 Task: Find connections with filter location Zestap'oni with filter topic #newyearwith filter profile language English with filter current company Partners Group with filter school All India Management Association (AIMA) with filter industry Philanthropic Fundraising Services with filter service category Marketing with filter keywords title Mason
Action: Mouse moved to (192, 281)
Screenshot: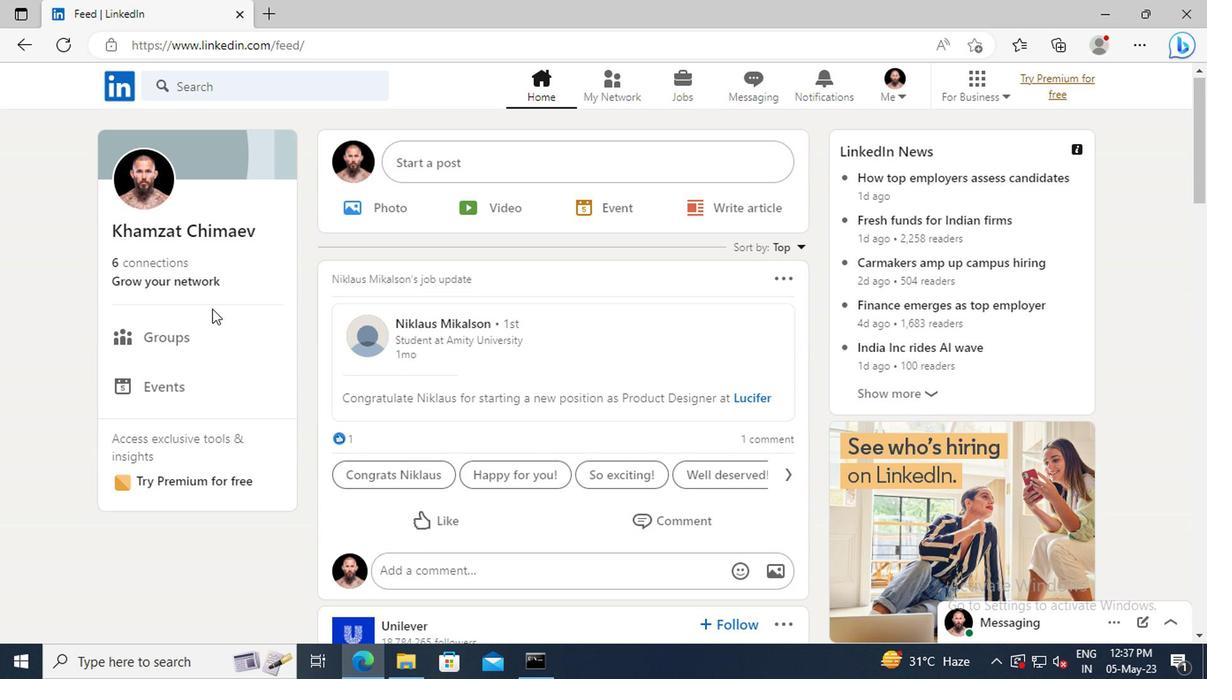 
Action: Mouse pressed left at (192, 281)
Screenshot: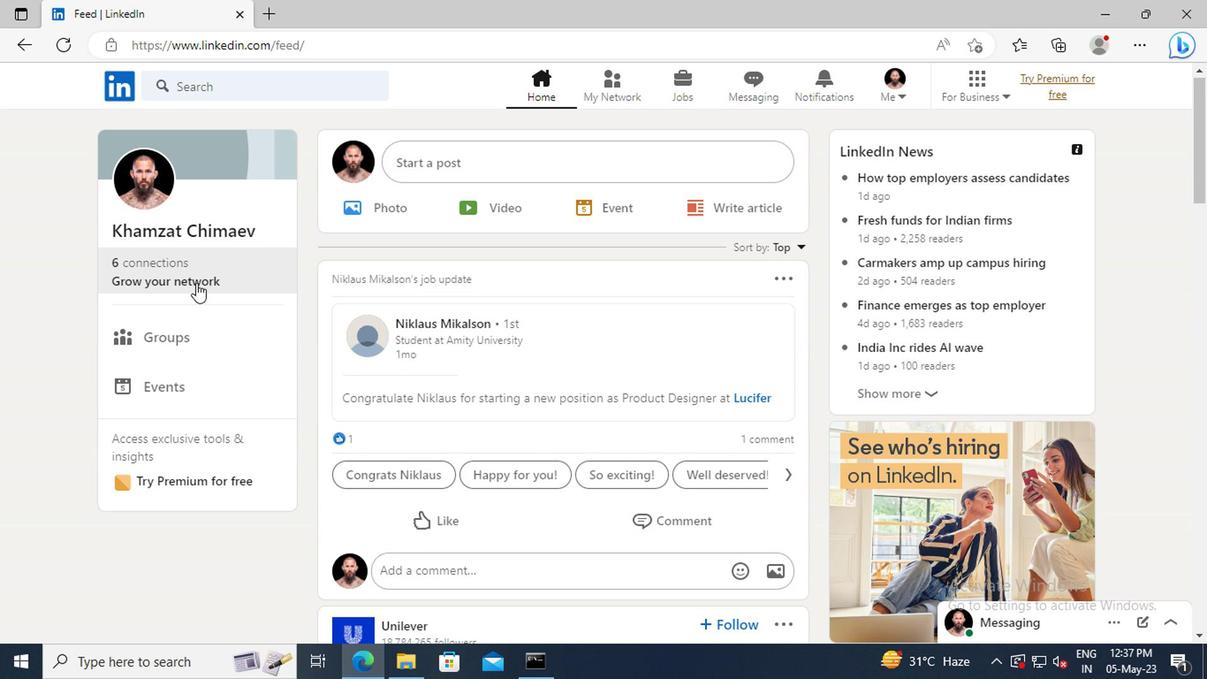 
Action: Mouse moved to (193, 188)
Screenshot: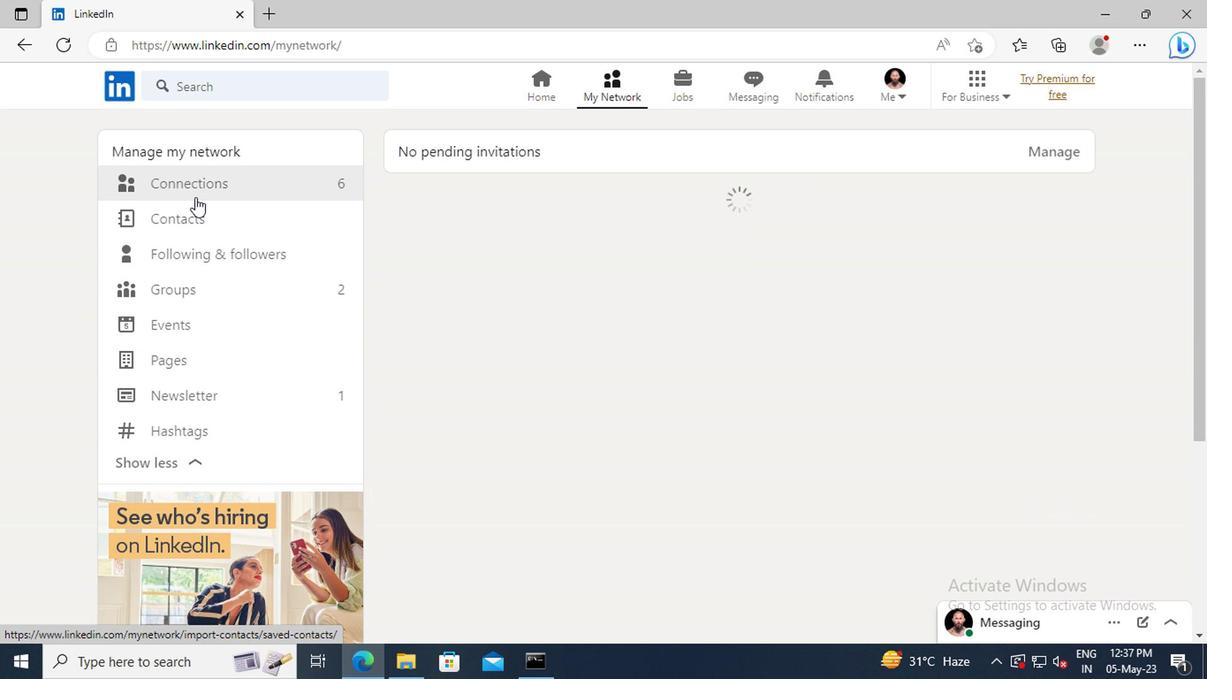 
Action: Mouse pressed left at (193, 188)
Screenshot: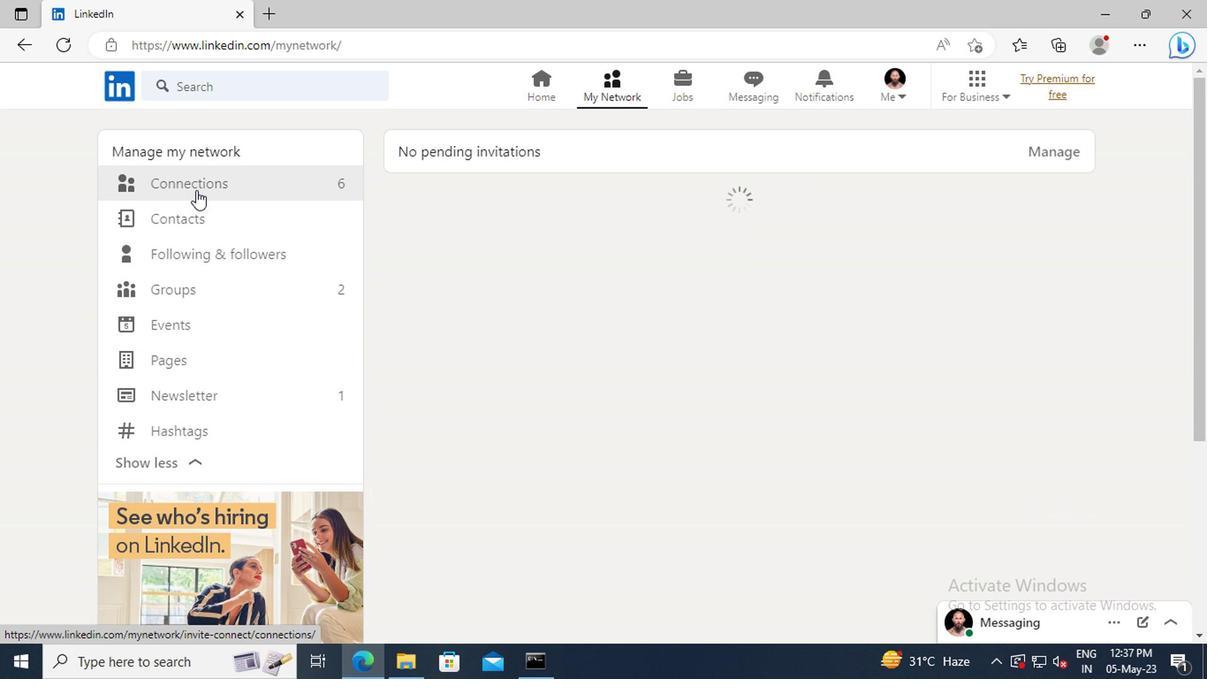 
Action: Mouse moved to (717, 188)
Screenshot: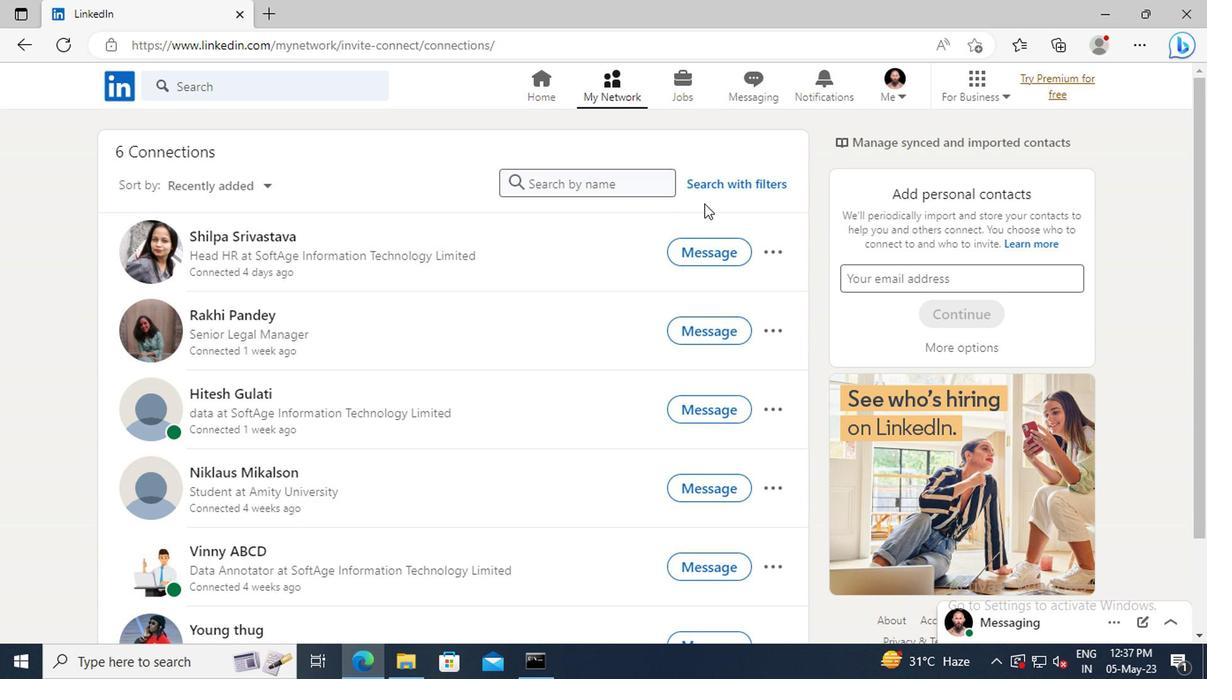 
Action: Mouse pressed left at (717, 188)
Screenshot: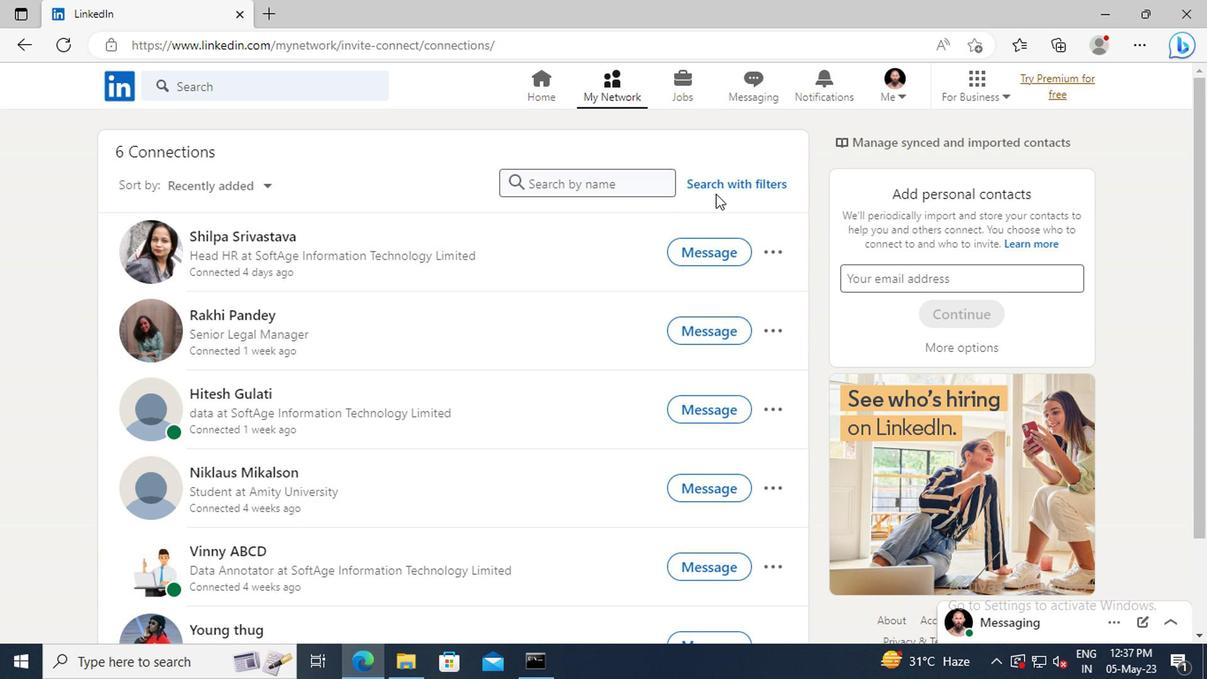 
Action: Mouse moved to (667, 138)
Screenshot: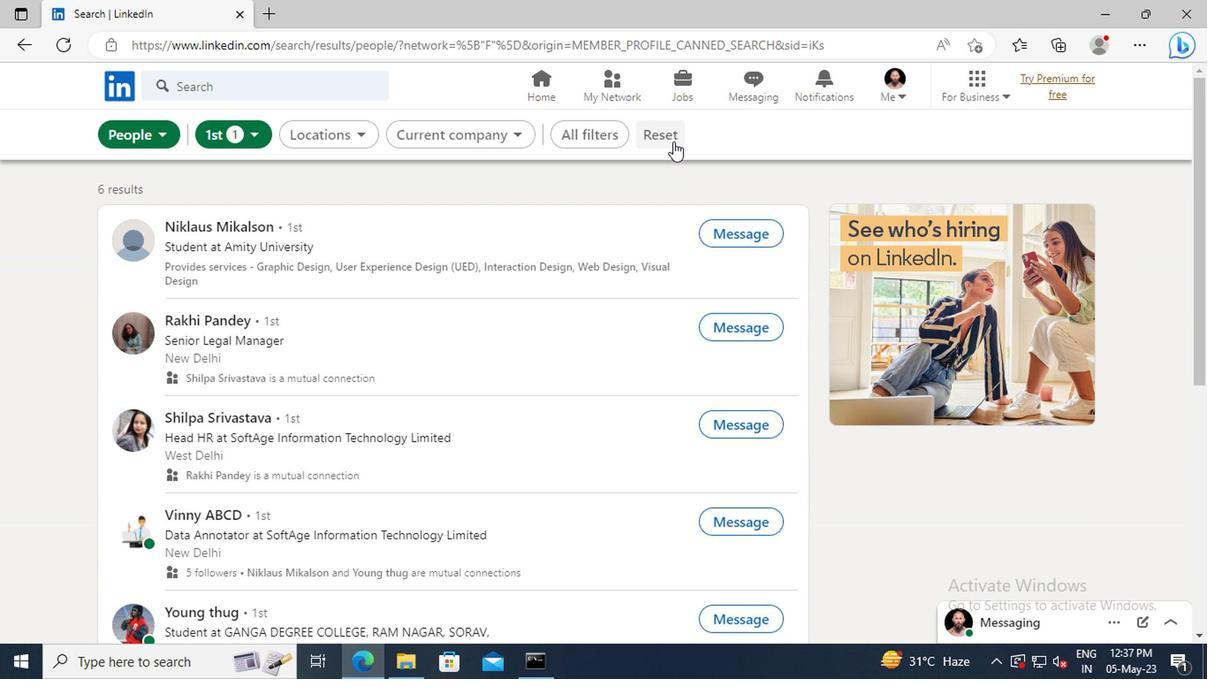 
Action: Mouse pressed left at (667, 138)
Screenshot: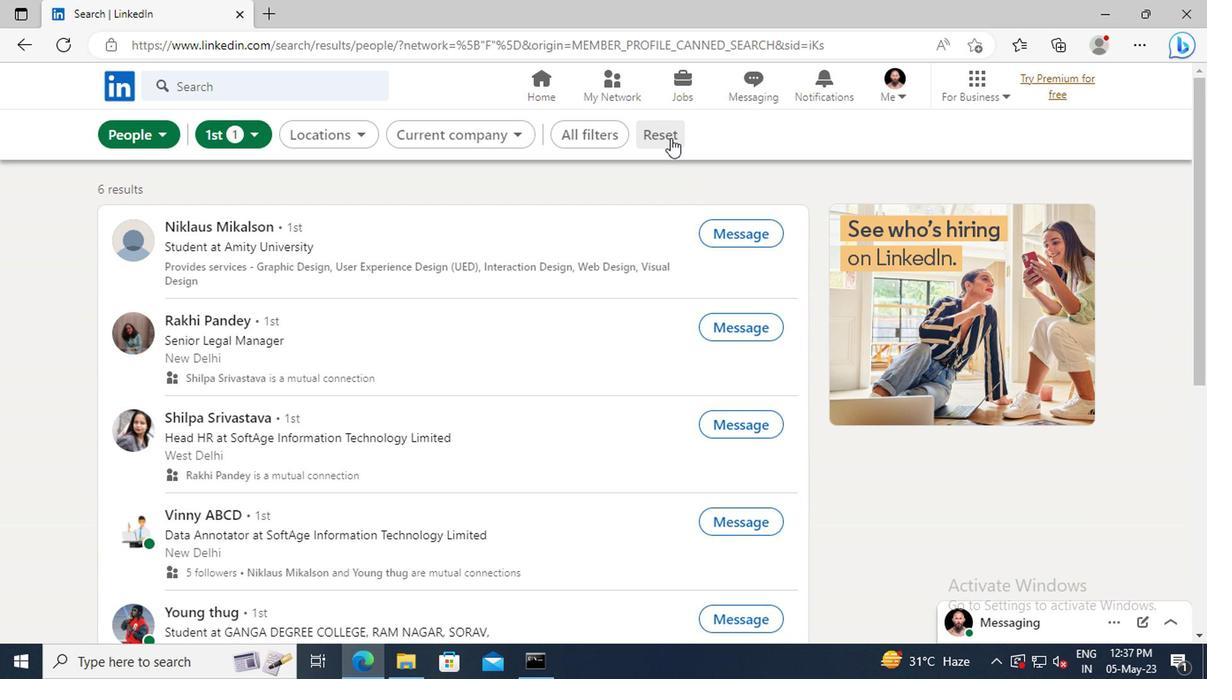
Action: Mouse moved to (642, 138)
Screenshot: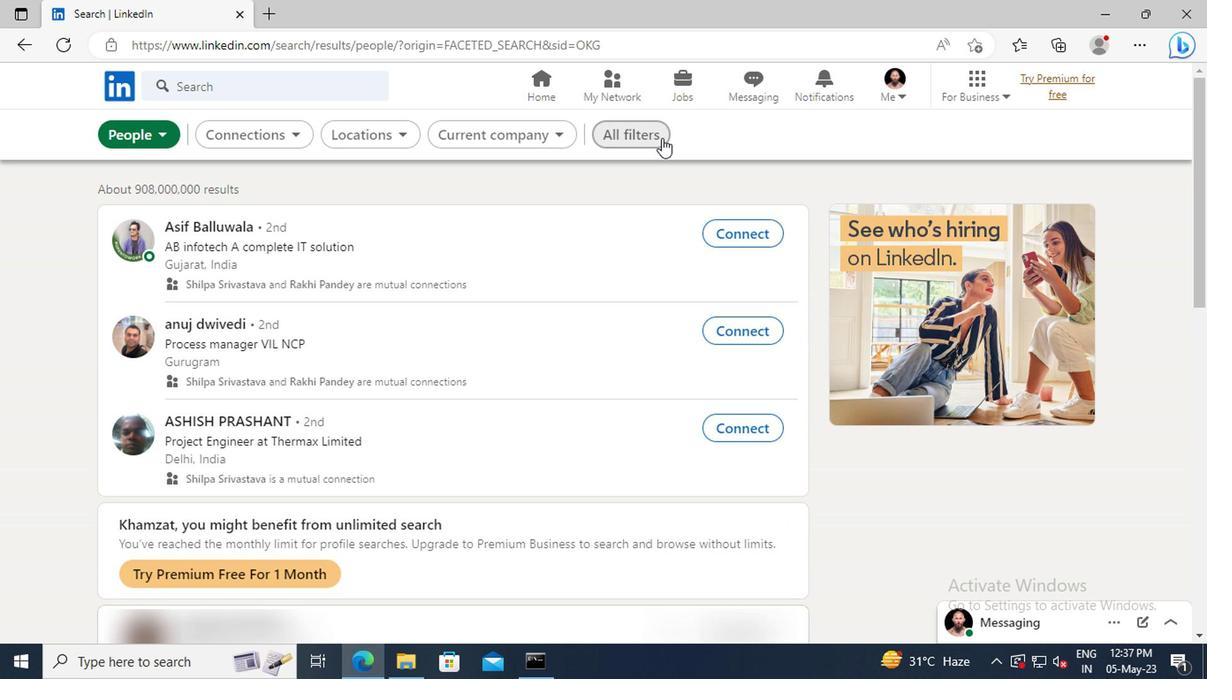 
Action: Mouse pressed left at (642, 138)
Screenshot: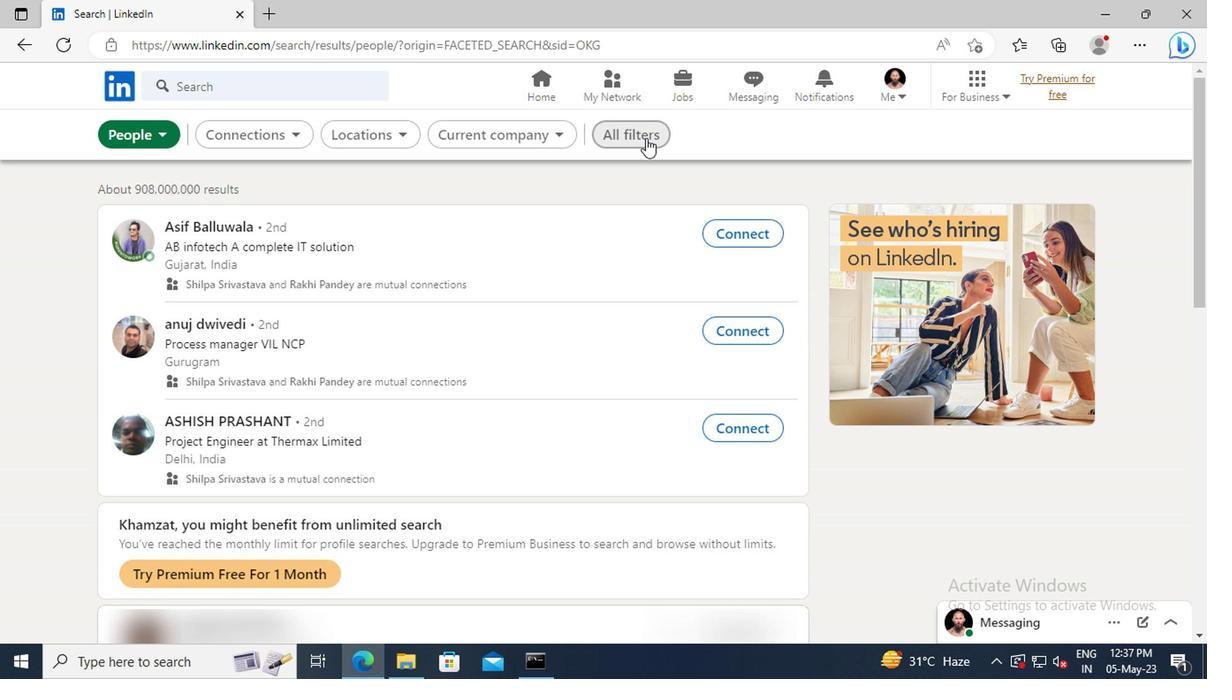 
Action: Mouse moved to (1001, 335)
Screenshot: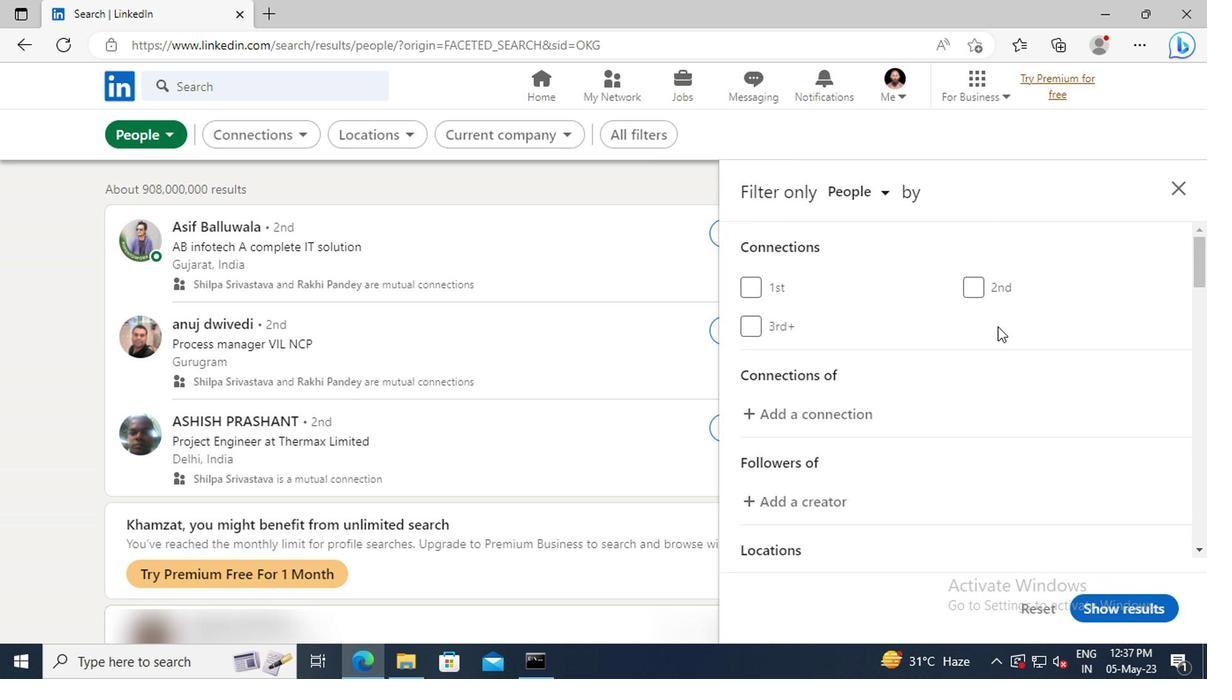 
Action: Mouse scrolled (1001, 334) with delta (0, 0)
Screenshot: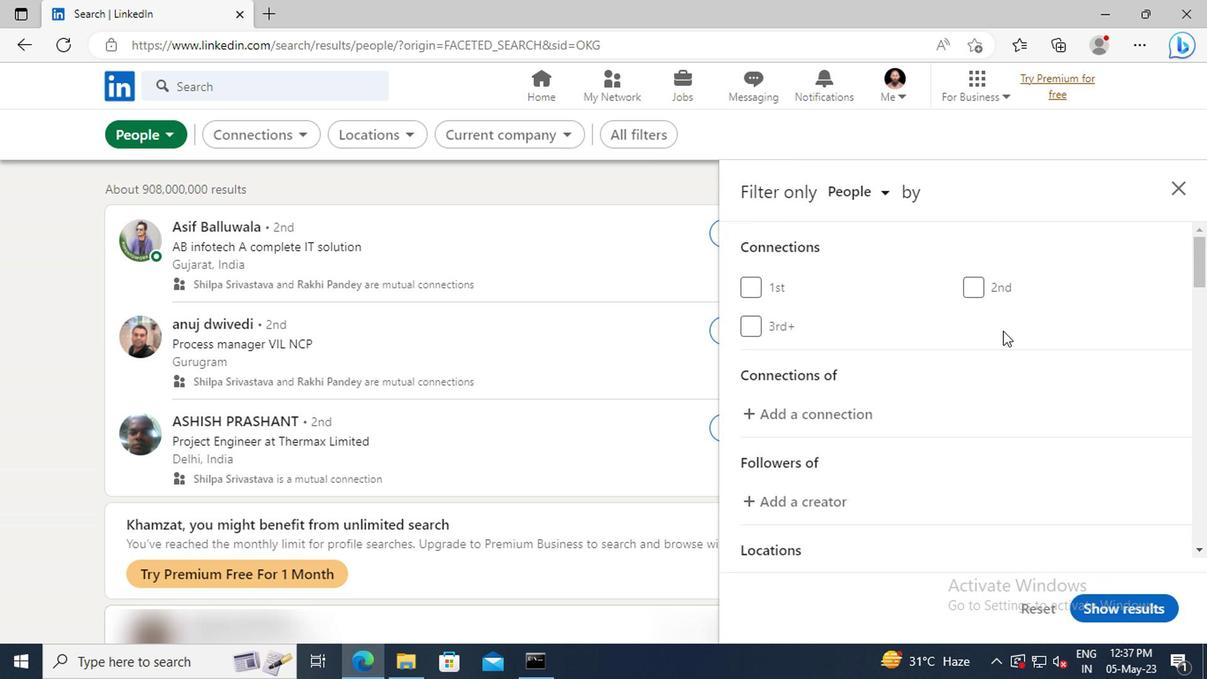 
Action: Mouse scrolled (1001, 334) with delta (0, 0)
Screenshot: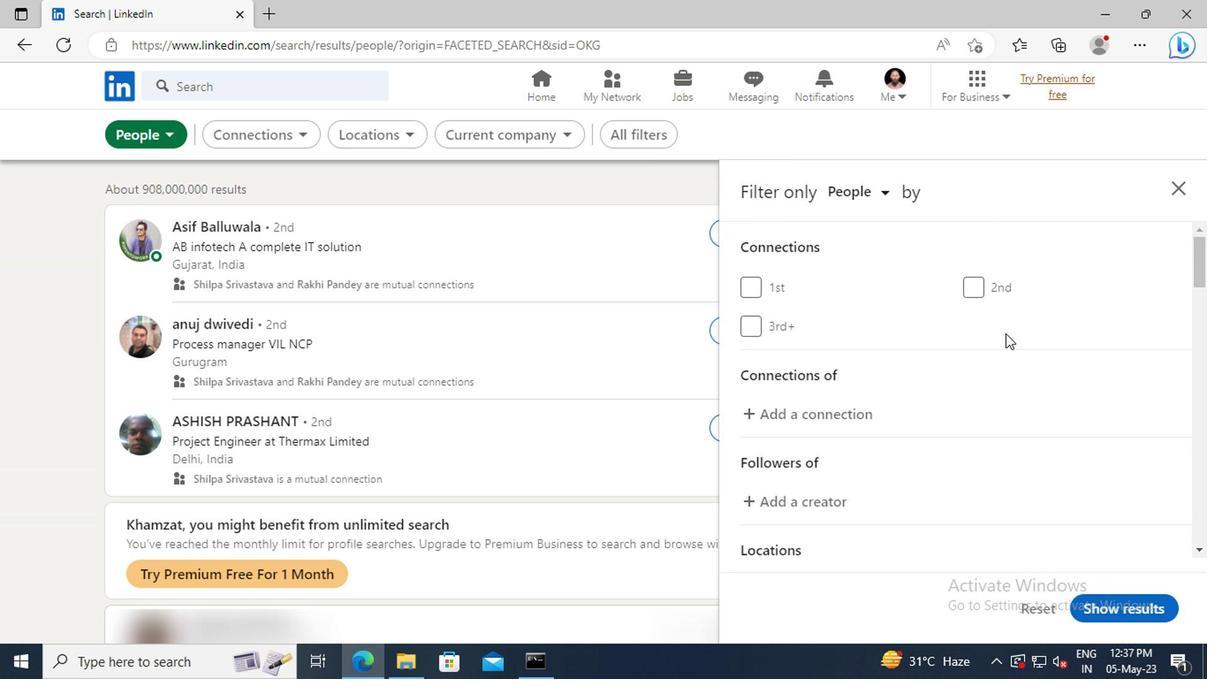 
Action: Mouse scrolled (1001, 334) with delta (0, 0)
Screenshot: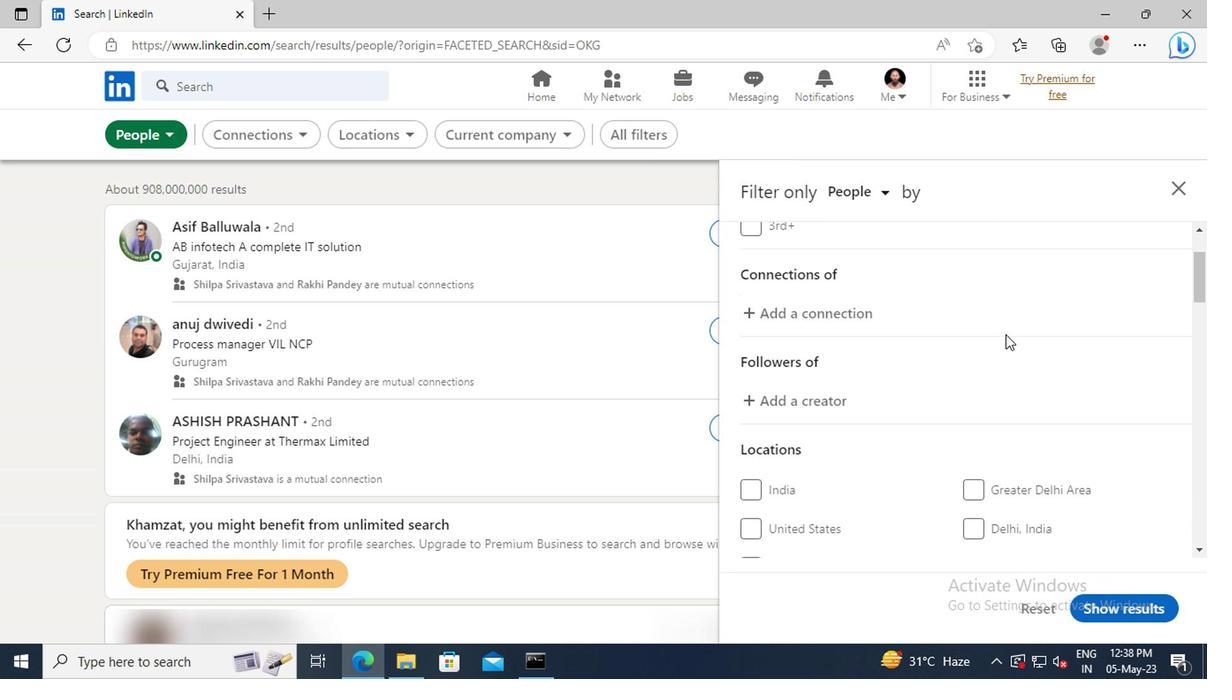 
Action: Mouse scrolled (1001, 334) with delta (0, 0)
Screenshot: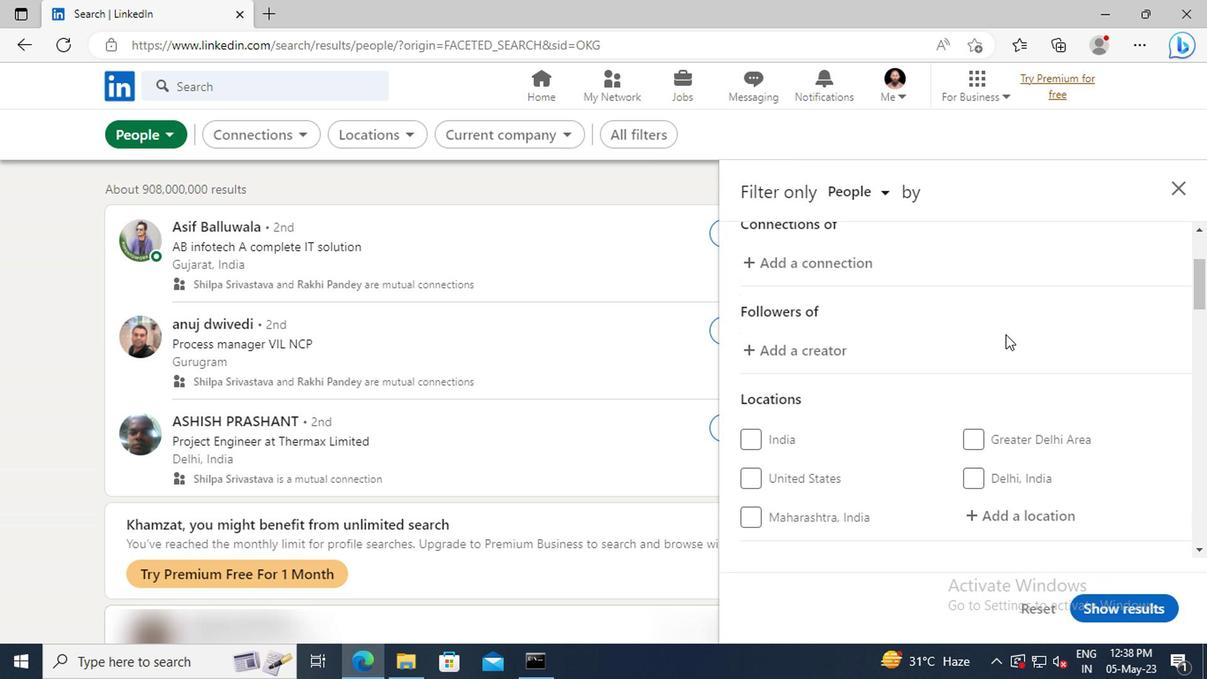 
Action: Mouse scrolled (1001, 334) with delta (0, 0)
Screenshot: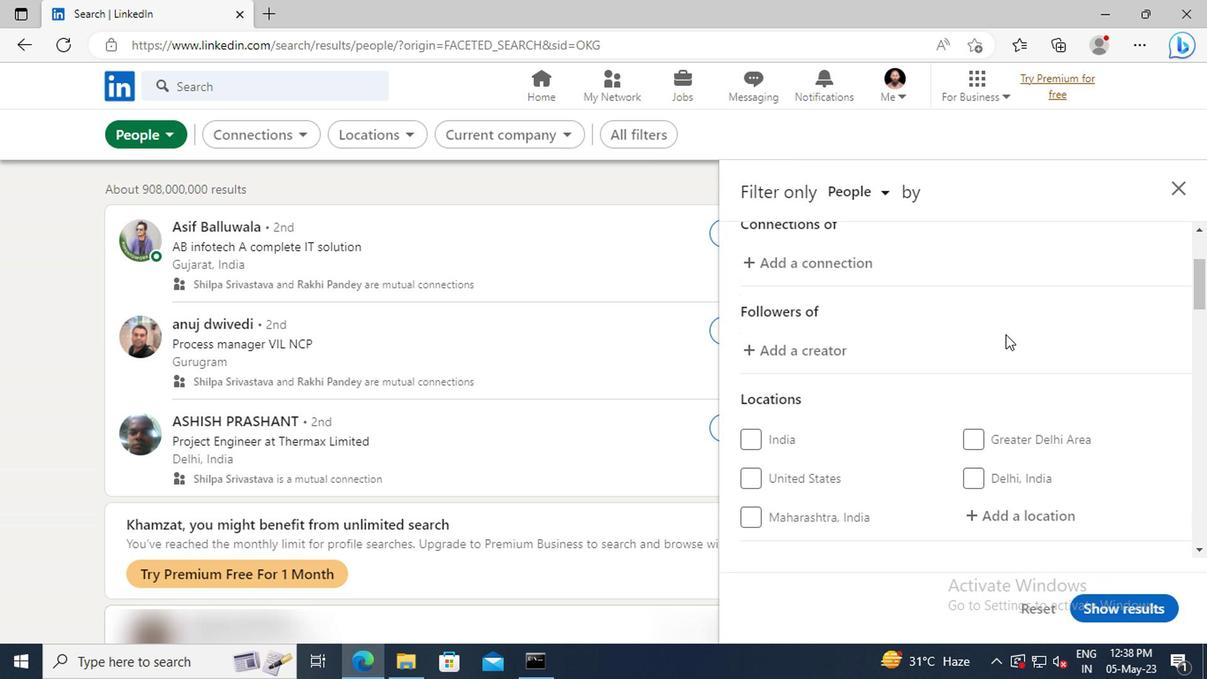 
Action: Mouse moved to (1001, 413)
Screenshot: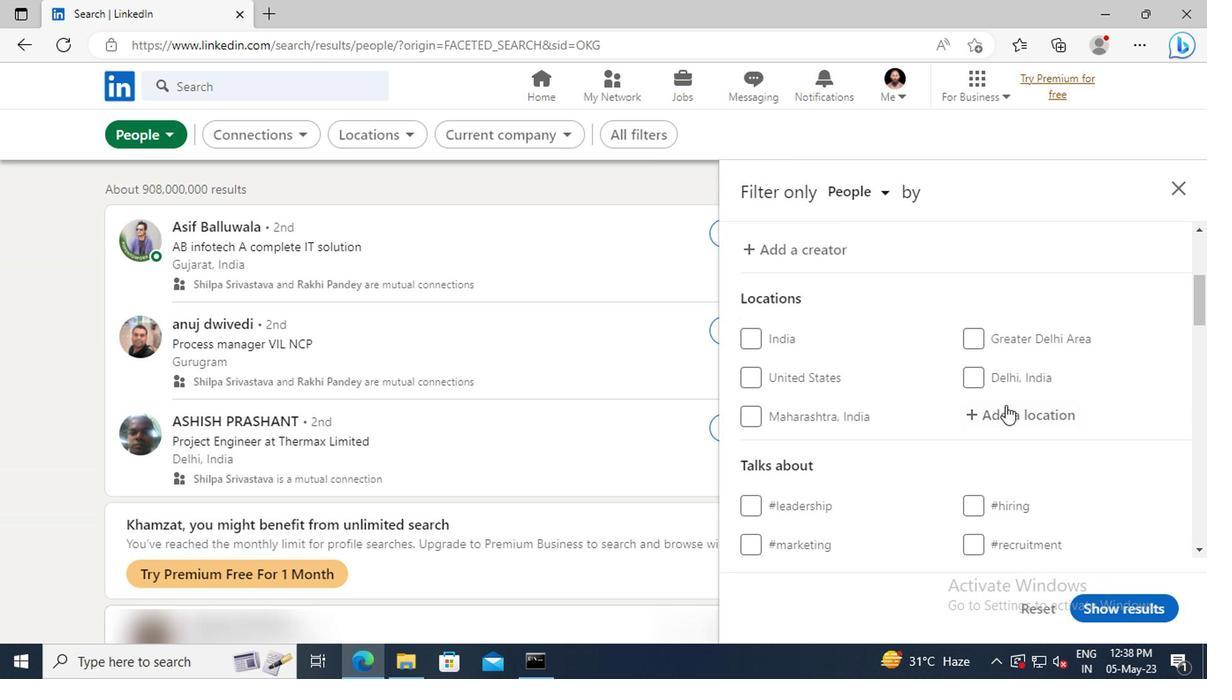 
Action: Mouse pressed left at (1001, 413)
Screenshot: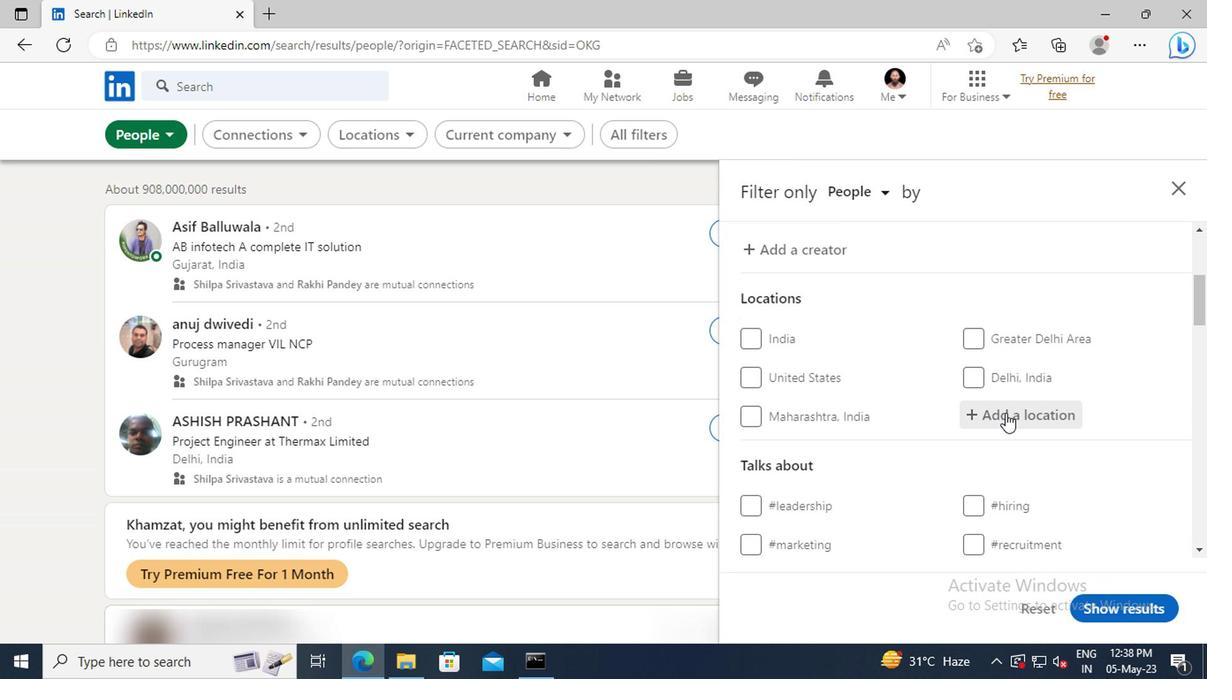 
Action: Key pressed <Key.shift>ZESTAP'ONI<Key.enter>
Screenshot: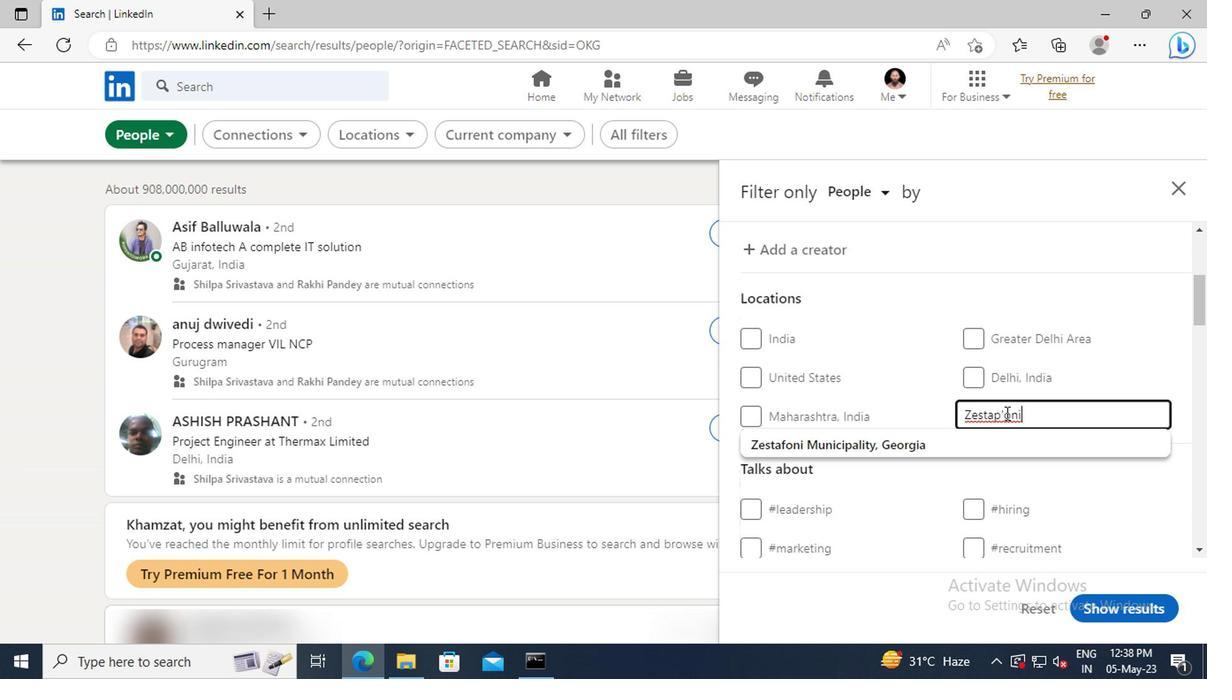 
Action: Mouse scrolled (1001, 413) with delta (0, 0)
Screenshot: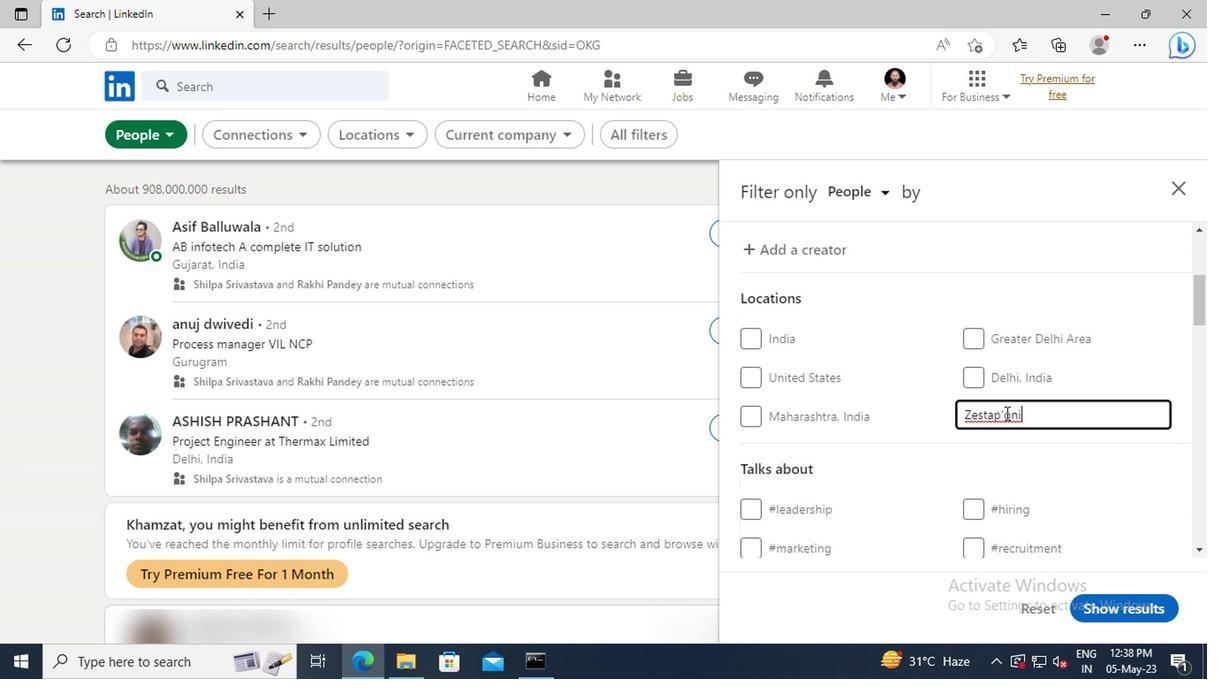 
Action: Mouse scrolled (1001, 413) with delta (0, 0)
Screenshot: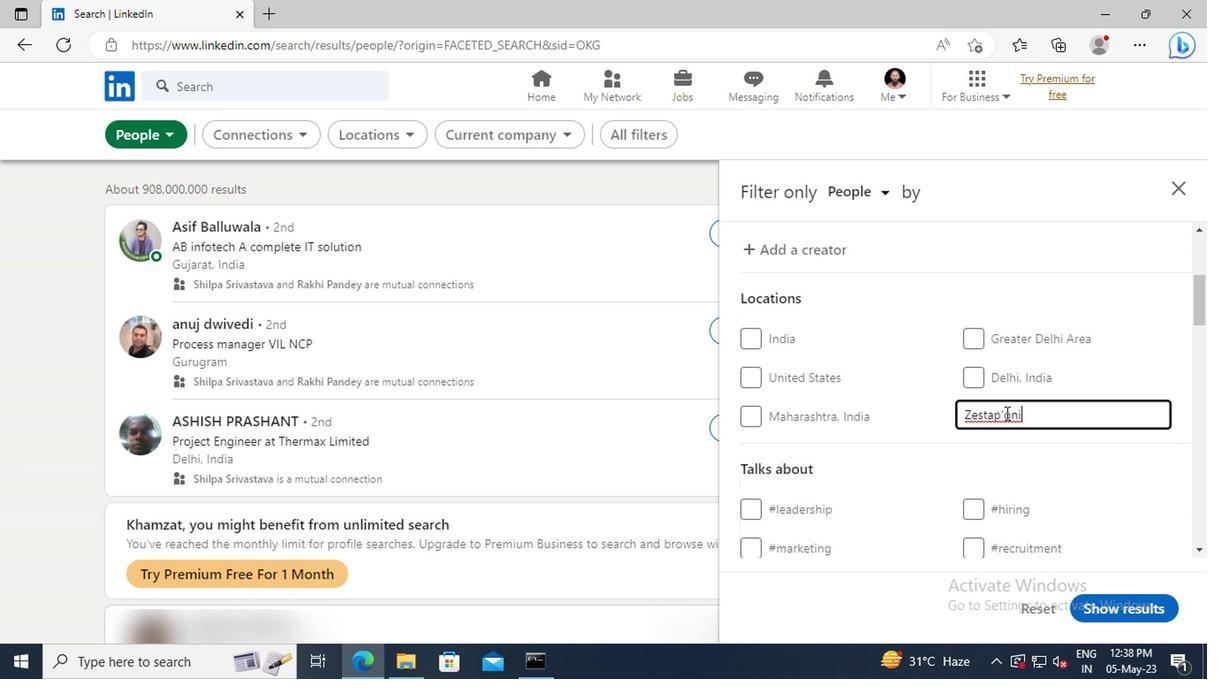 
Action: Mouse scrolled (1001, 413) with delta (0, 0)
Screenshot: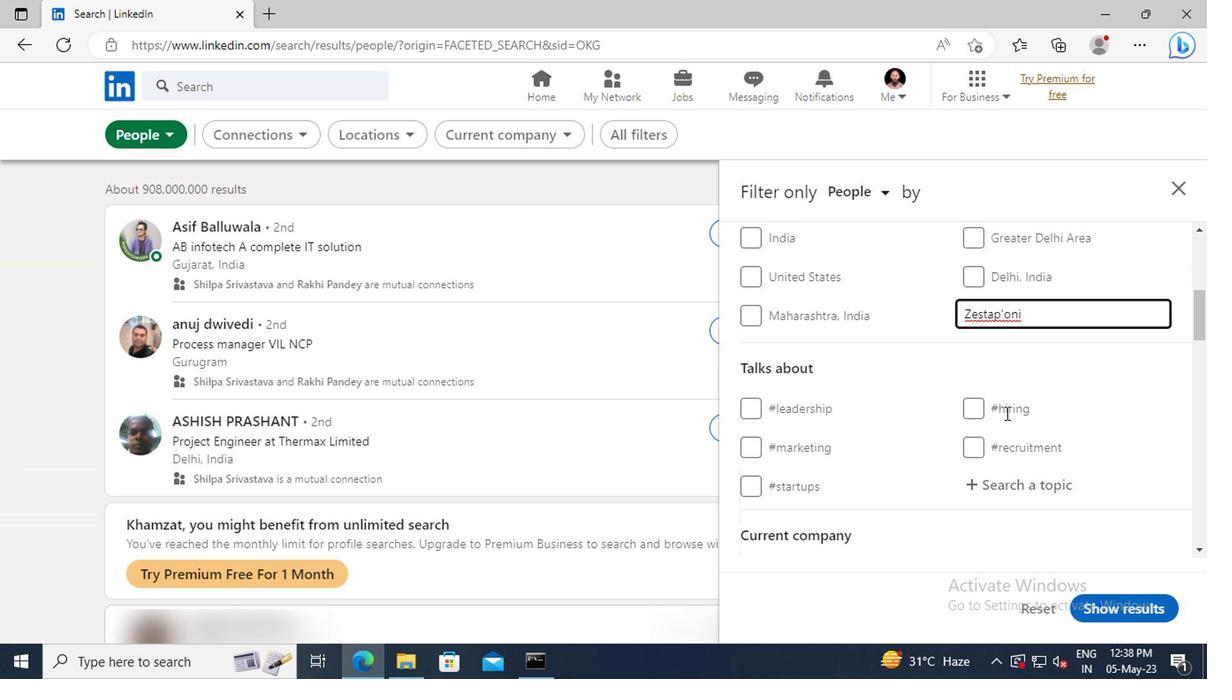 
Action: Mouse moved to (1009, 432)
Screenshot: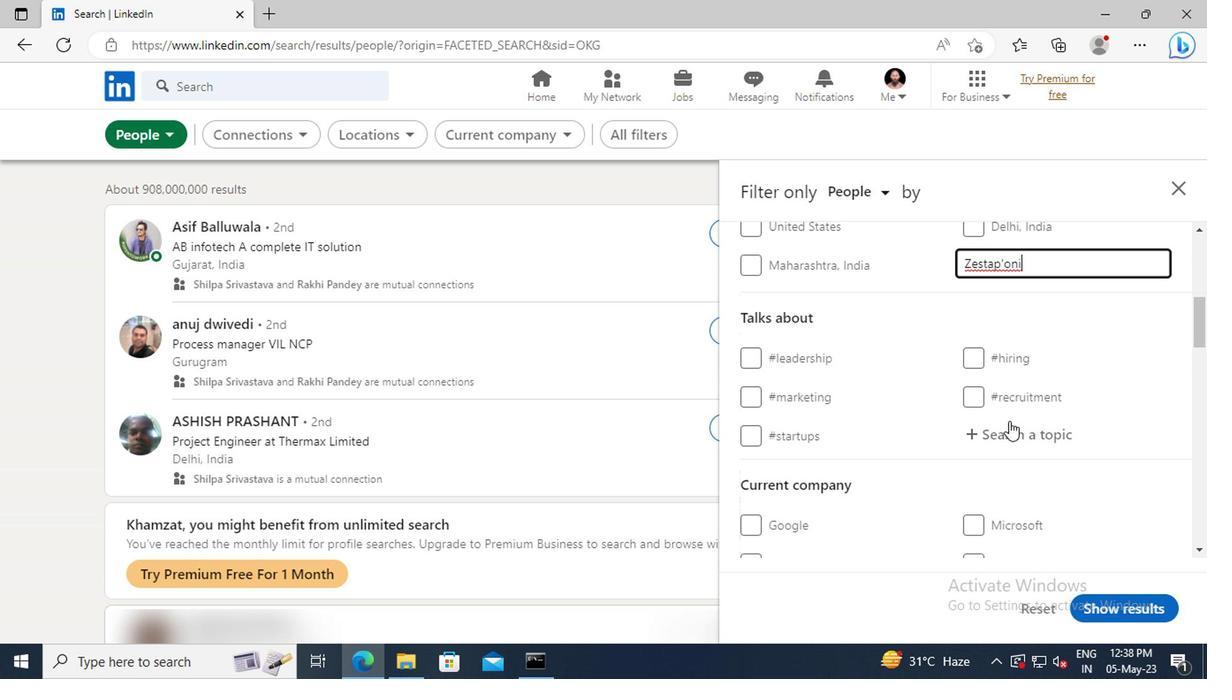 
Action: Mouse pressed left at (1009, 432)
Screenshot: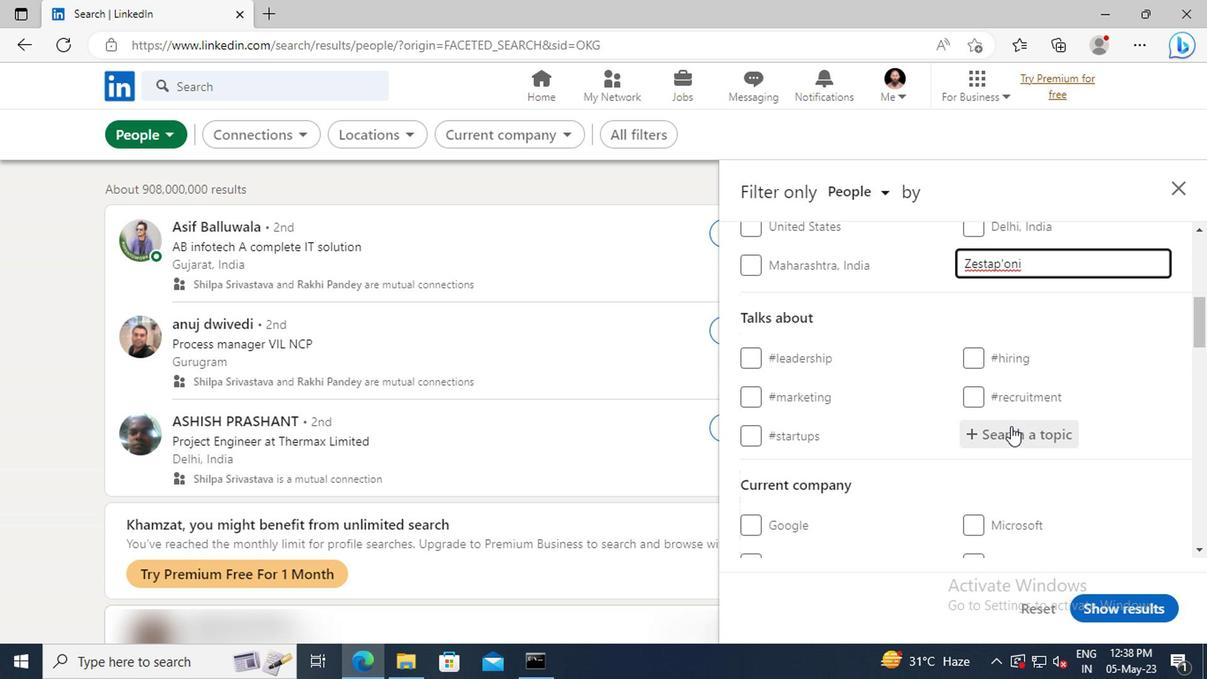 
Action: Key pressed NEWYE
Screenshot: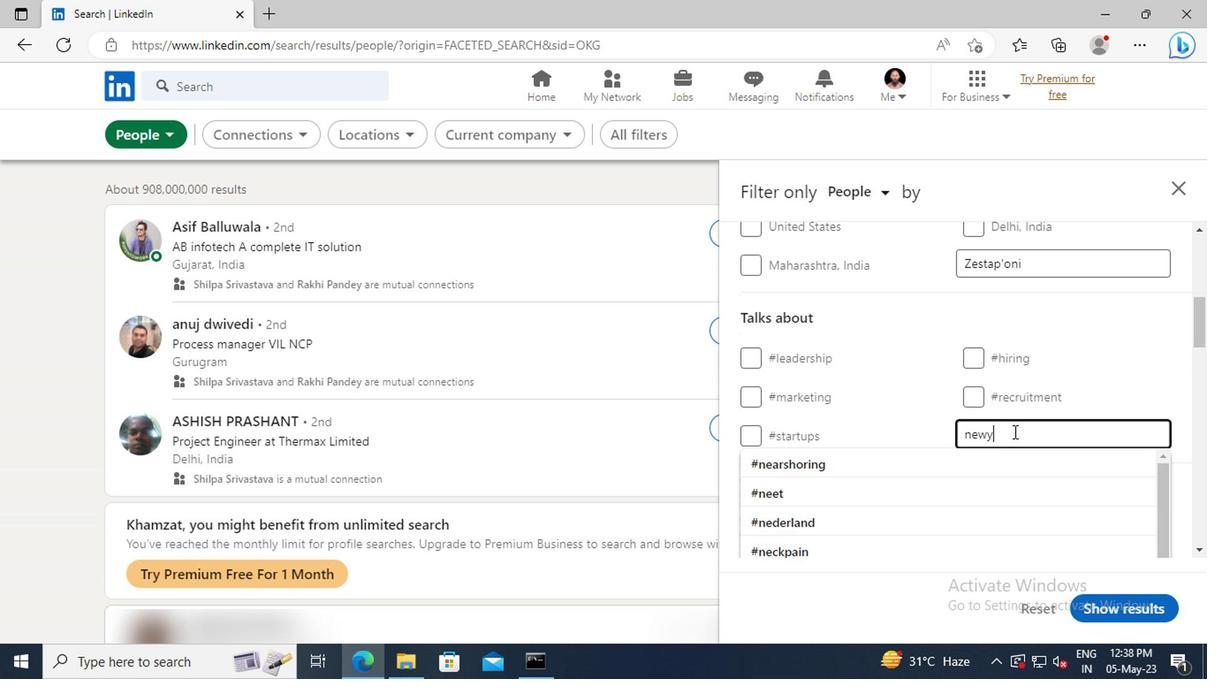 
Action: Mouse moved to (1010, 456)
Screenshot: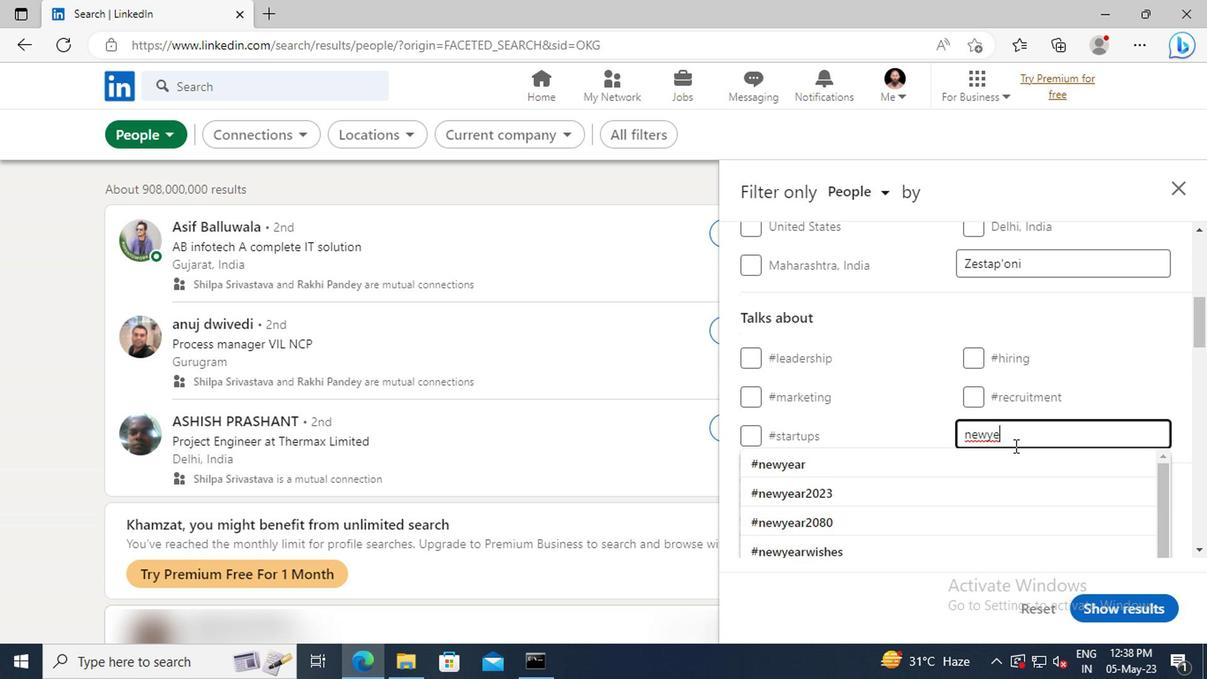 
Action: Mouse pressed left at (1010, 456)
Screenshot: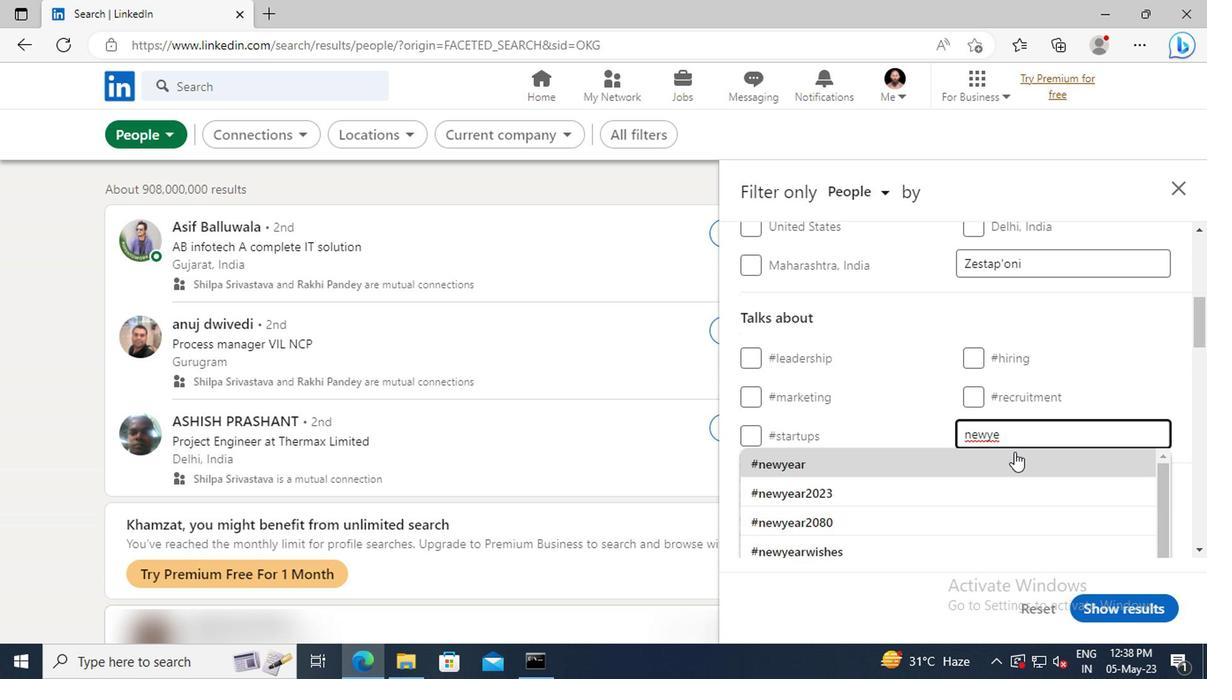 
Action: Mouse scrolled (1010, 455) with delta (0, 0)
Screenshot: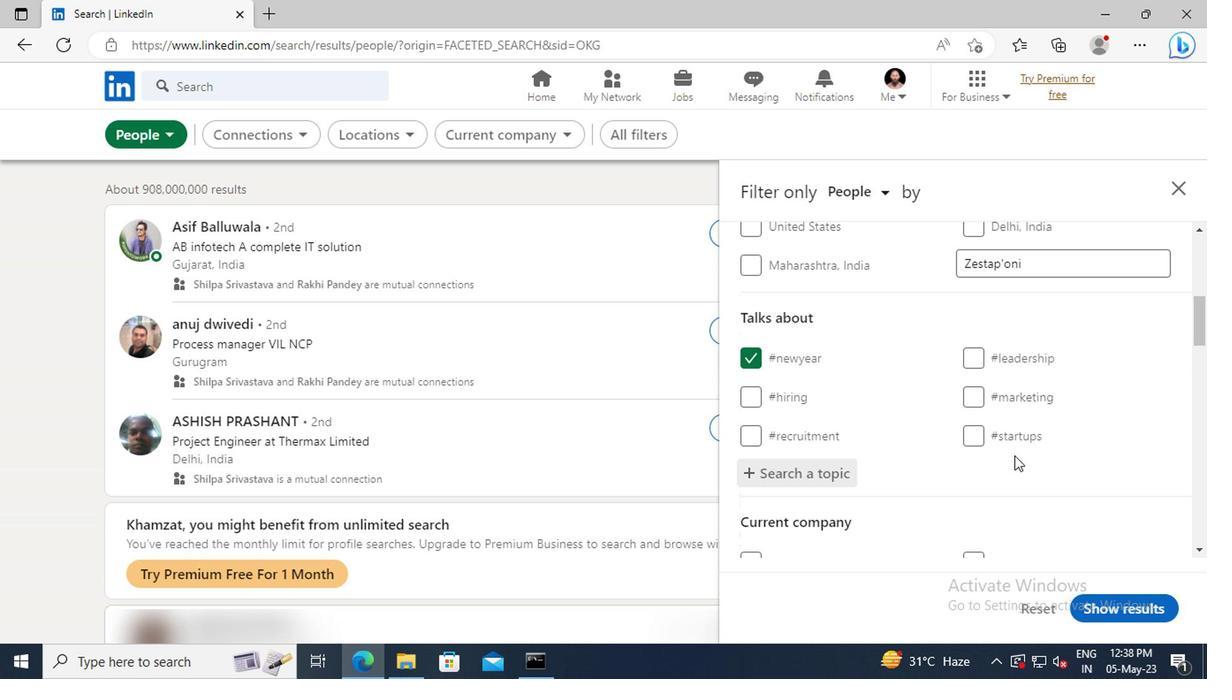 
Action: Mouse scrolled (1010, 455) with delta (0, 0)
Screenshot: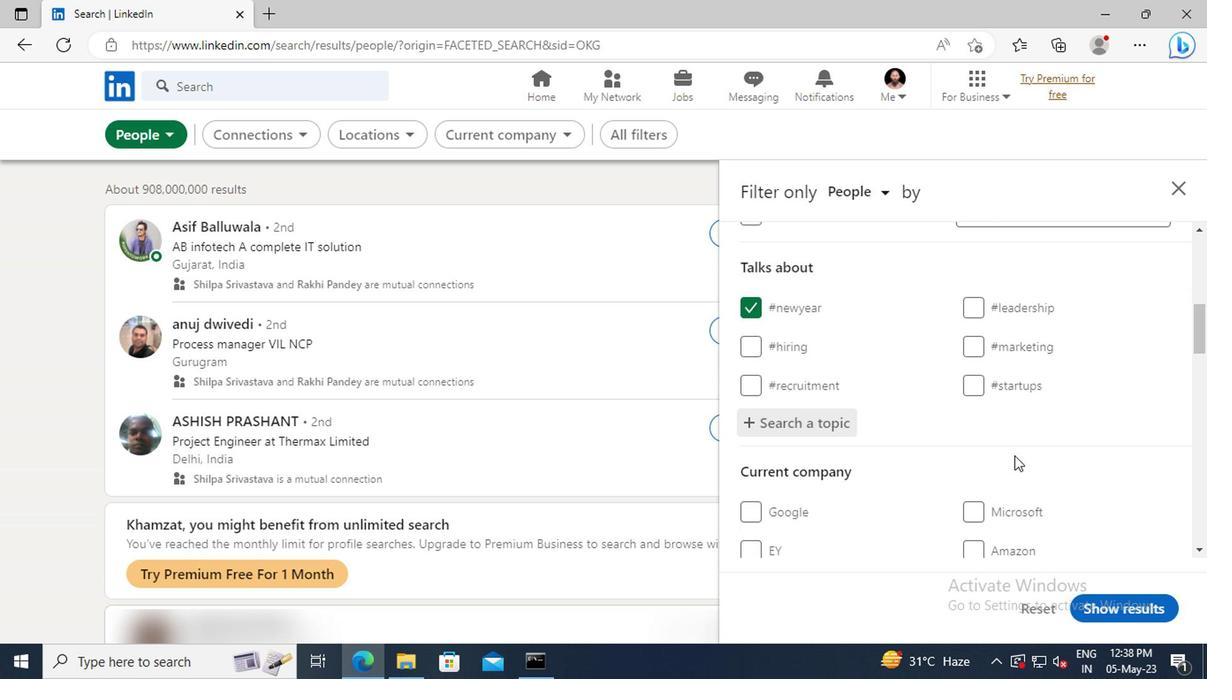 
Action: Mouse scrolled (1010, 455) with delta (0, 0)
Screenshot: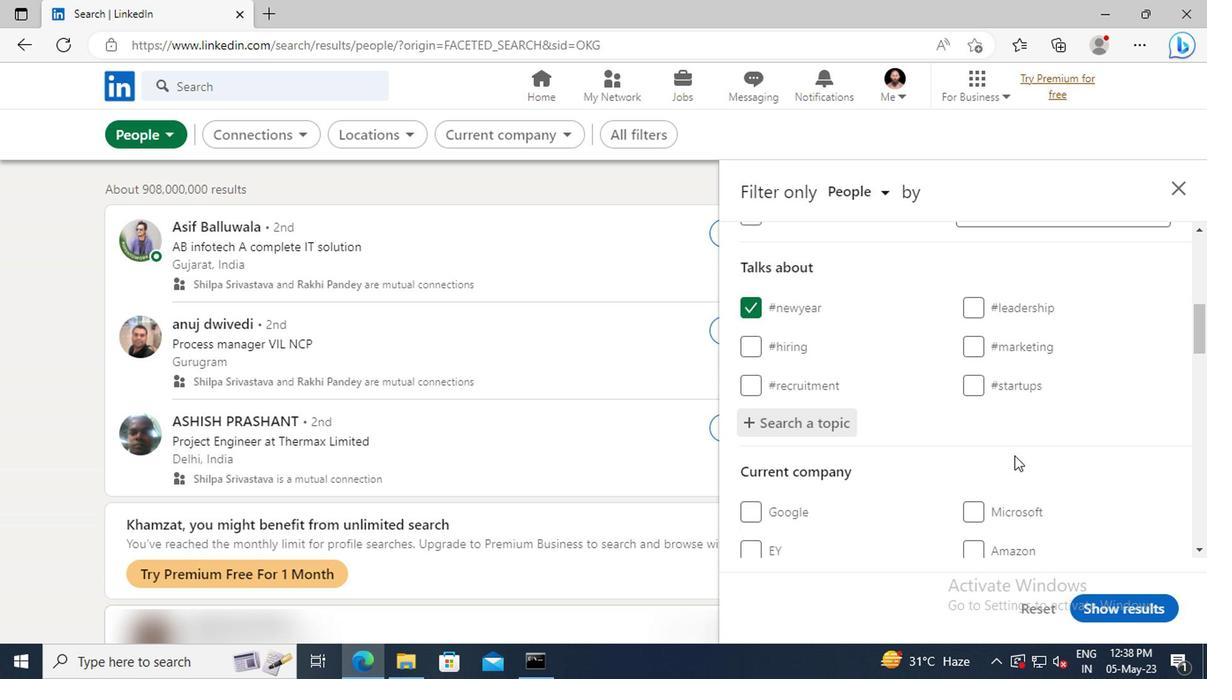 
Action: Mouse scrolled (1010, 455) with delta (0, 0)
Screenshot: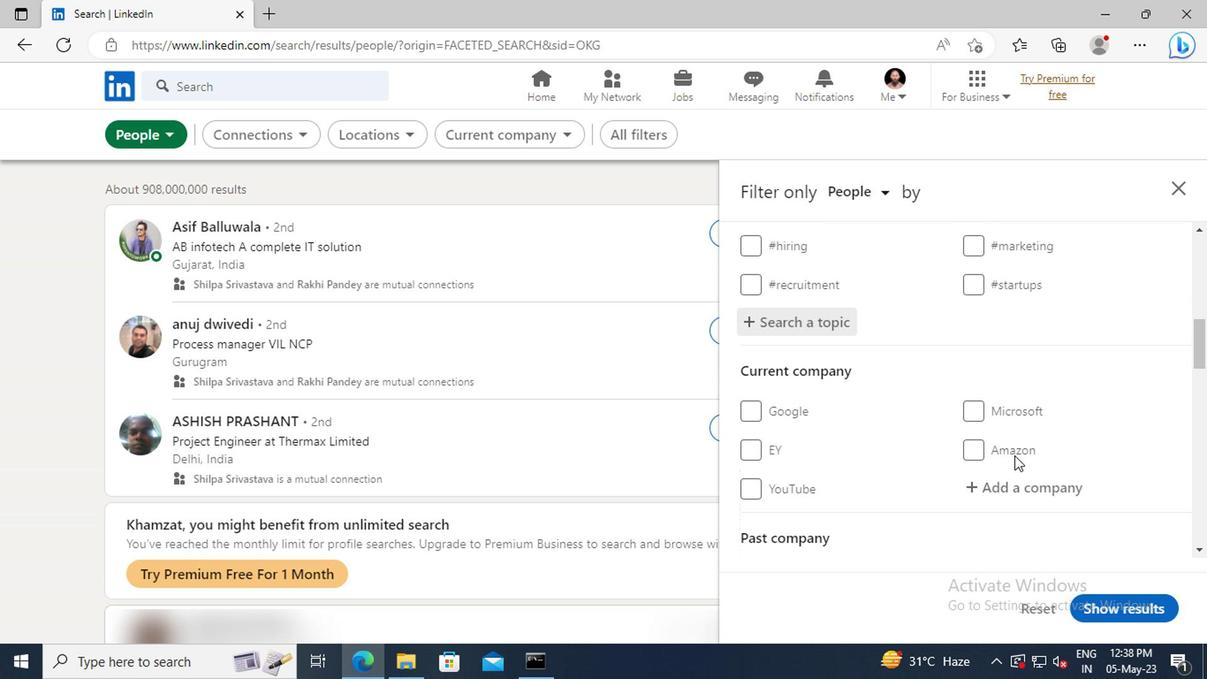 
Action: Mouse scrolled (1010, 455) with delta (0, 0)
Screenshot: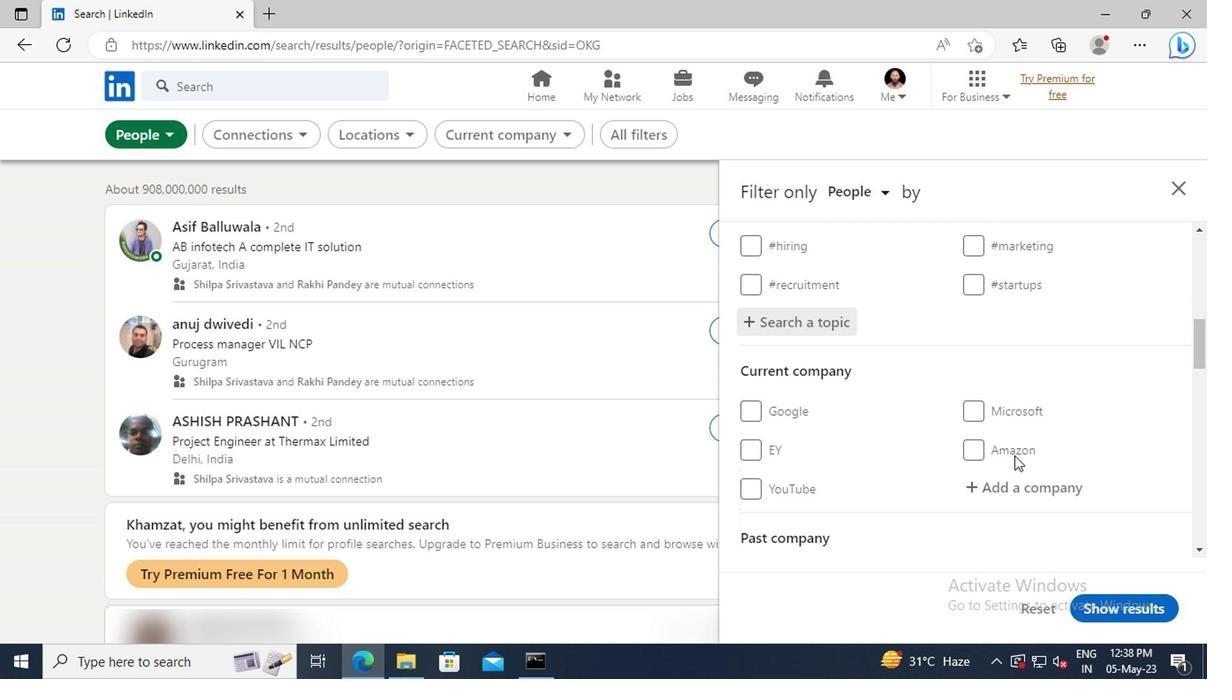 
Action: Mouse scrolled (1010, 455) with delta (0, 0)
Screenshot: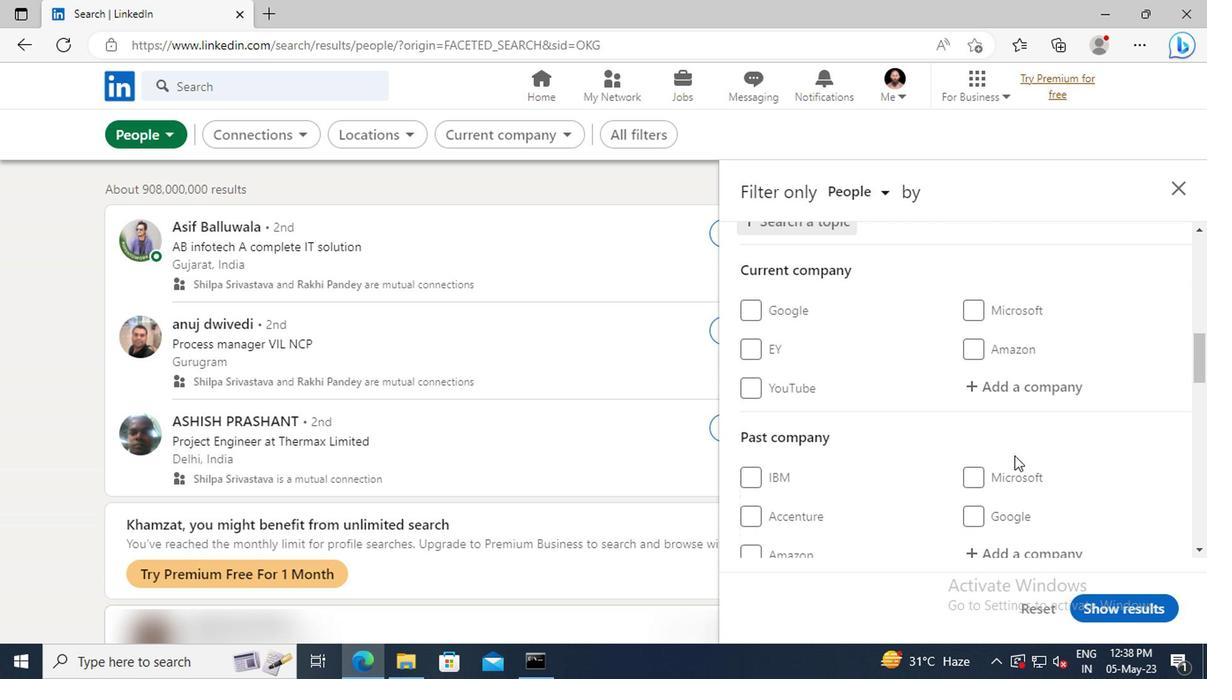 
Action: Mouse scrolled (1010, 455) with delta (0, 0)
Screenshot: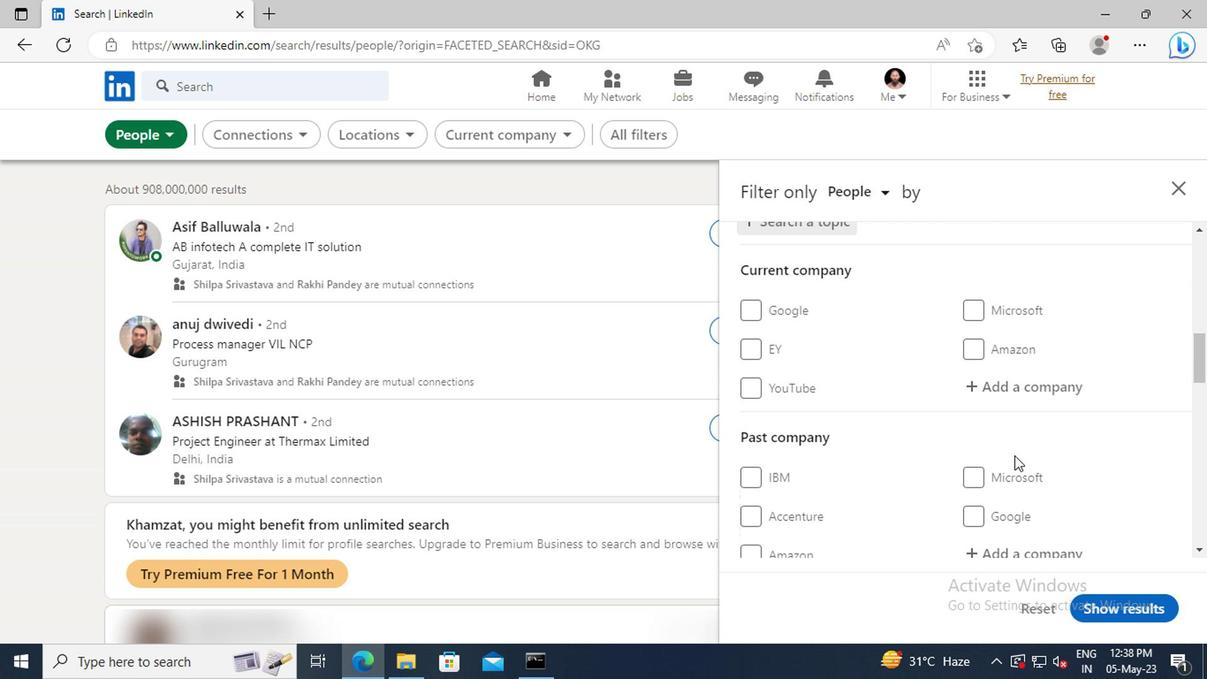 
Action: Mouse scrolled (1010, 455) with delta (0, 0)
Screenshot: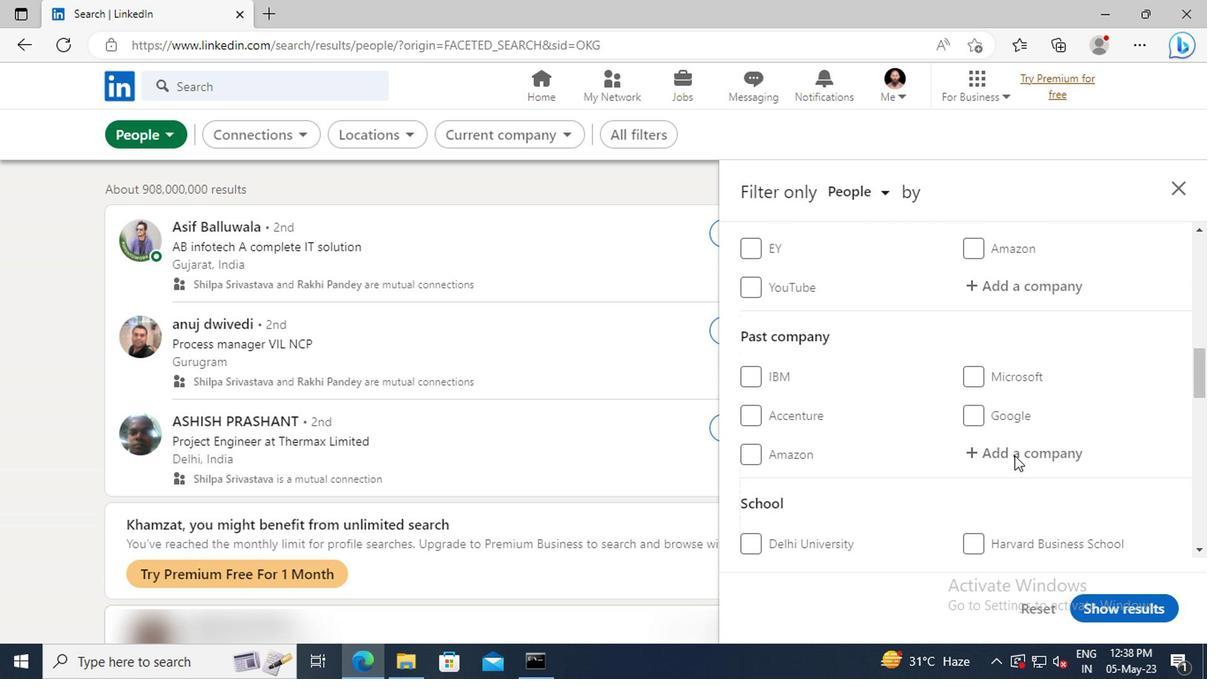 
Action: Mouse scrolled (1010, 455) with delta (0, 0)
Screenshot: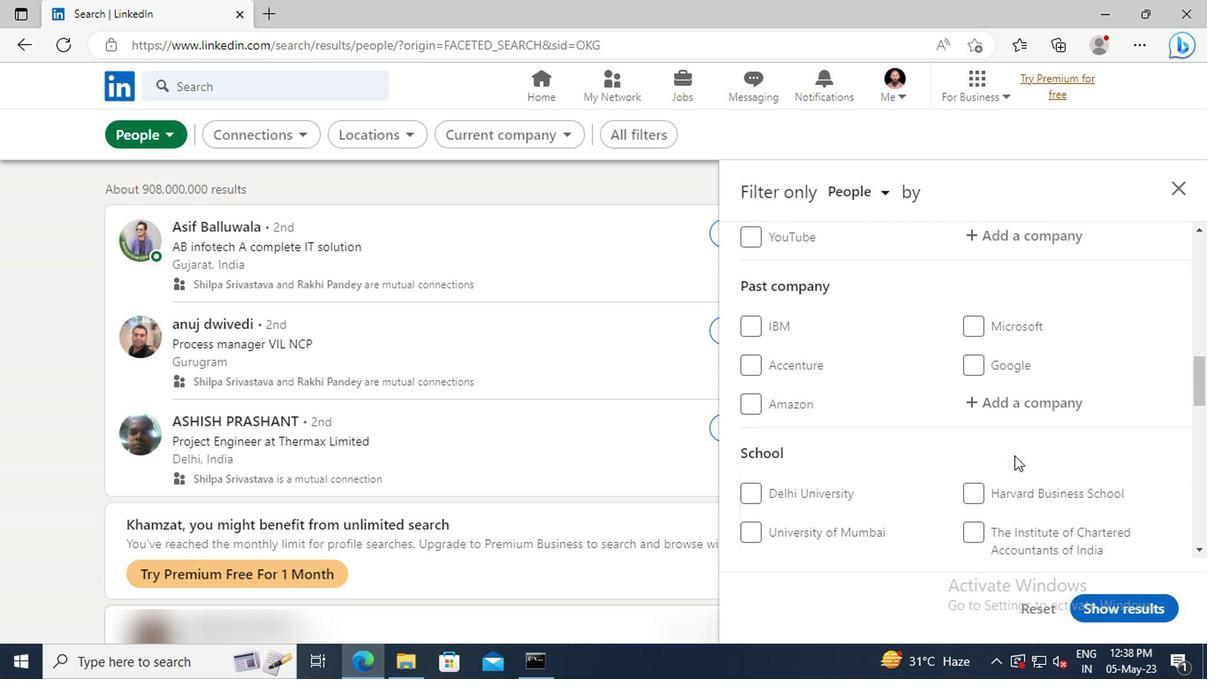 
Action: Mouse scrolled (1010, 455) with delta (0, 0)
Screenshot: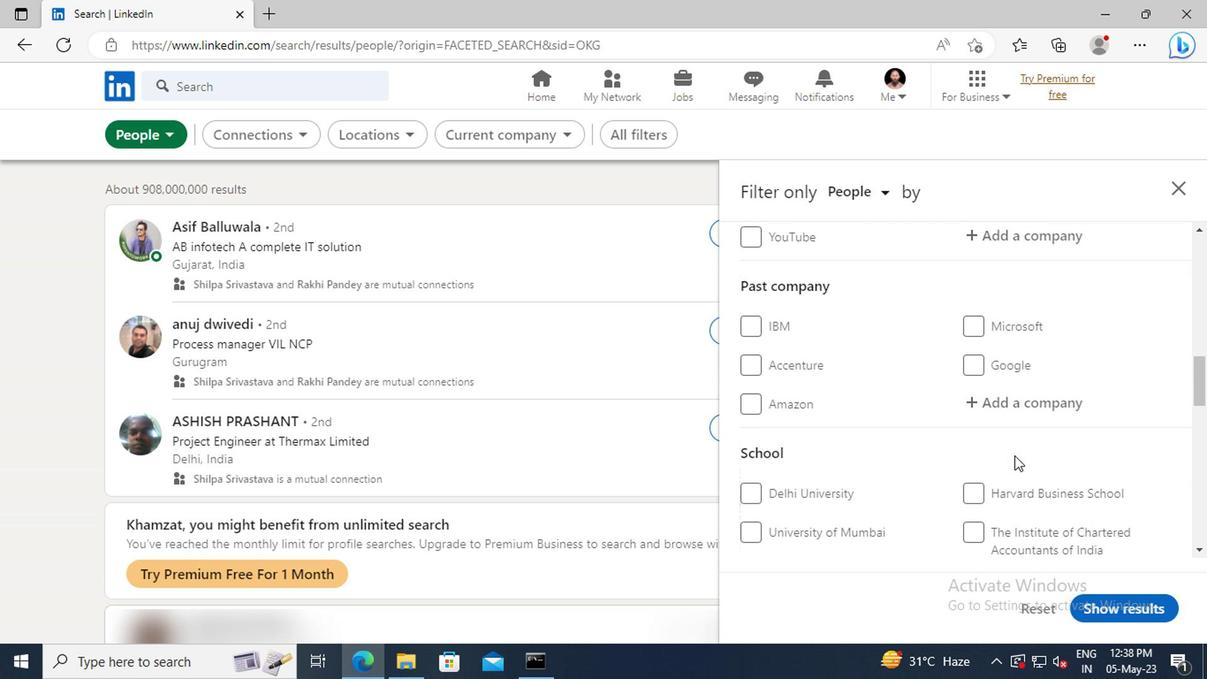 
Action: Mouse scrolled (1010, 455) with delta (0, 0)
Screenshot: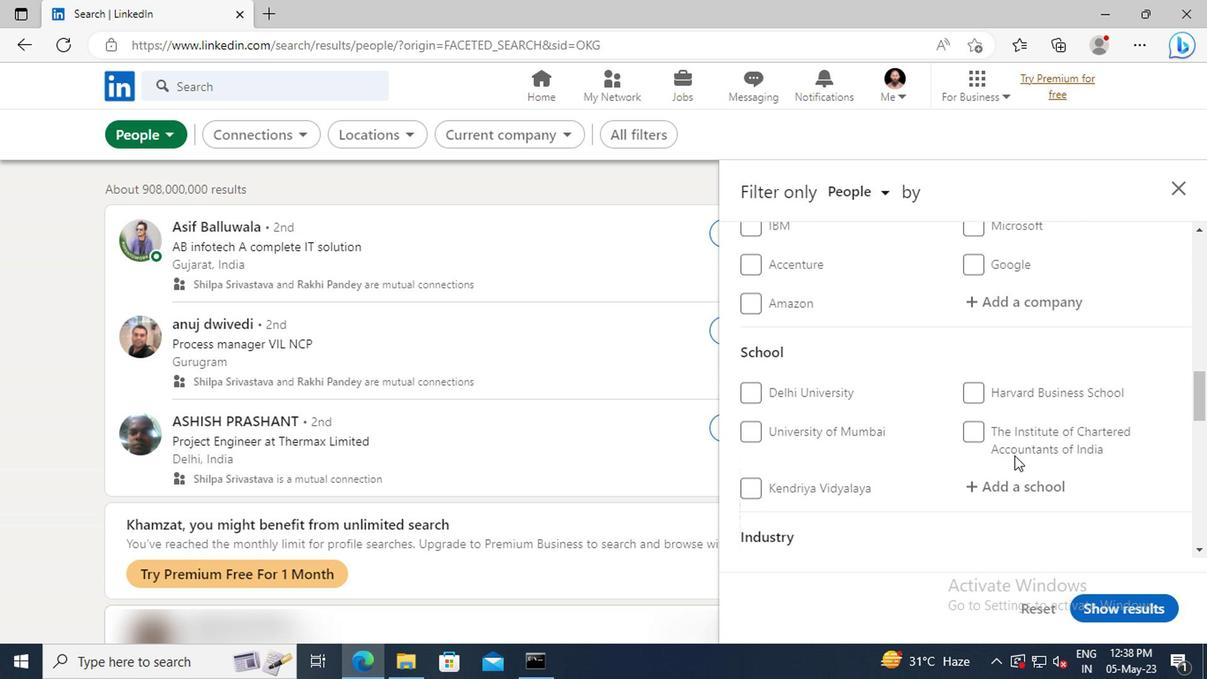 
Action: Mouse scrolled (1010, 455) with delta (0, 0)
Screenshot: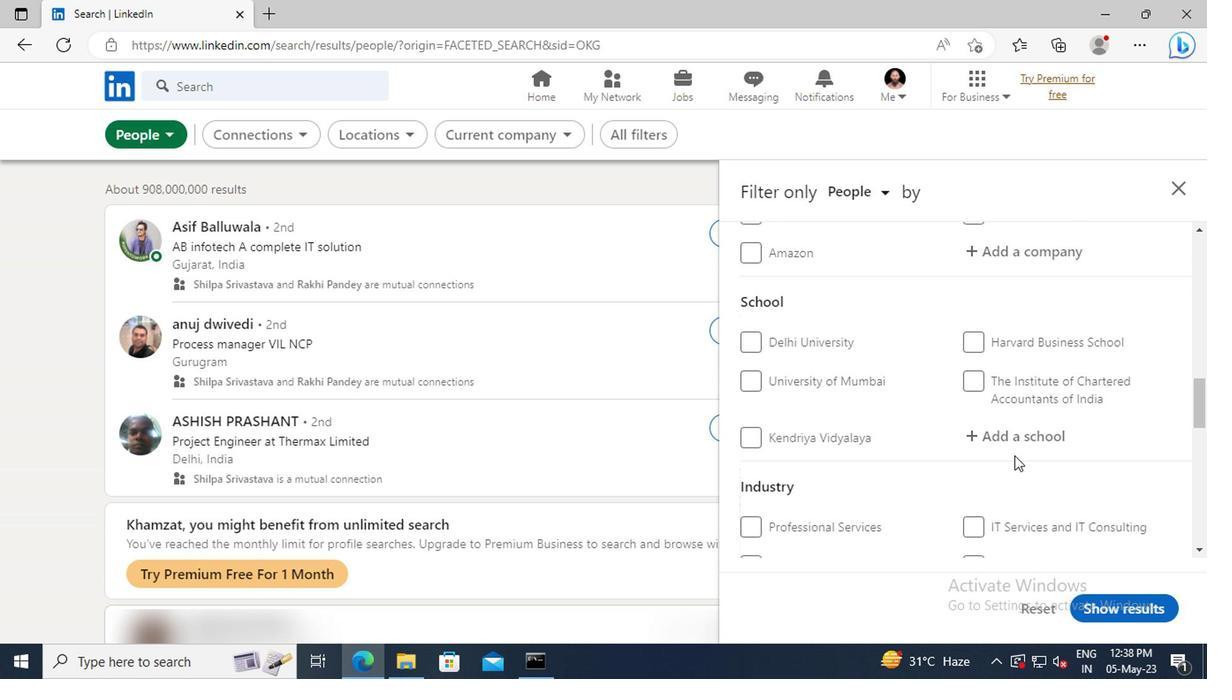 
Action: Mouse scrolled (1010, 455) with delta (0, 0)
Screenshot: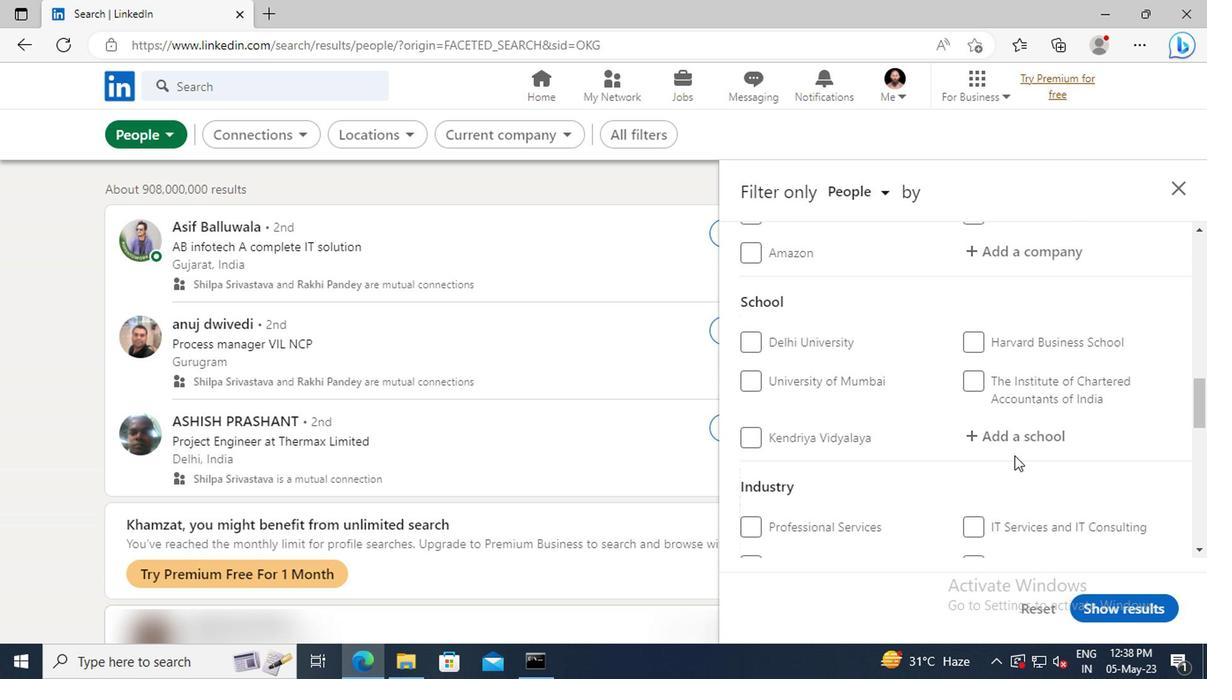 
Action: Mouse scrolled (1010, 455) with delta (0, 0)
Screenshot: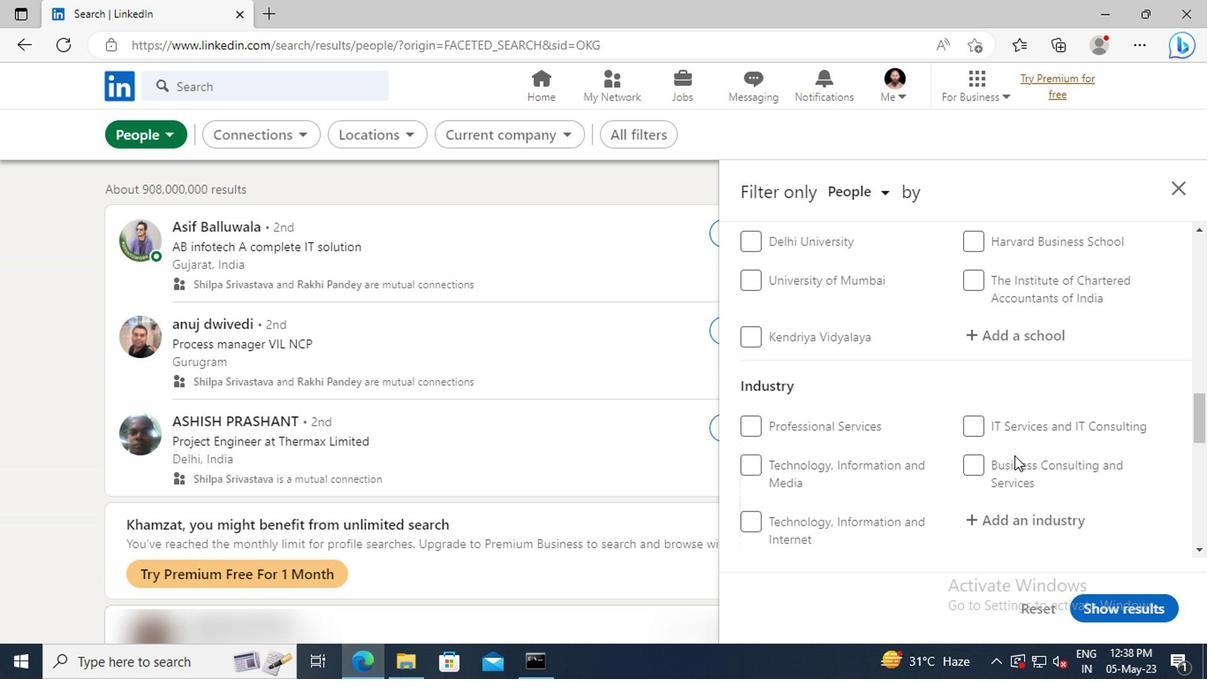 
Action: Mouse scrolled (1010, 455) with delta (0, 0)
Screenshot: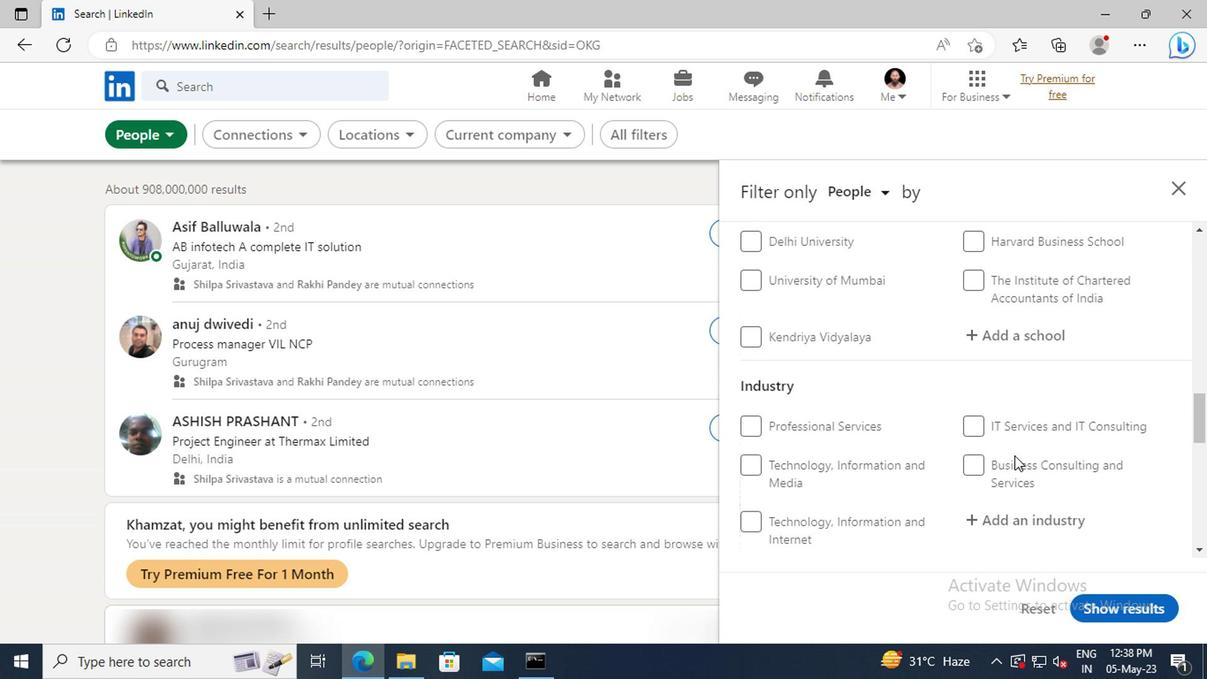 
Action: Mouse scrolled (1010, 455) with delta (0, 0)
Screenshot: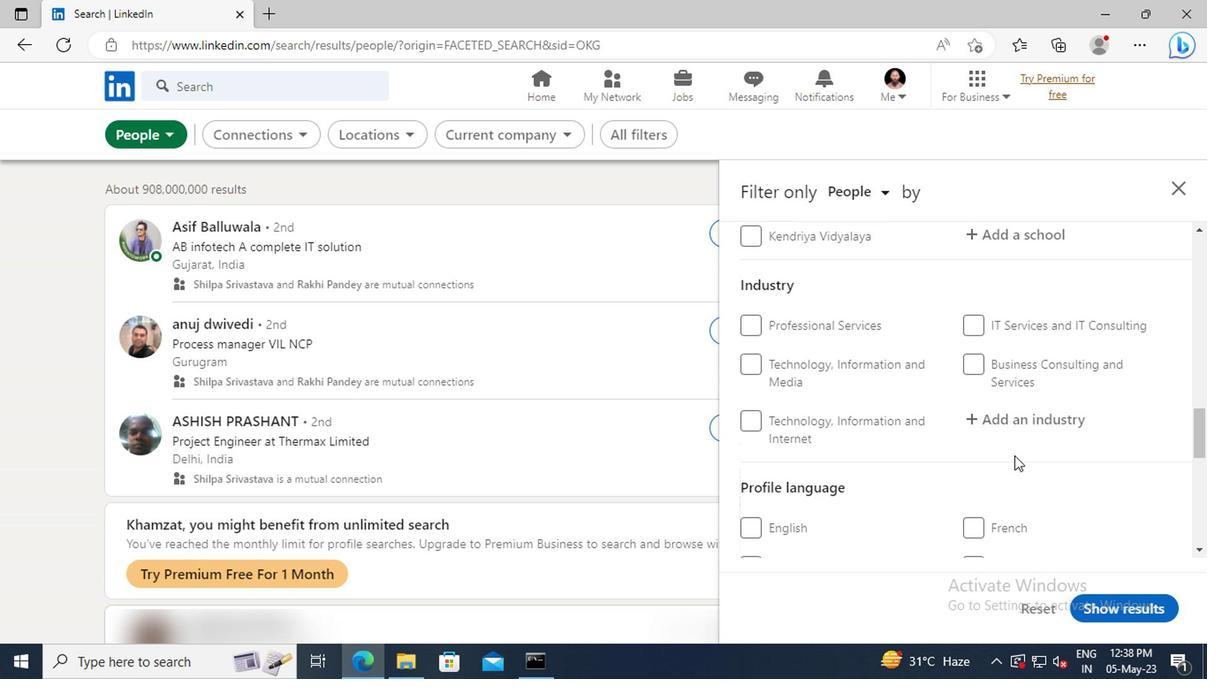 
Action: Mouse moved to (750, 482)
Screenshot: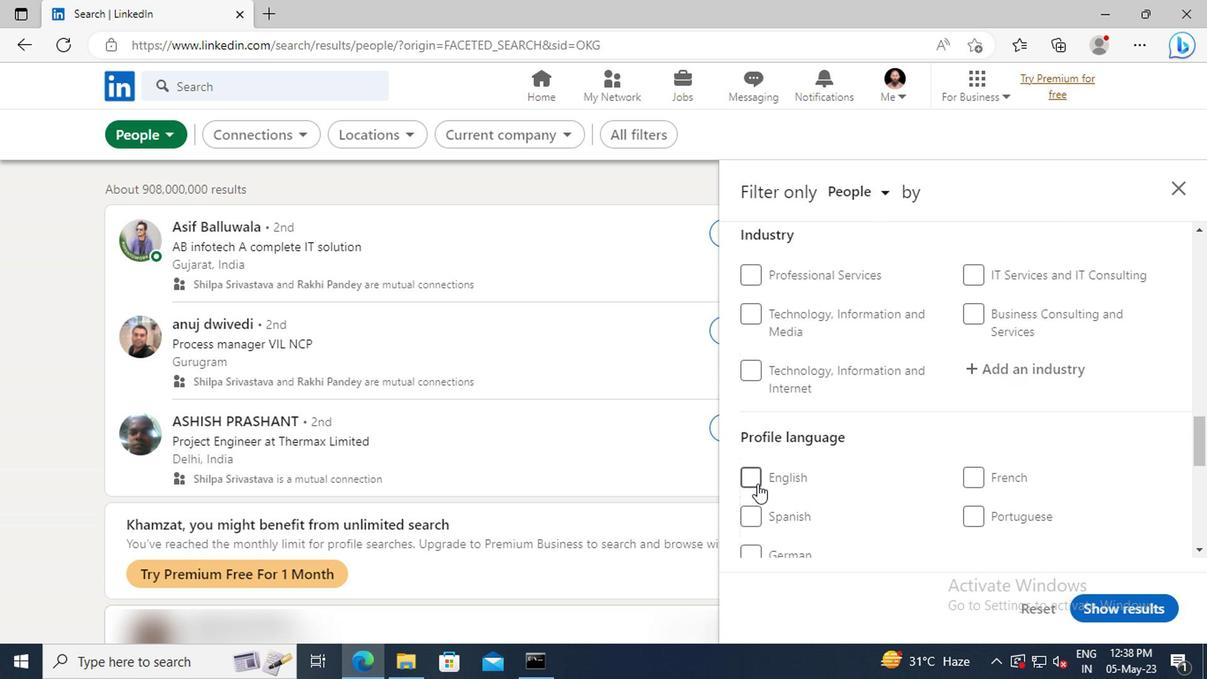 
Action: Mouse pressed left at (750, 482)
Screenshot: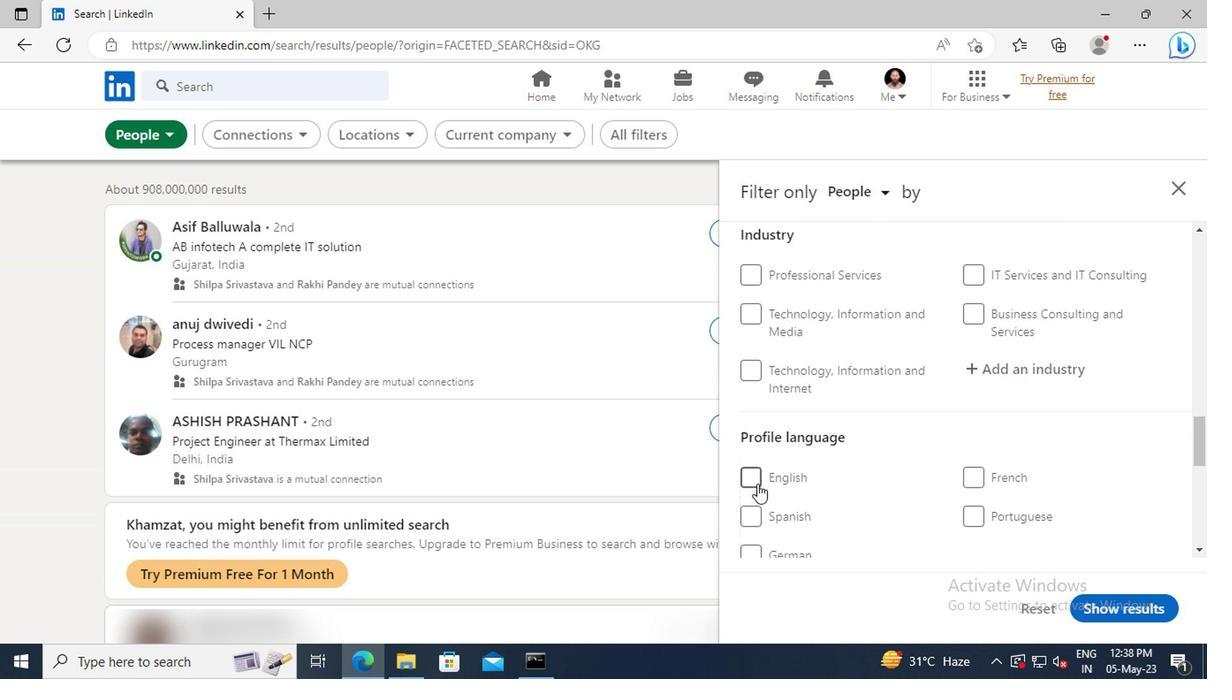 
Action: Mouse moved to (965, 449)
Screenshot: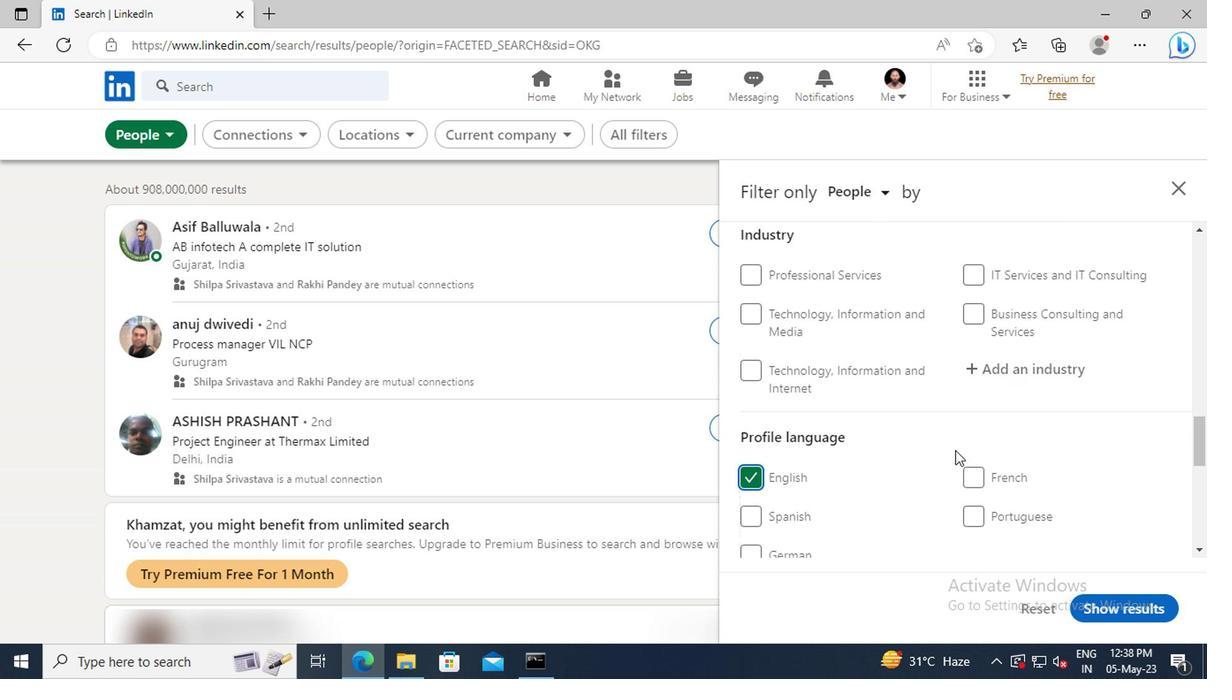 
Action: Mouse scrolled (965, 450) with delta (0, 0)
Screenshot: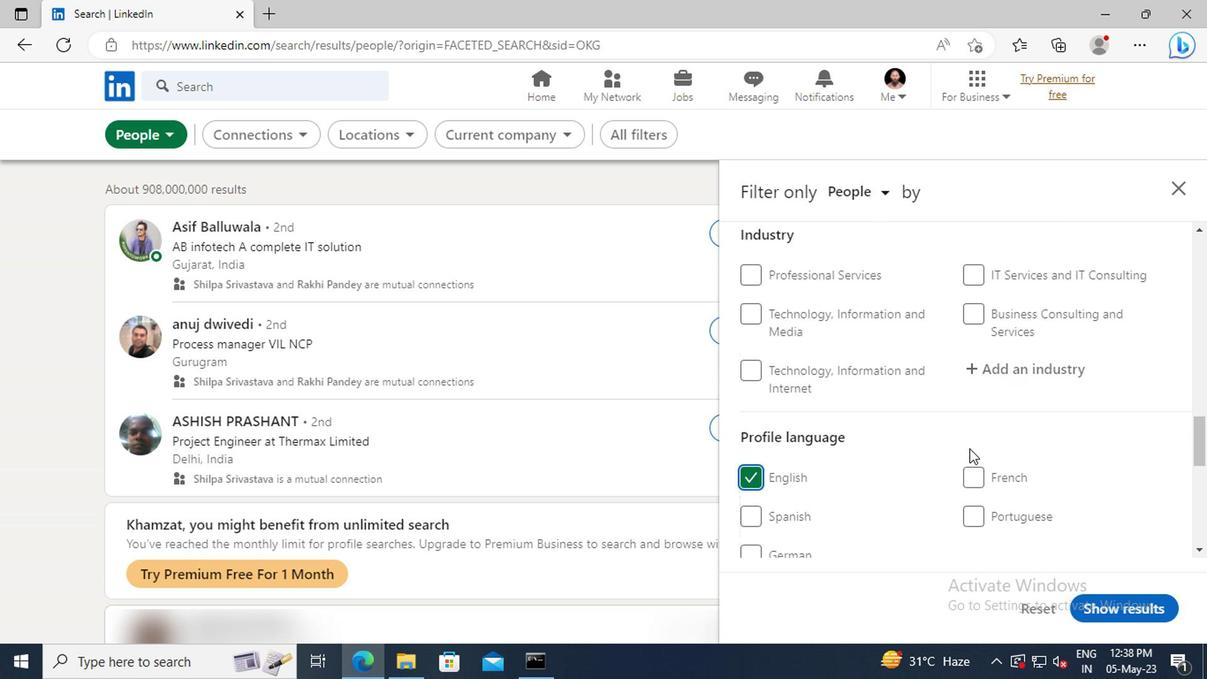 
Action: Mouse scrolled (965, 450) with delta (0, 0)
Screenshot: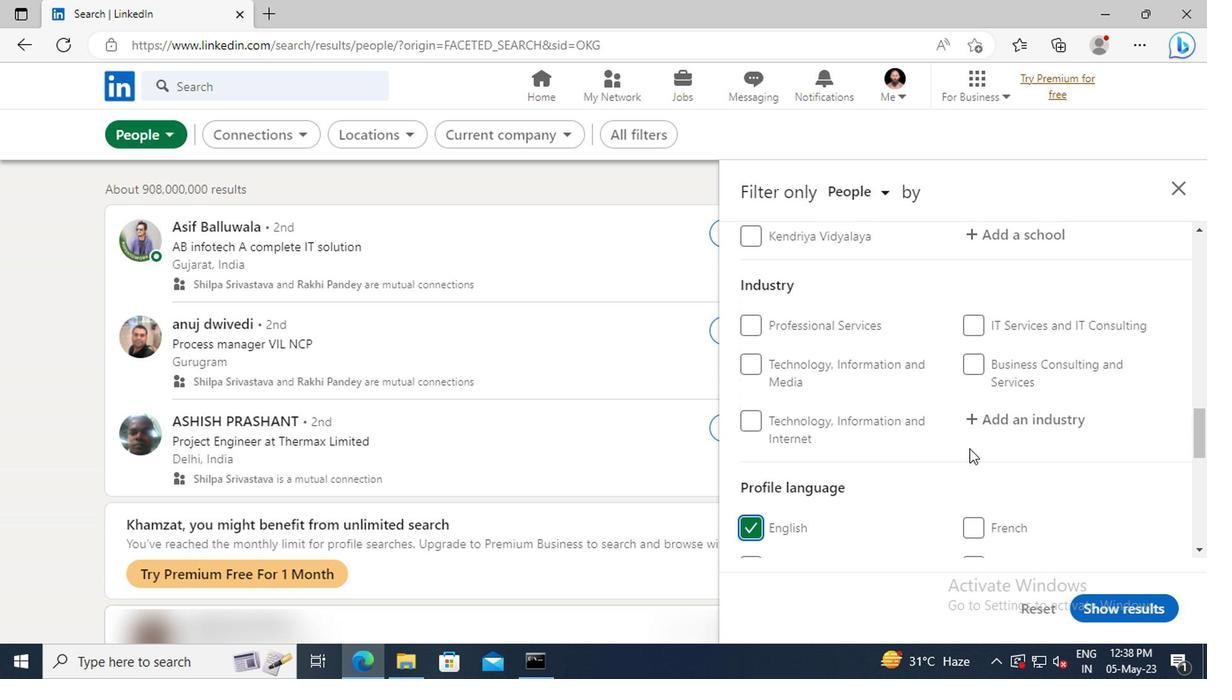 
Action: Mouse scrolled (965, 450) with delta (0, 0)
Screenshot: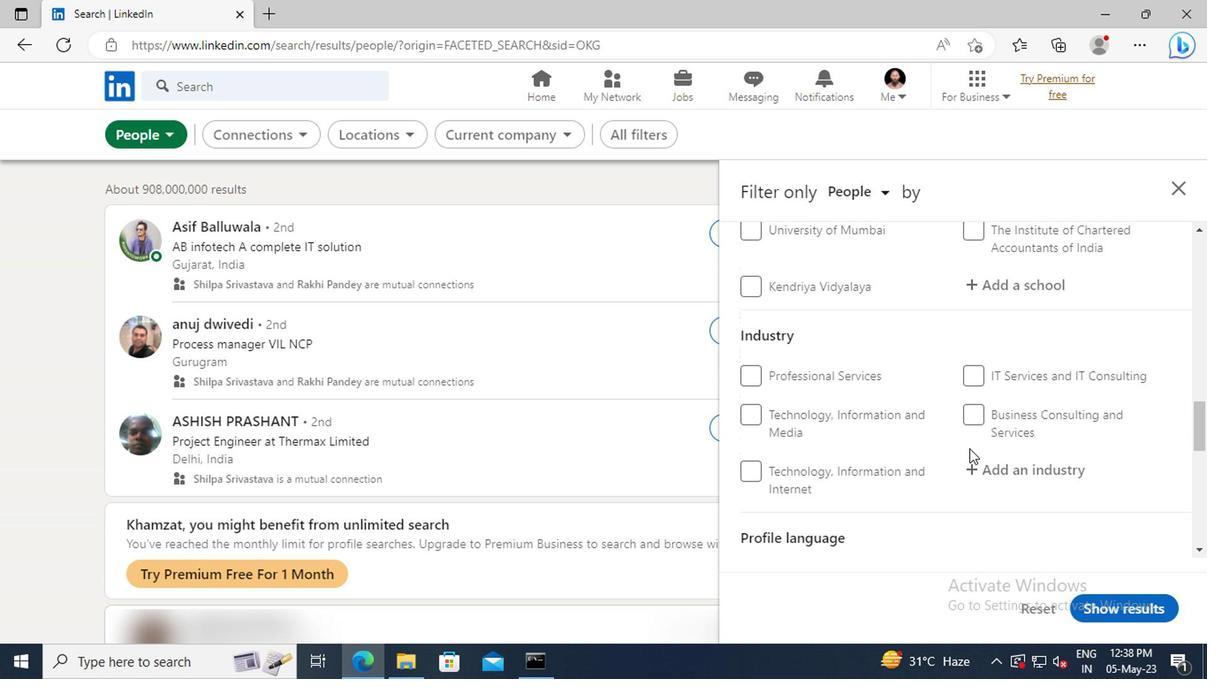 
Action: Mouse scrolled (965, 450) with delta (0, 0)
Screenshot: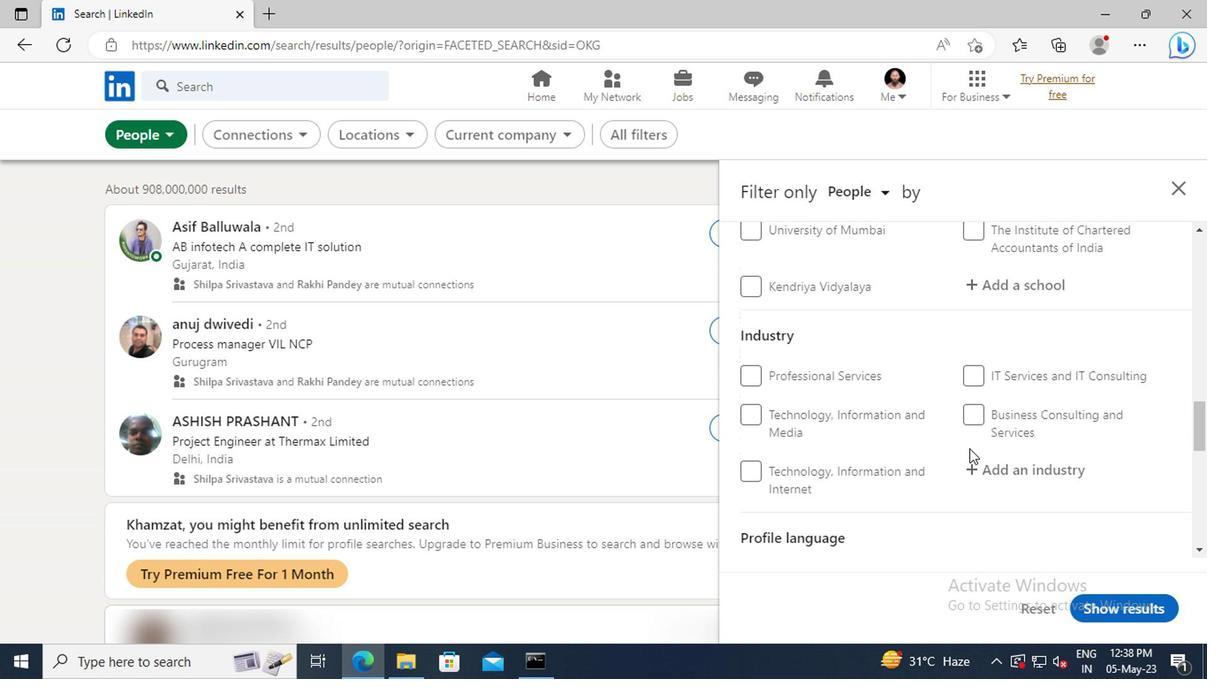 
Action: Mouse scrolled (965, 450) with delta (0, 0)
Screenshot: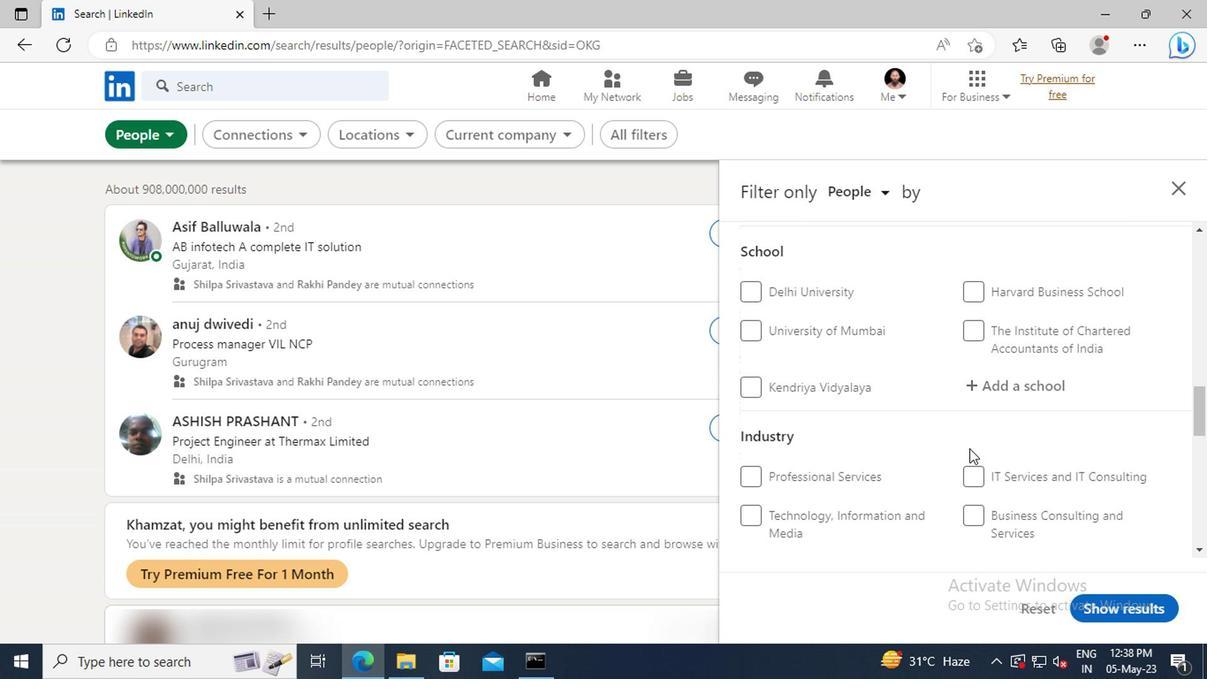 
Action: Mouse scrolled (965, 450) with delta (0, 0)
Screenshot: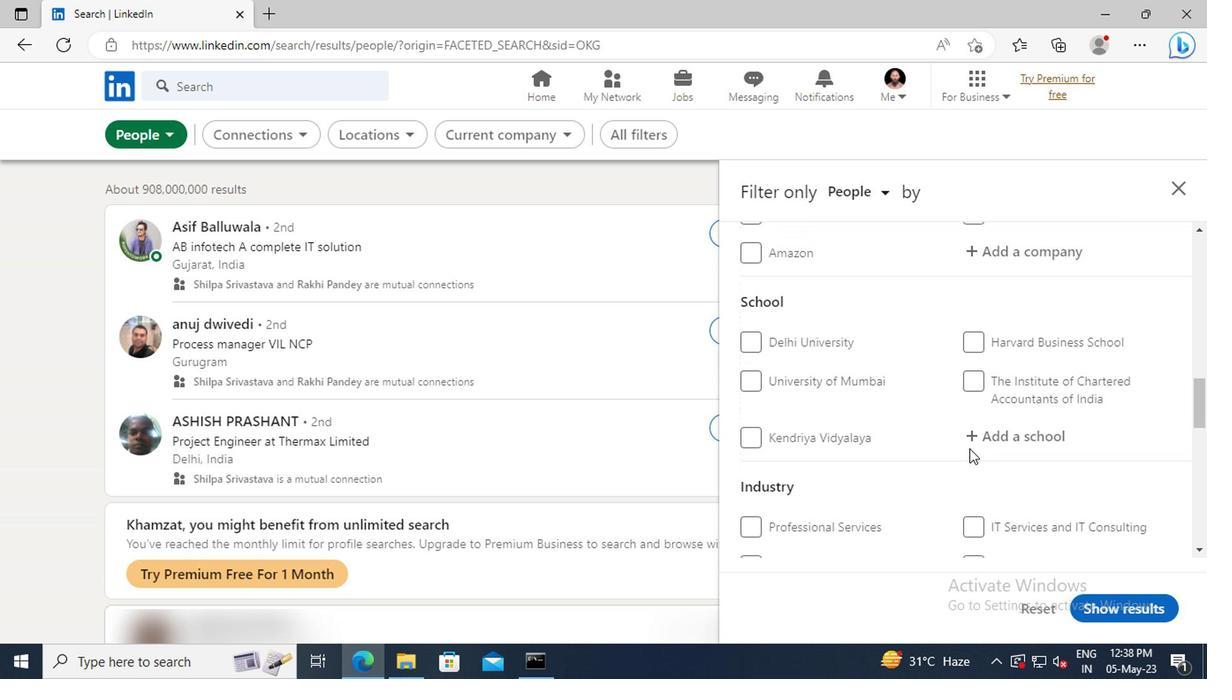 
Action: Mouse scrolled (965, 450) with delta (0, 0)
Screenshot: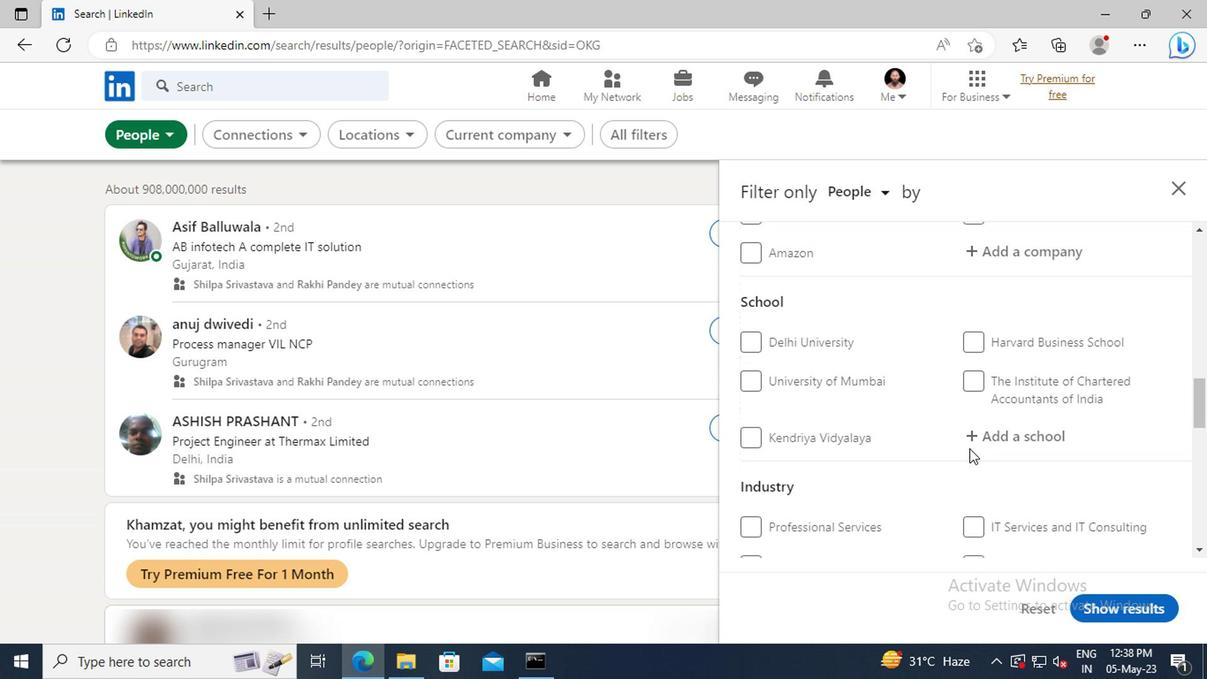 
Action: Mouse scrolled (965, 450) with delta (0, 0)
Screenshot: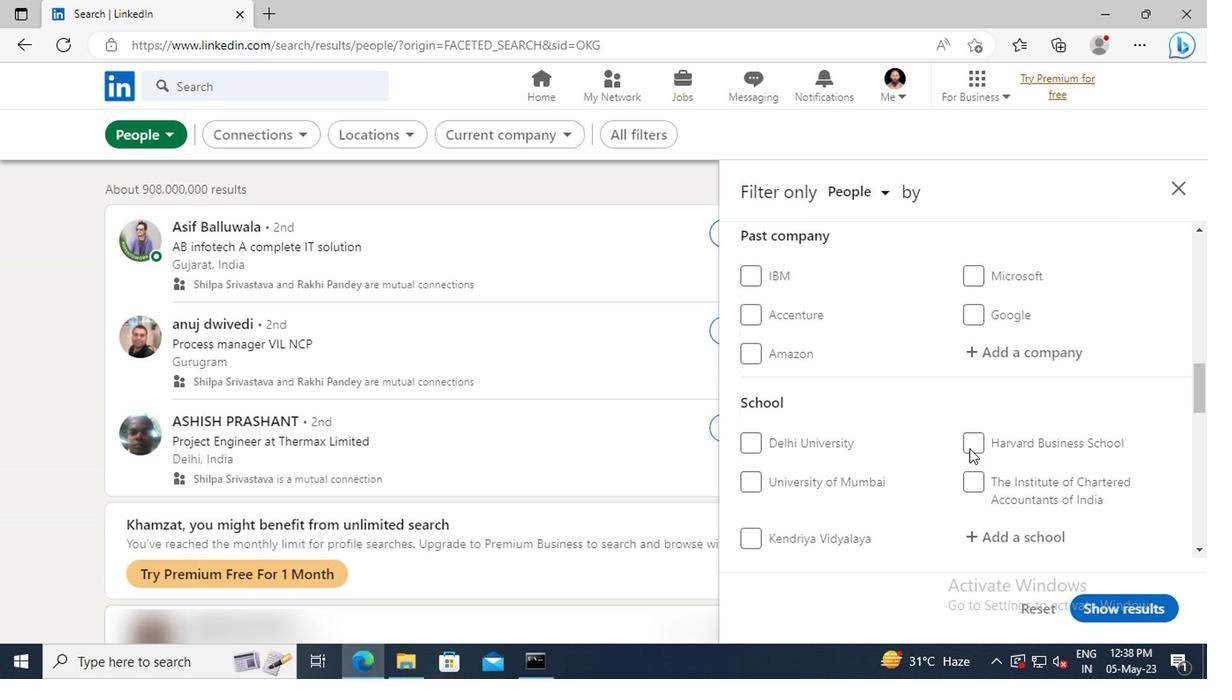 
Action: Mouse scrolled (965, 450) with delta (0, 0)
Screenshot: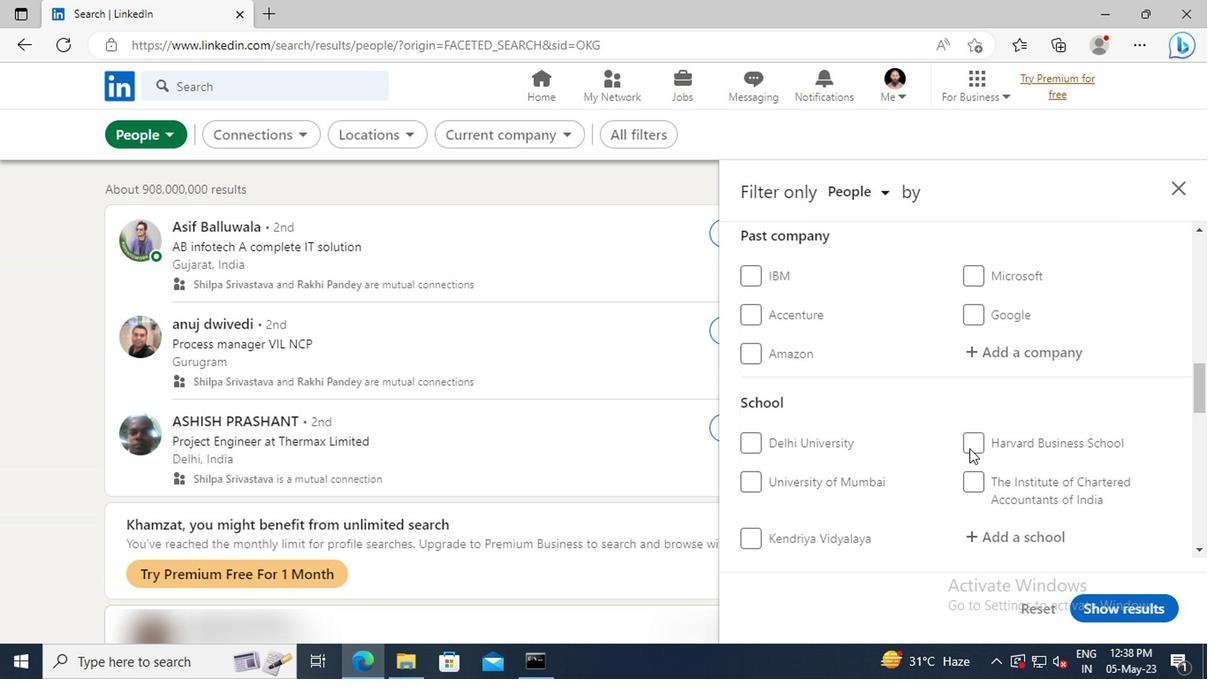
Action: Mouse scrolled (965, 450) with delta (0, 0)
Screenshot: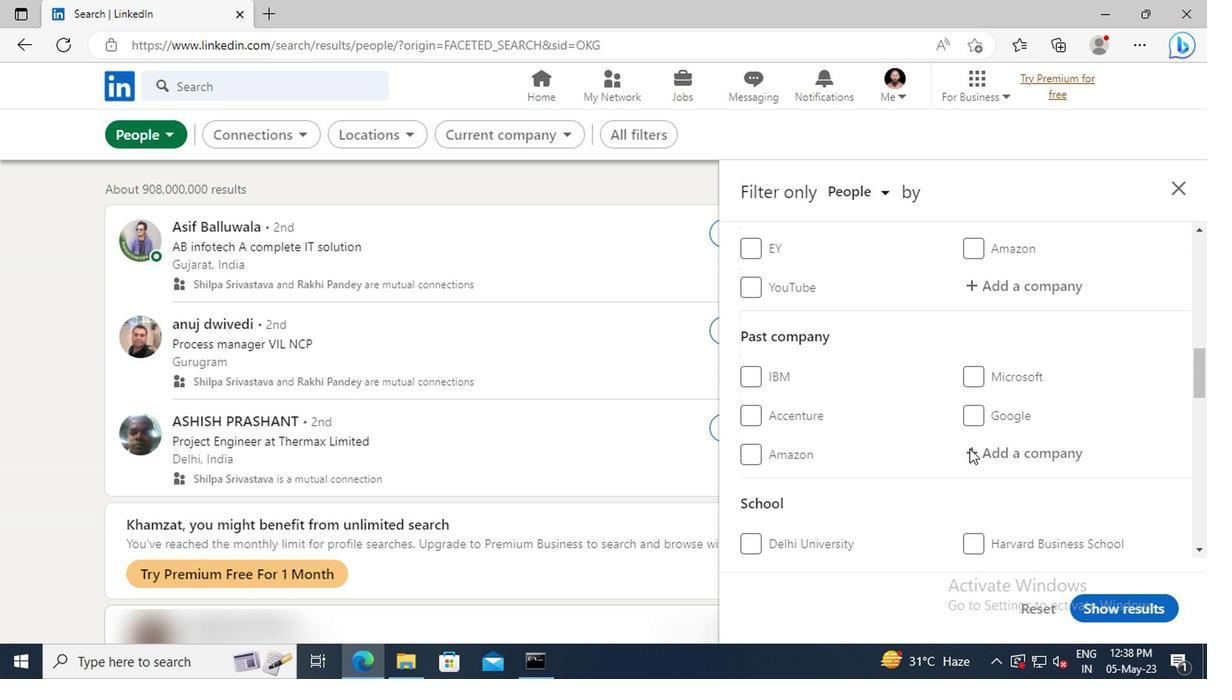 
Action: Mouse scrolled (965, 450) with delta (0, 0)
Screenshot: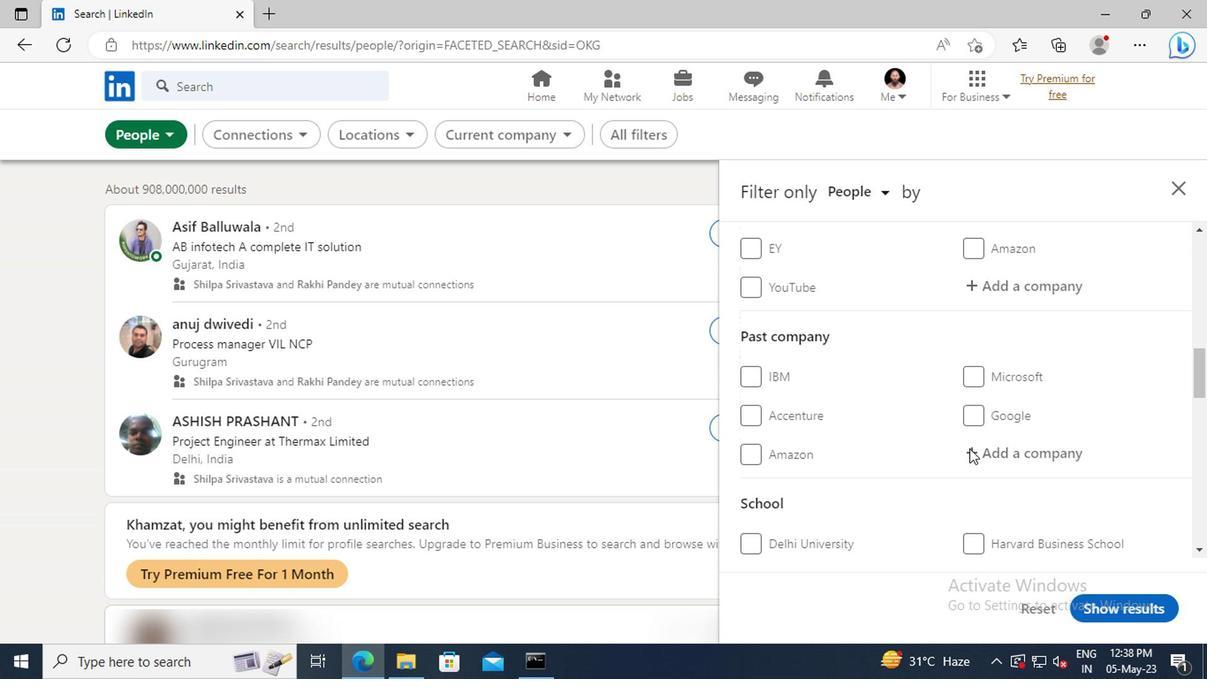 
Action: Mouse scrolled (965, 450) with delta (0, 0)
Screenshot: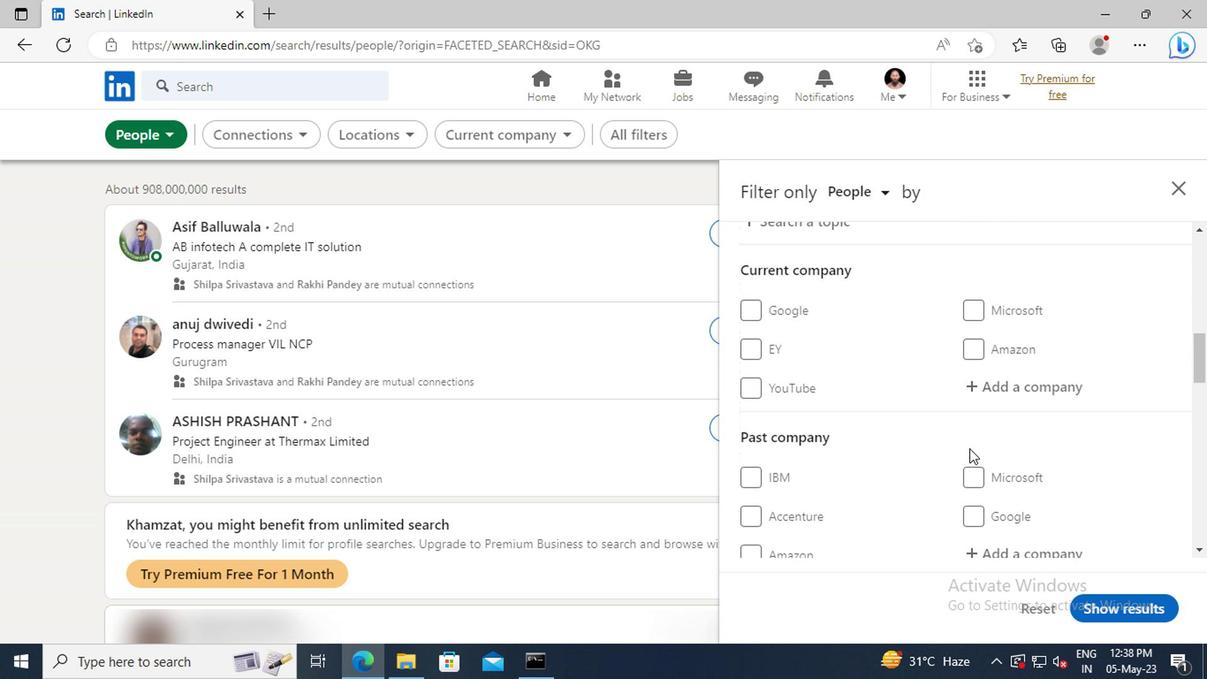 
Action: Mouse moved to (969, 441)
Screenshot: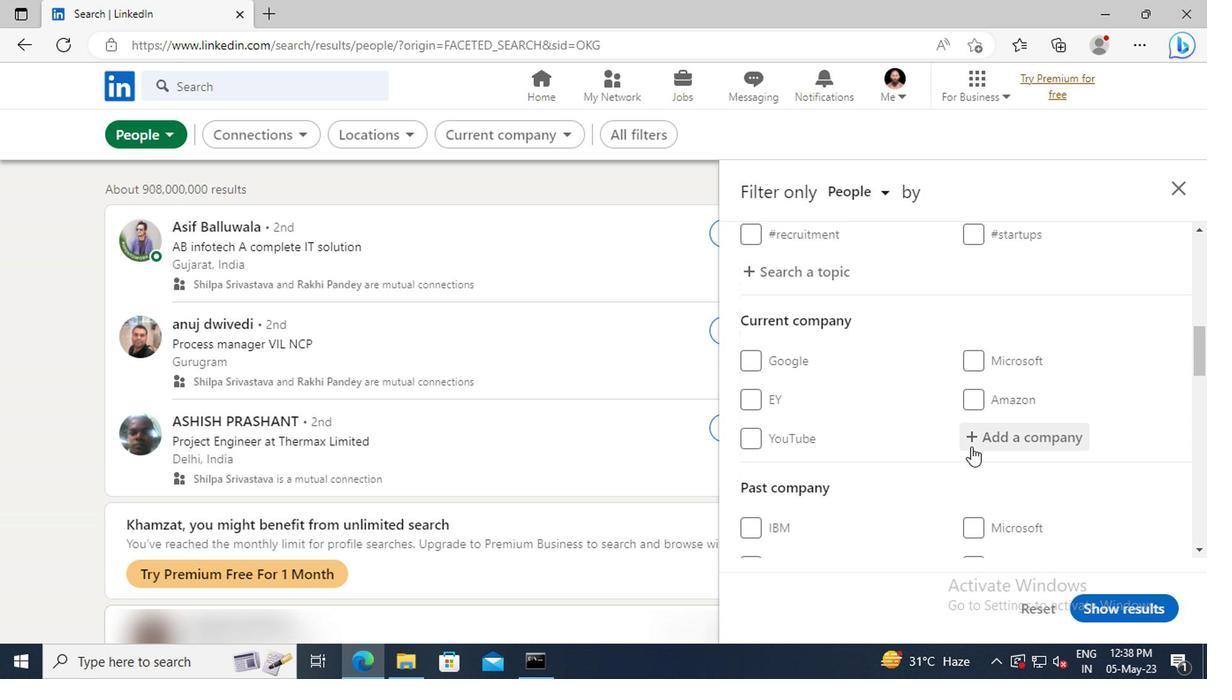 
Action: Mouse pressed left at (969, 441)
Screenshot: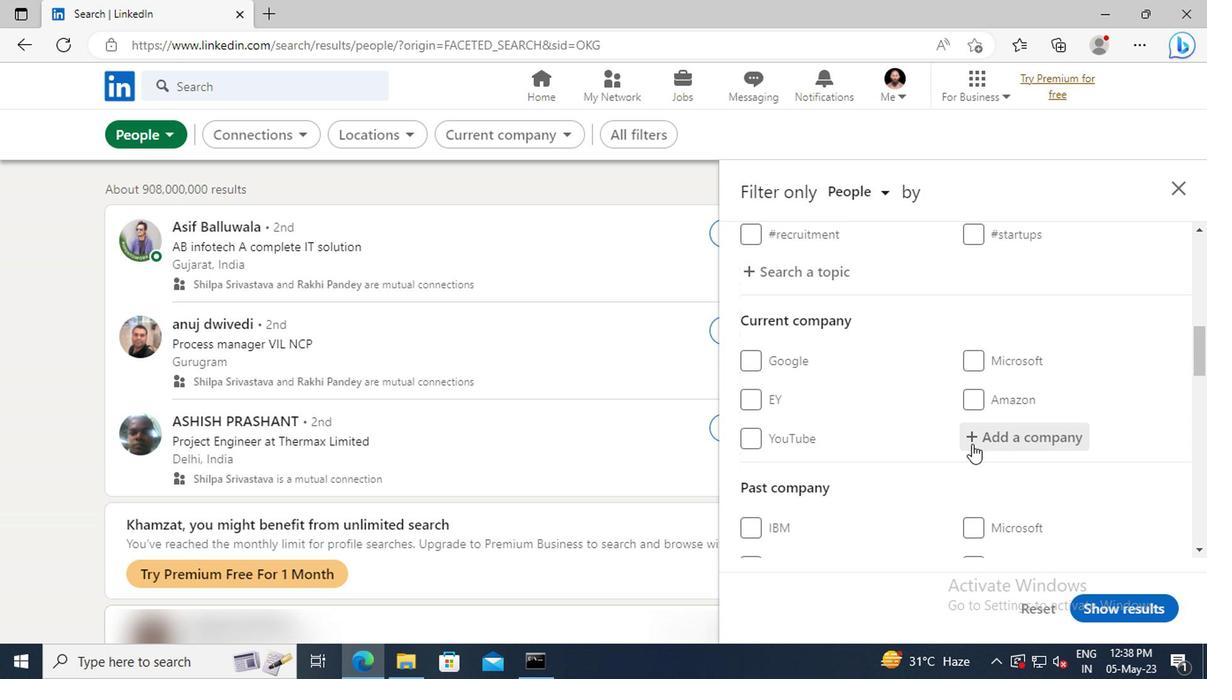 
Action: Mouse moved to (960, 443)
Screenshot: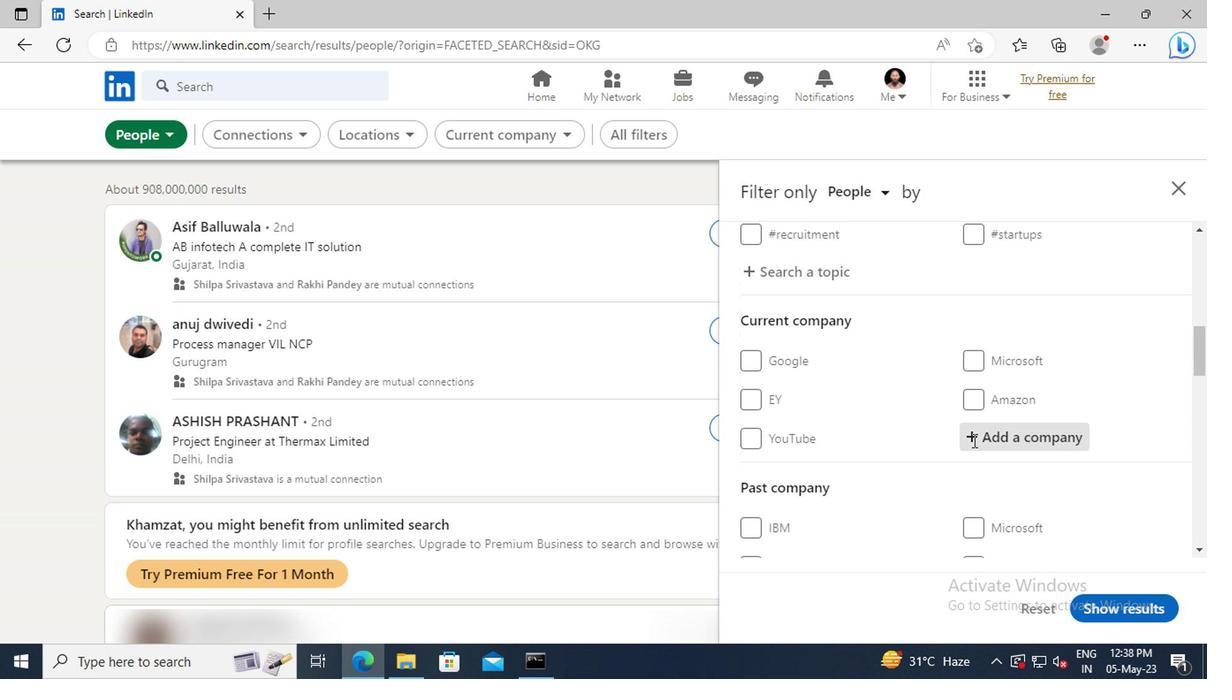 
Action: Key pressed <Key.shift>PARTNERS<Key.space><Key.shift>GR
Screenshot: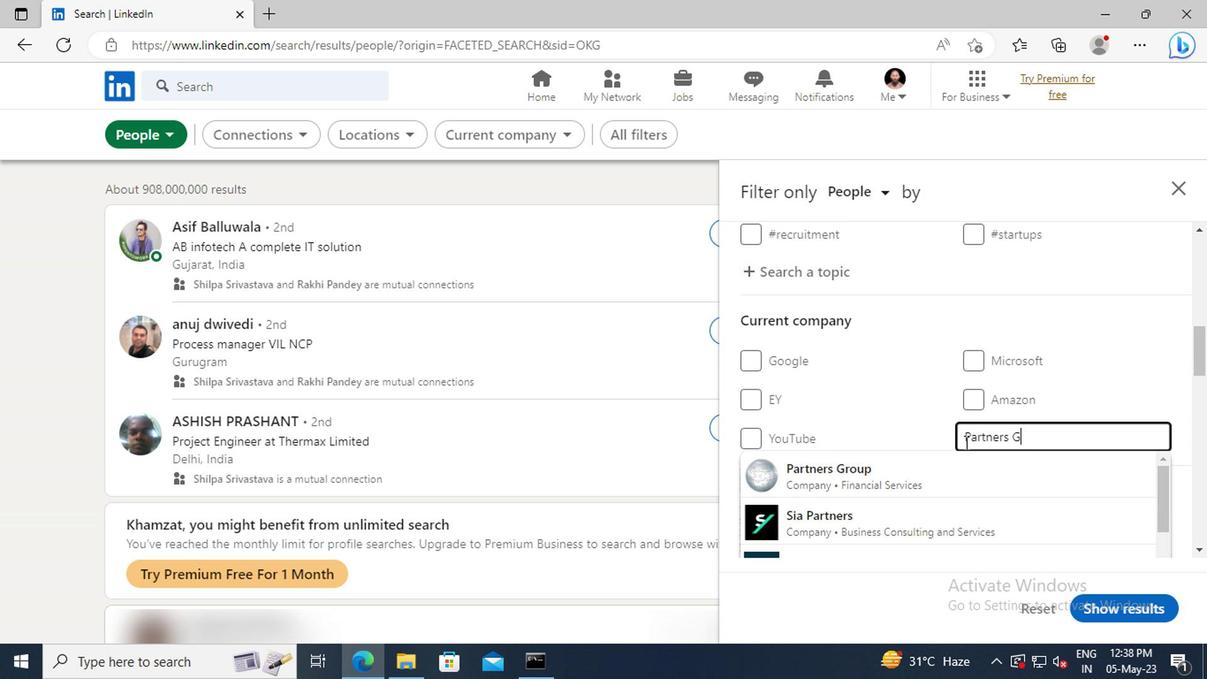 
Action: Mouse moved to (961, 471)
Screenshot: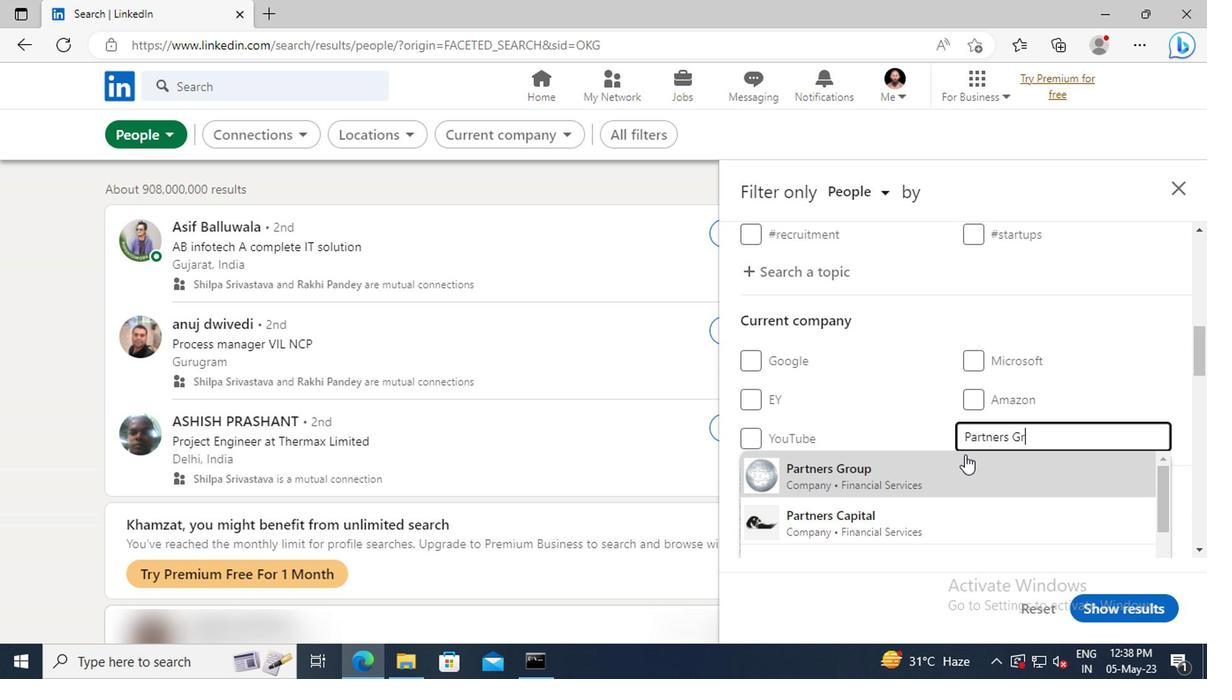 
Action: Mouse pressed left at (961, 471)
Screenshot: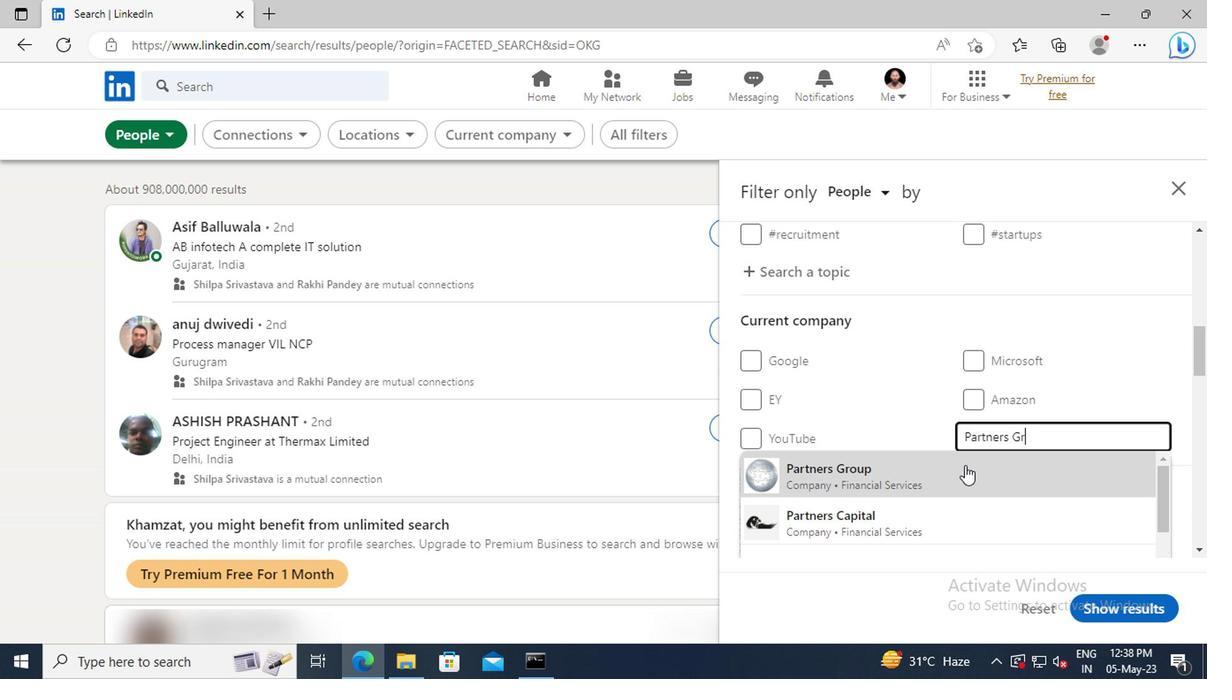 
Action: Mouse scrolled (961, 469) with delta (0, -1)
Screenshot: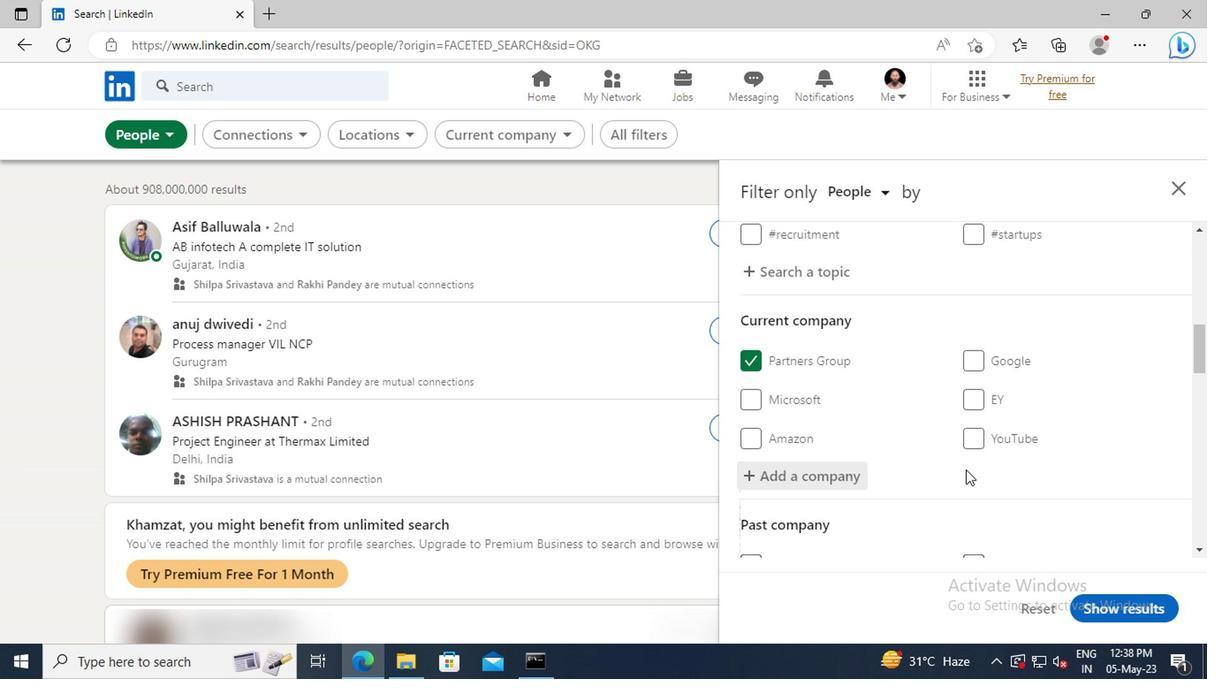 
Action: Mouse scrolled (961, 469) with delta (0, -1)
Screenshot: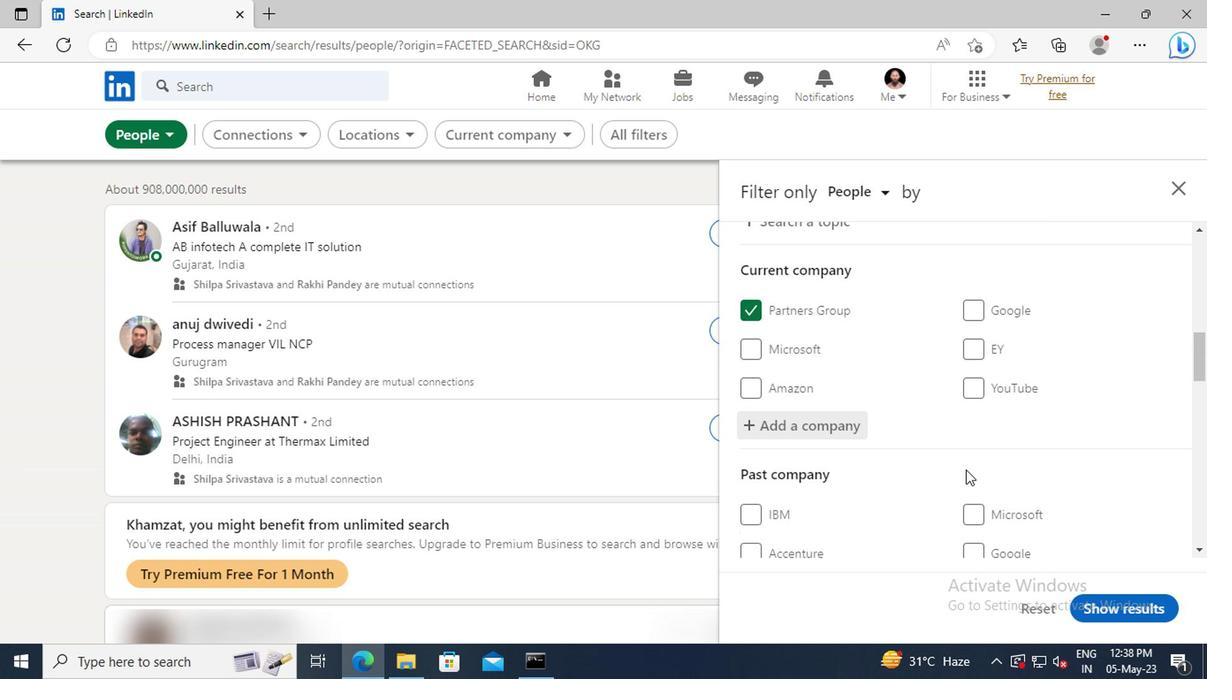 
Action: Mouse moved to (961, 469)
Screenshot: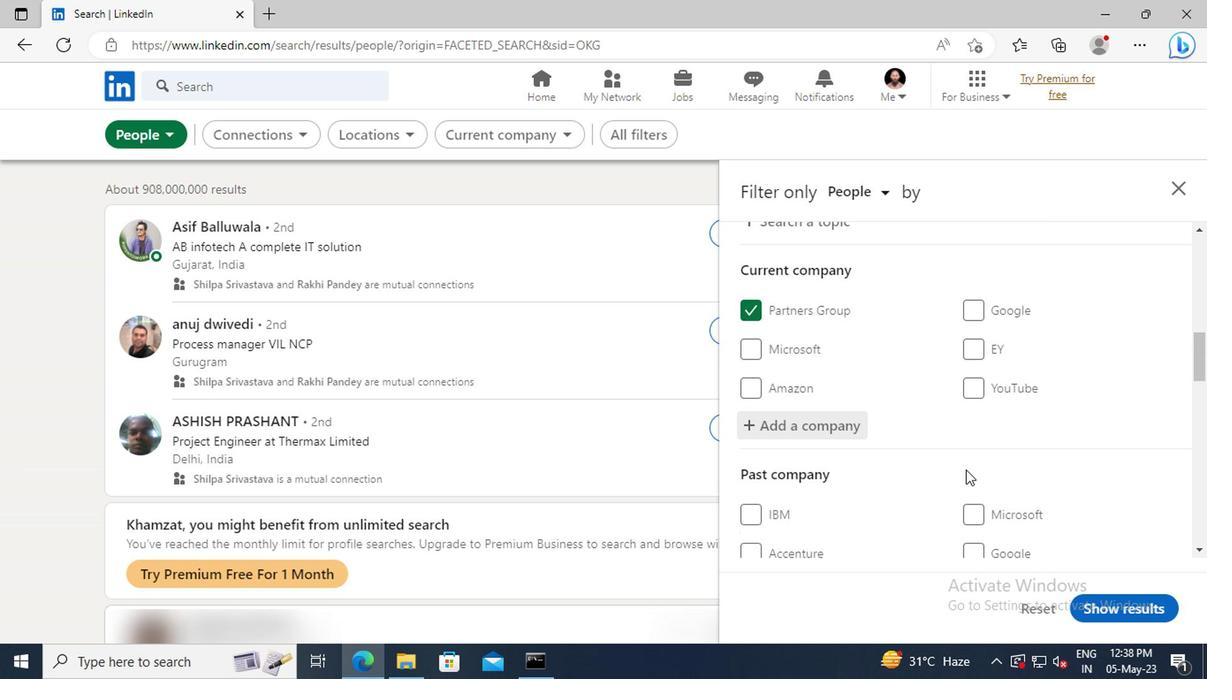 
Action: Mouse scrolled (961, 467) with delta (0, -1)
Screenshot: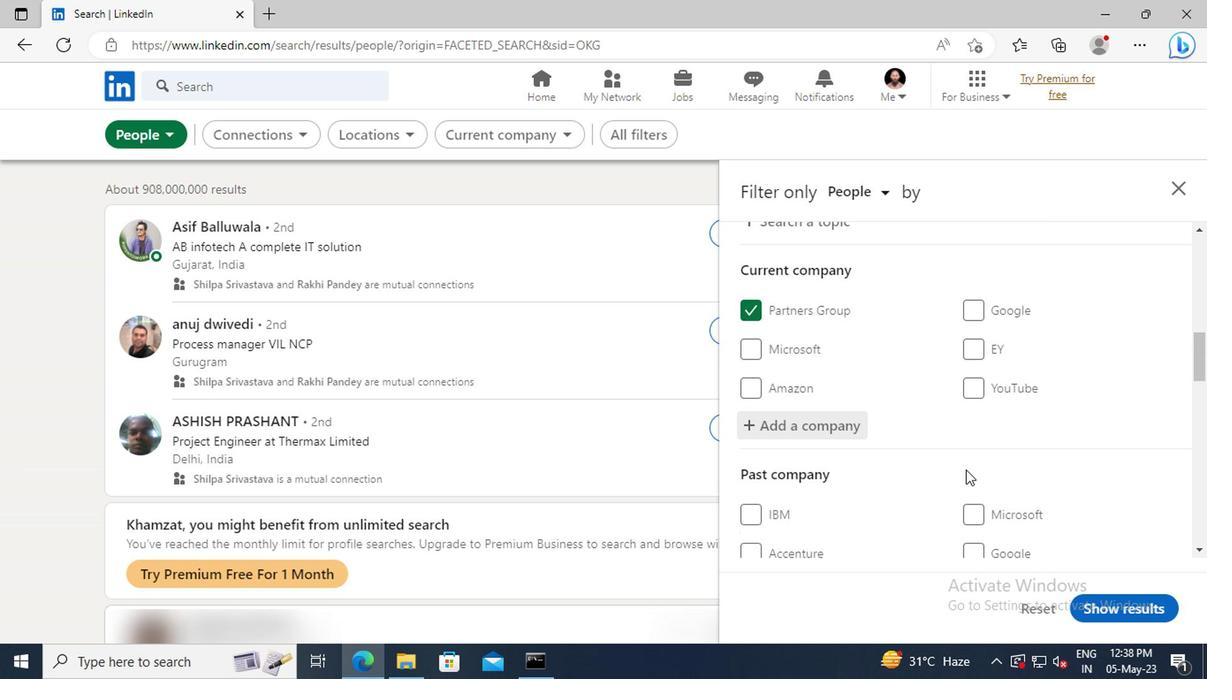 
Action: Mouse moved to (961, 467)
Screenshot: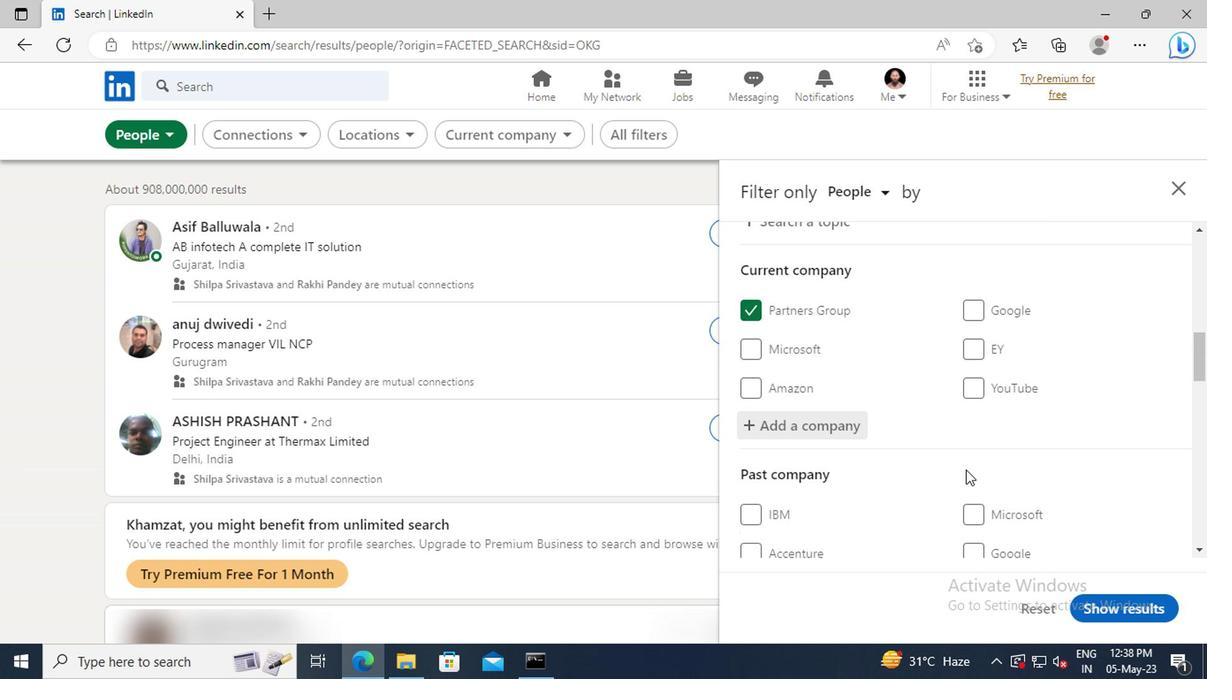 
Action: Mouse scrolled (961, 467) with delta (0, 0)
Screenshot: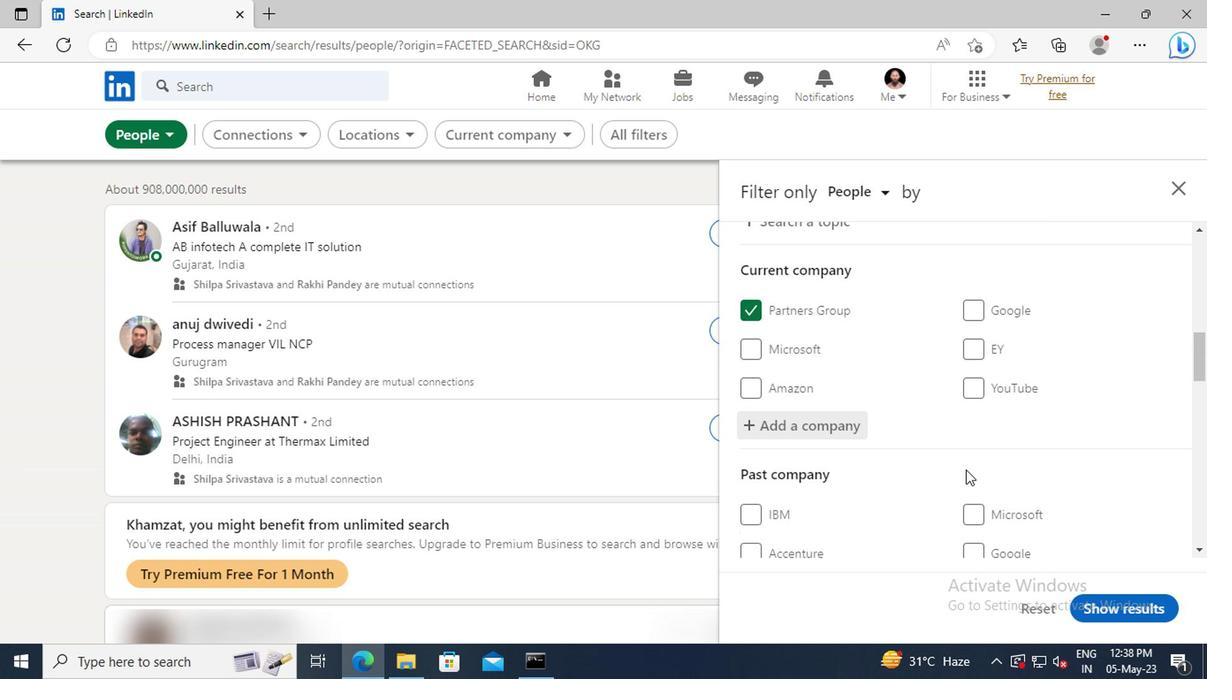 
Action: Mouse moved to (953, 437)
Screenshot: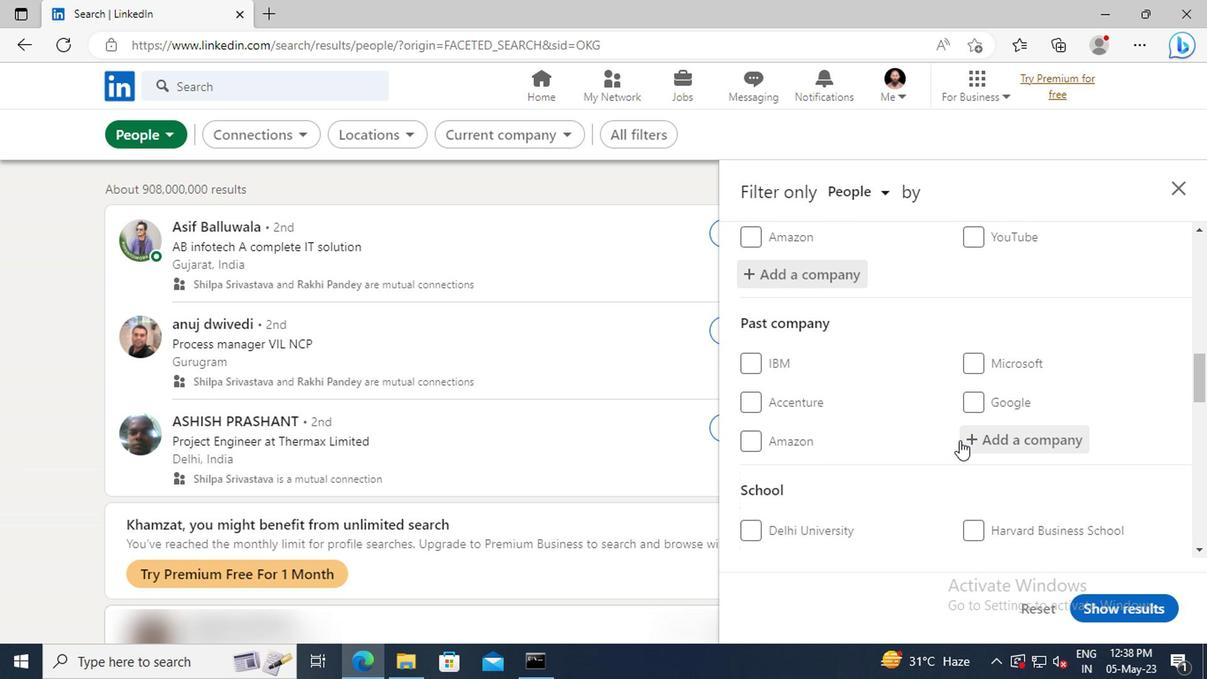 
Action: Mouse scrolled (953, 436) with delta (0, 0)
Screenshot: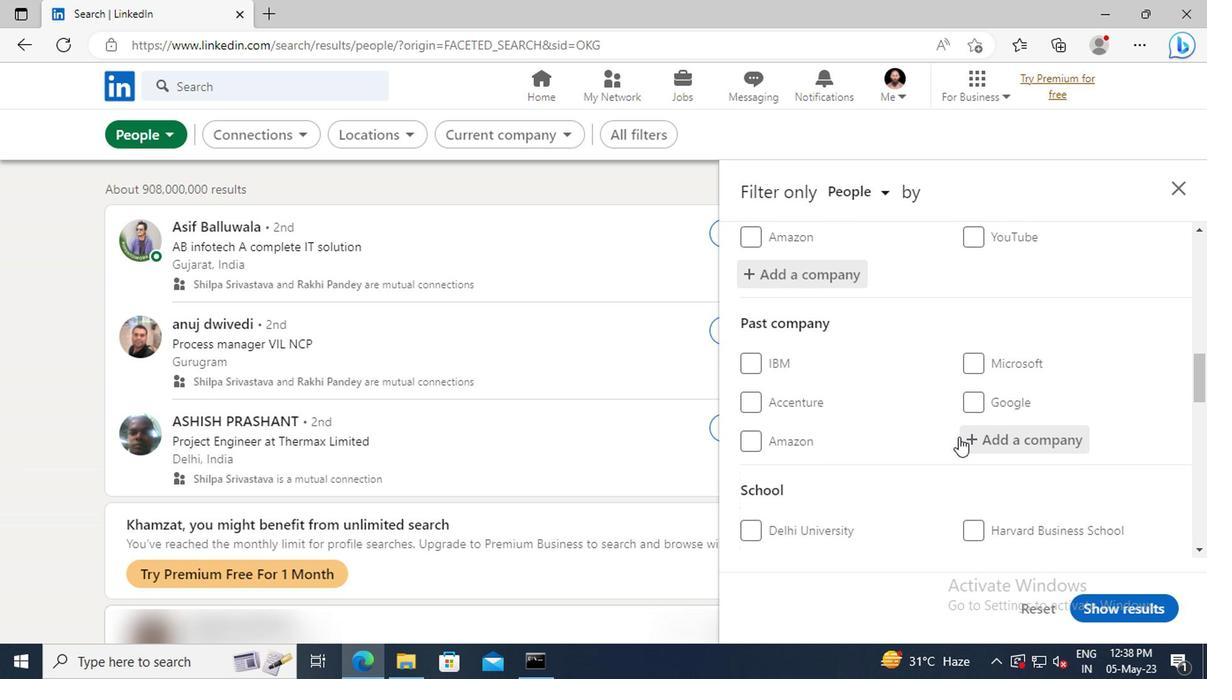 
Action: Mouse scrolled (953, 436) with delta (0, 0)
Screenshot: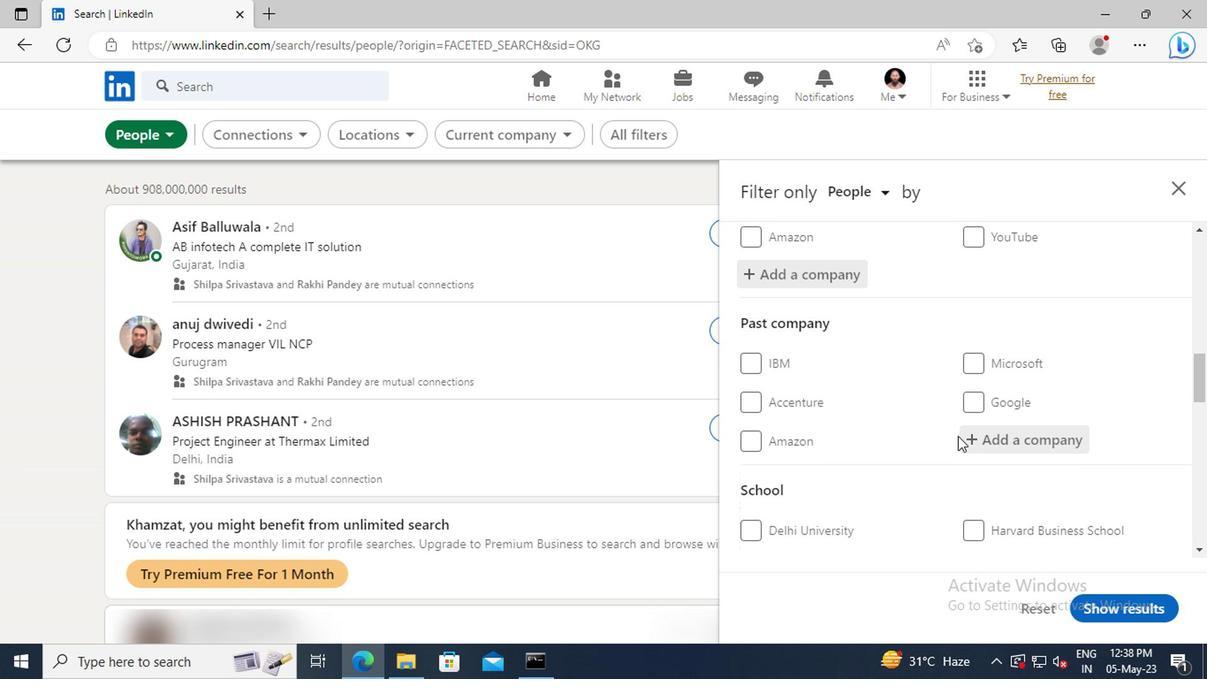 
Action: Mouse scrolled (953, 436) with delta (0, 0)
Screenshot: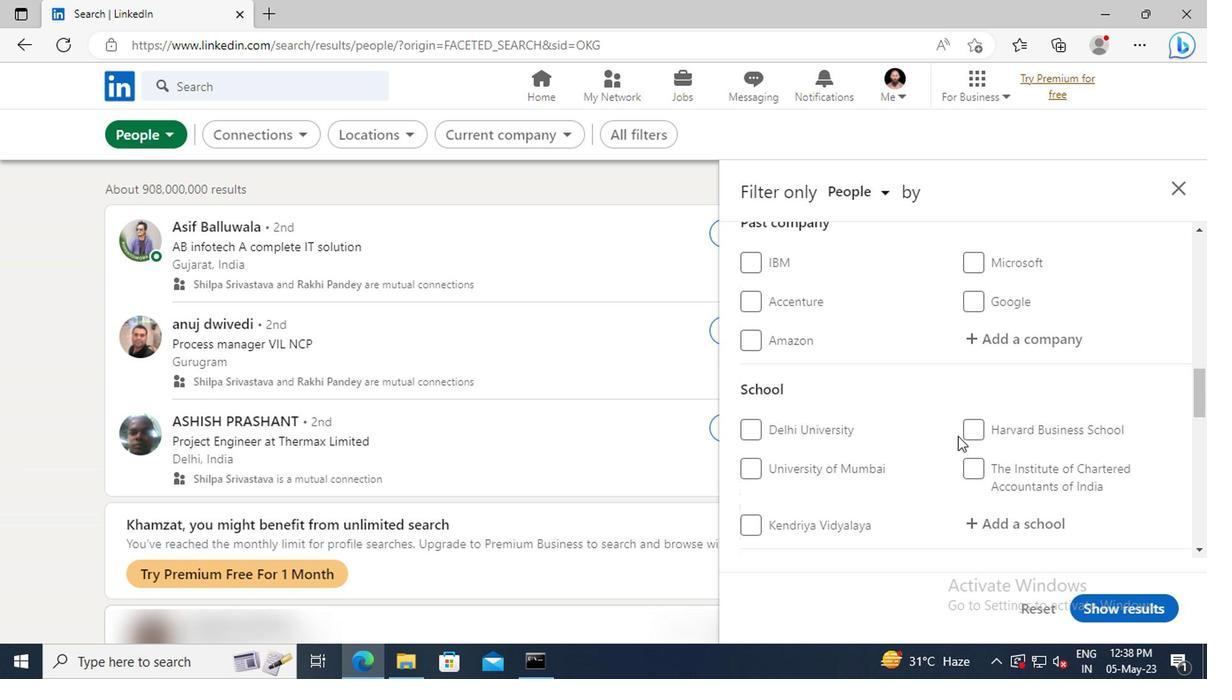 
Action: Mouse scrolled (953, 436) with delta (0, 0)
Screenshot: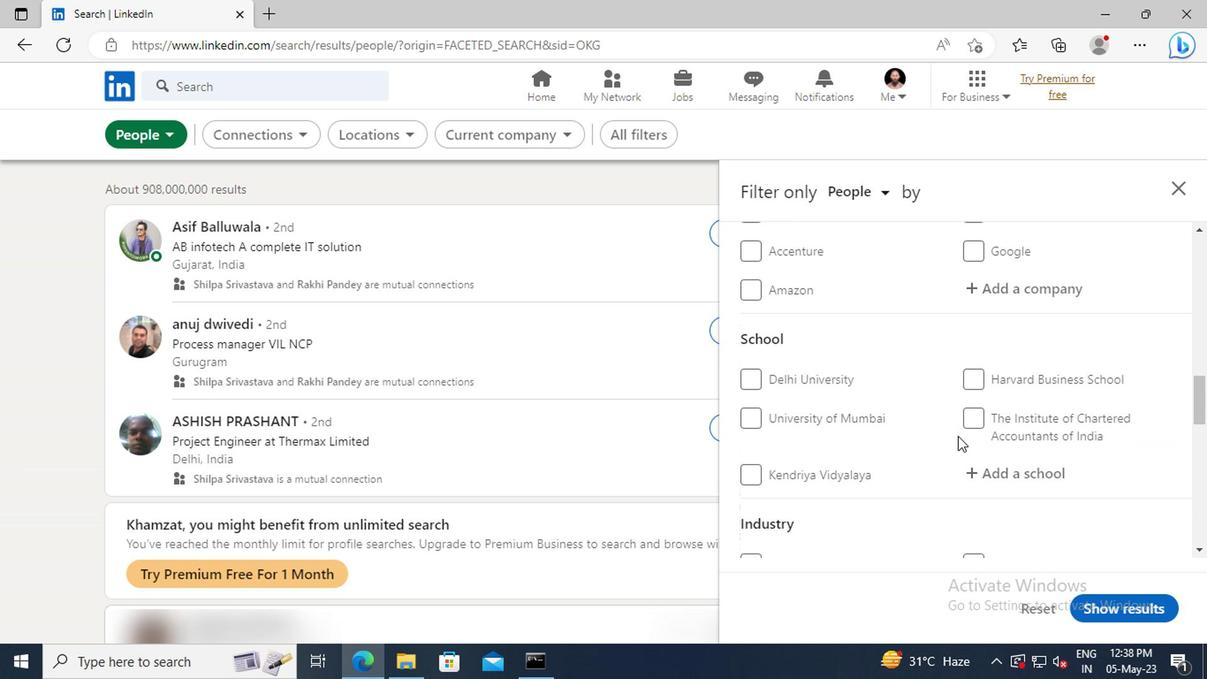 
Action: Mouse moved to (974, 435)
Screenshot: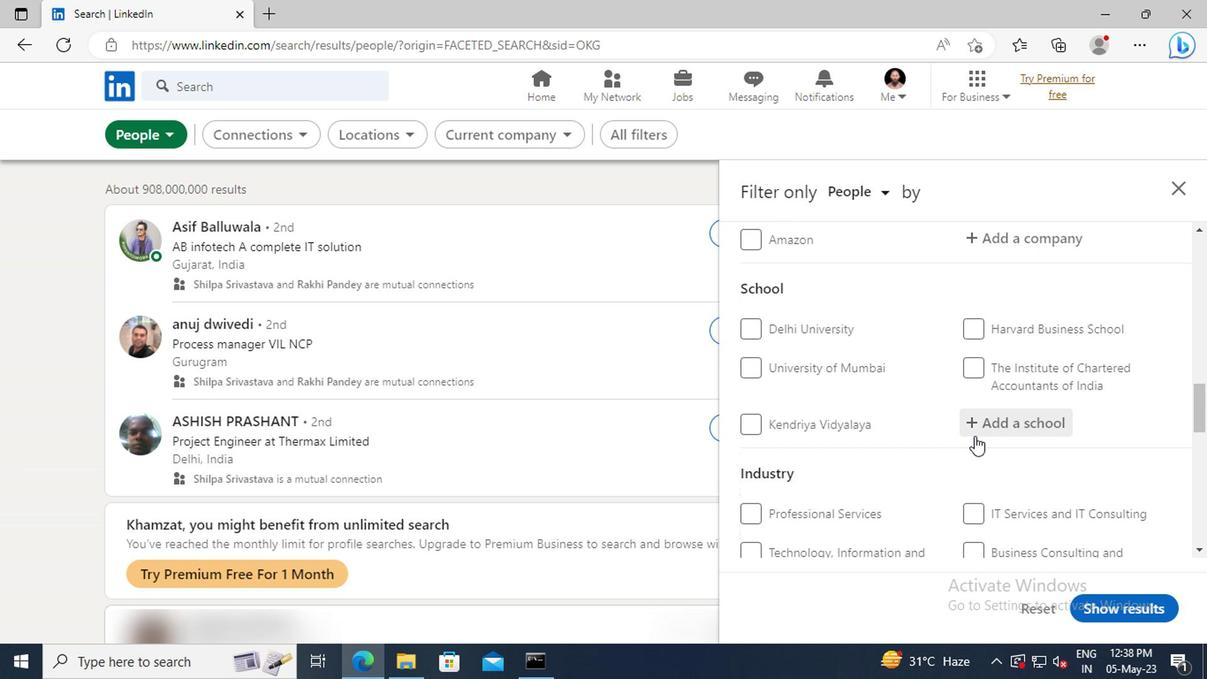 
Action: Mouse pressed left at (974, 435)
Screenshot: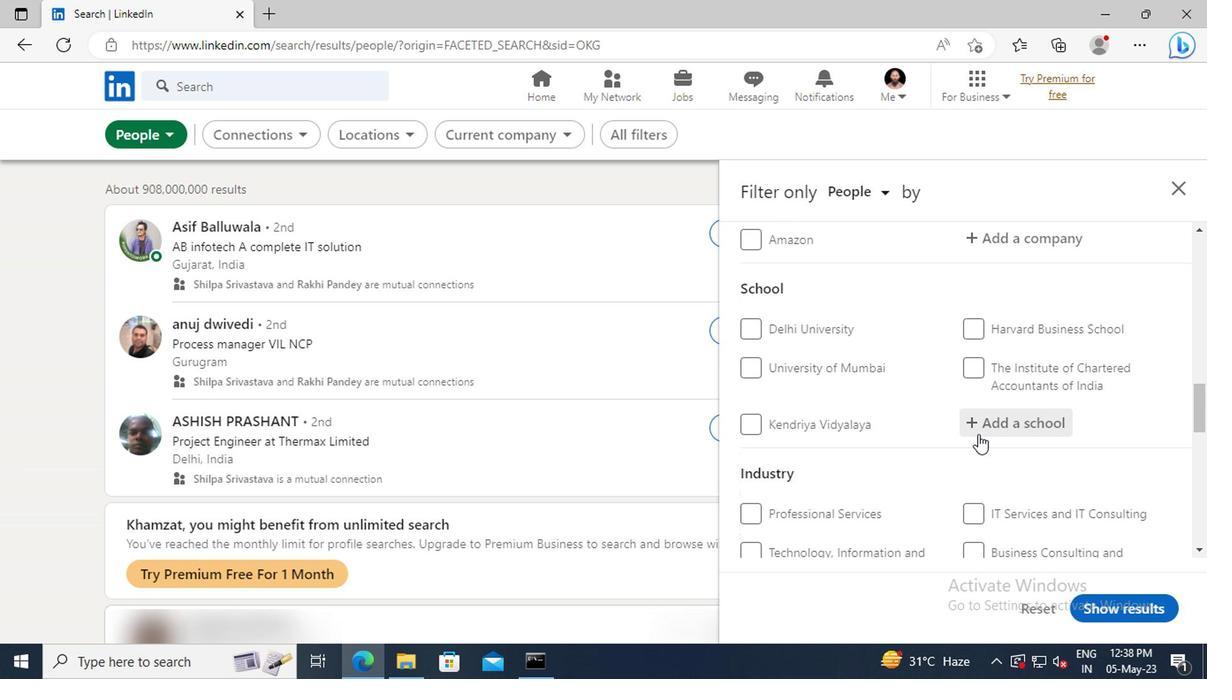 
Action: Key pressed <Key.shift>
Screenshot: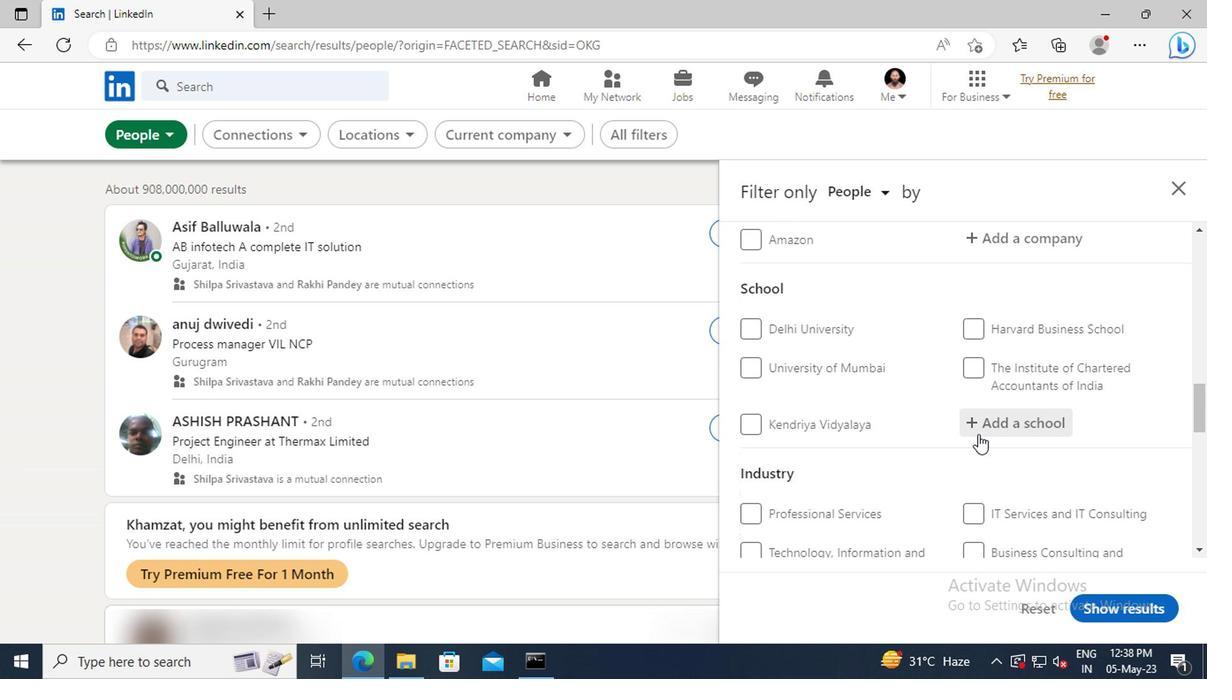 
Action: Mouse moved to (974, 433)
Screenshot: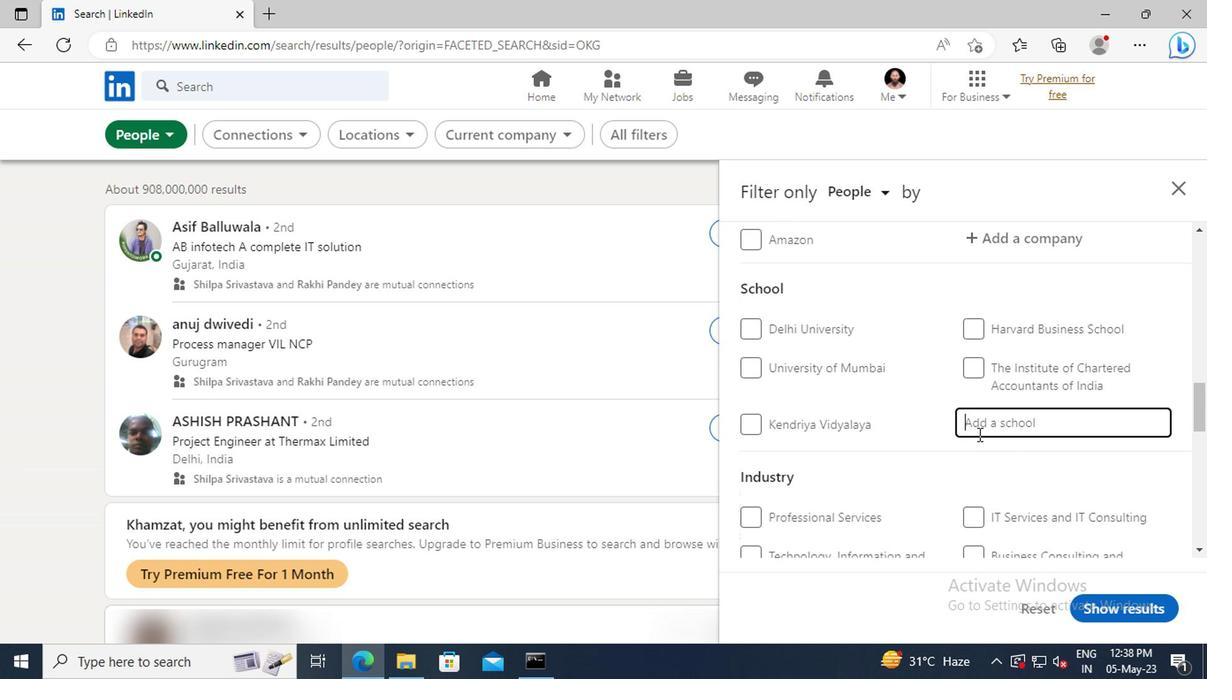 
Action: Key pressed ALL<Key.space><Key.shift>INDIA<Key.space><Key.shift>MAN
Screenshot: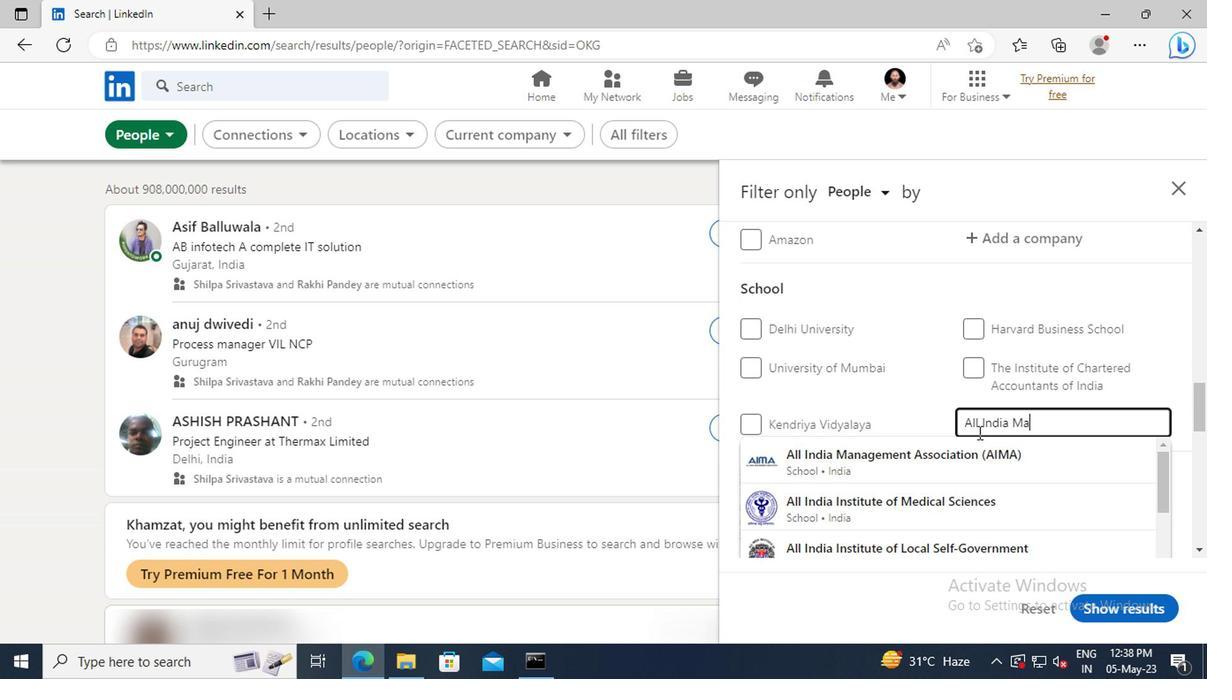 
Action: Mouse moved to (972, 454)
Screenshot: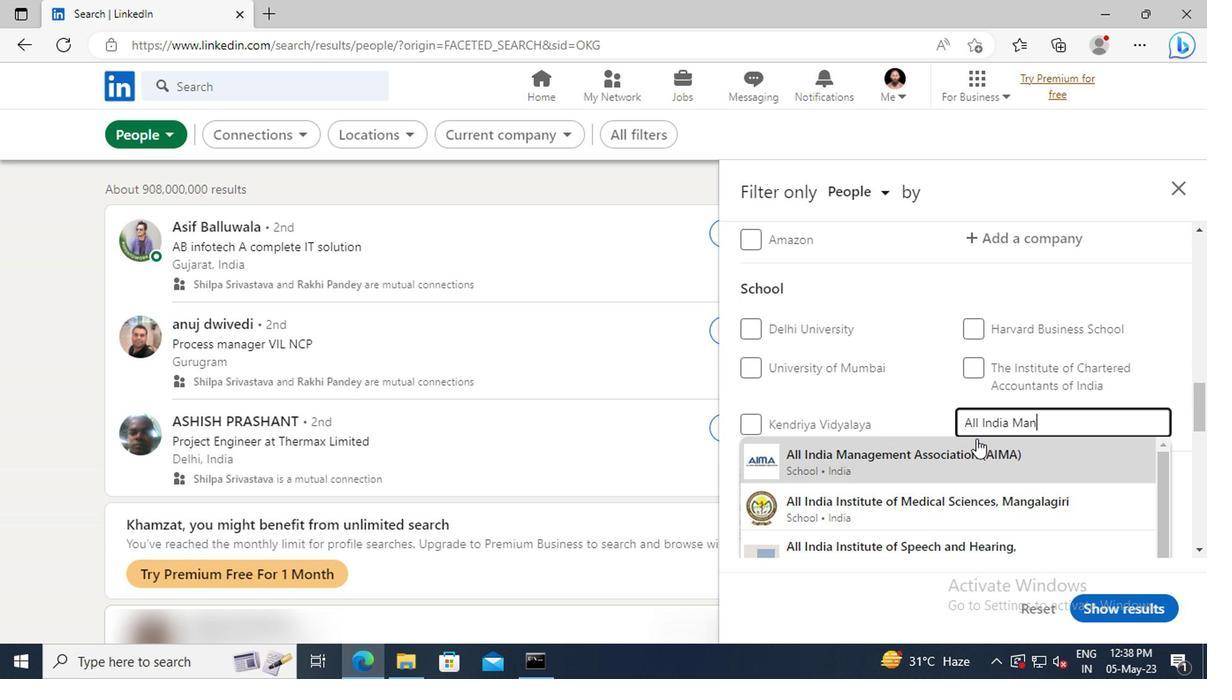 
Action: Mouse pressed left at (972, 454)
Screenshot: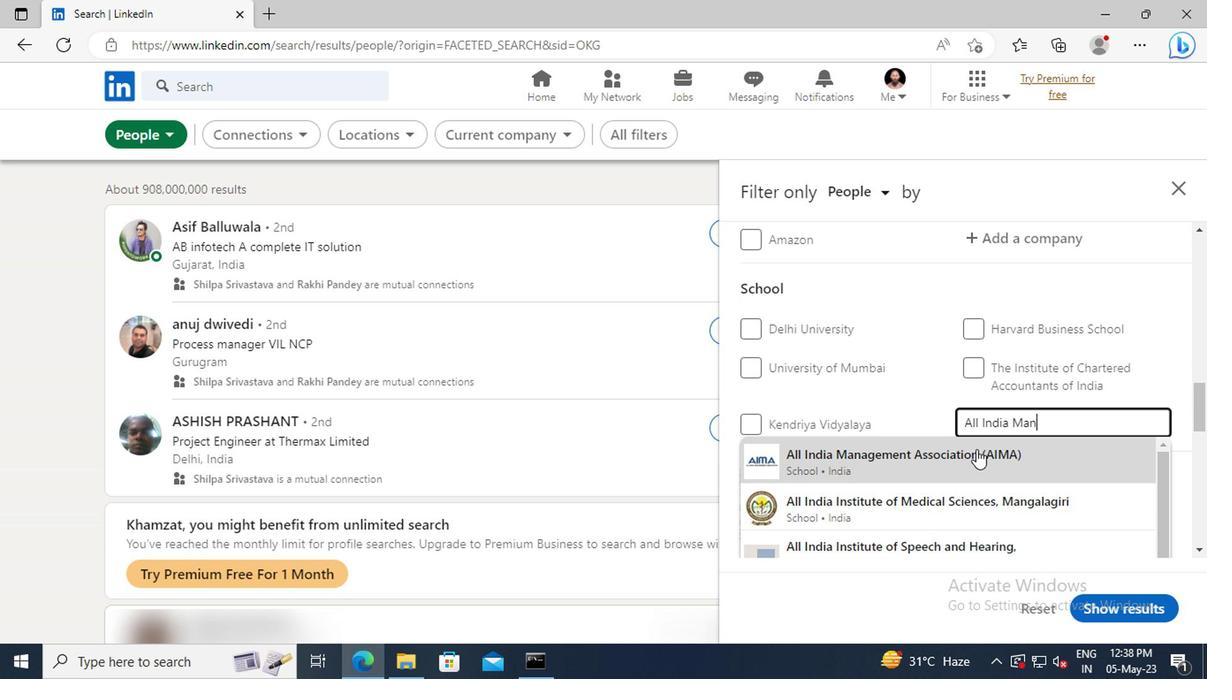 
Action: Mouse scrolled (972, 452) with delta (0, -1)
Screenshot: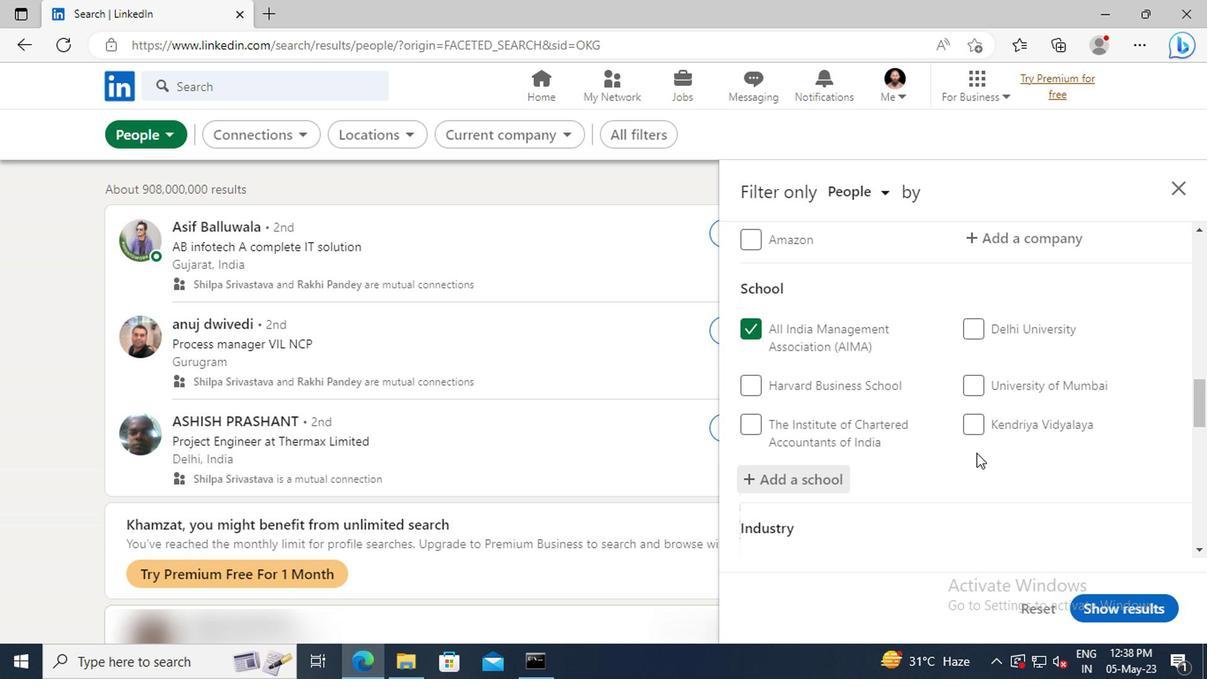 
Action: Mouse scrolled (972, 452) with delta (0, -1)
Screenshot: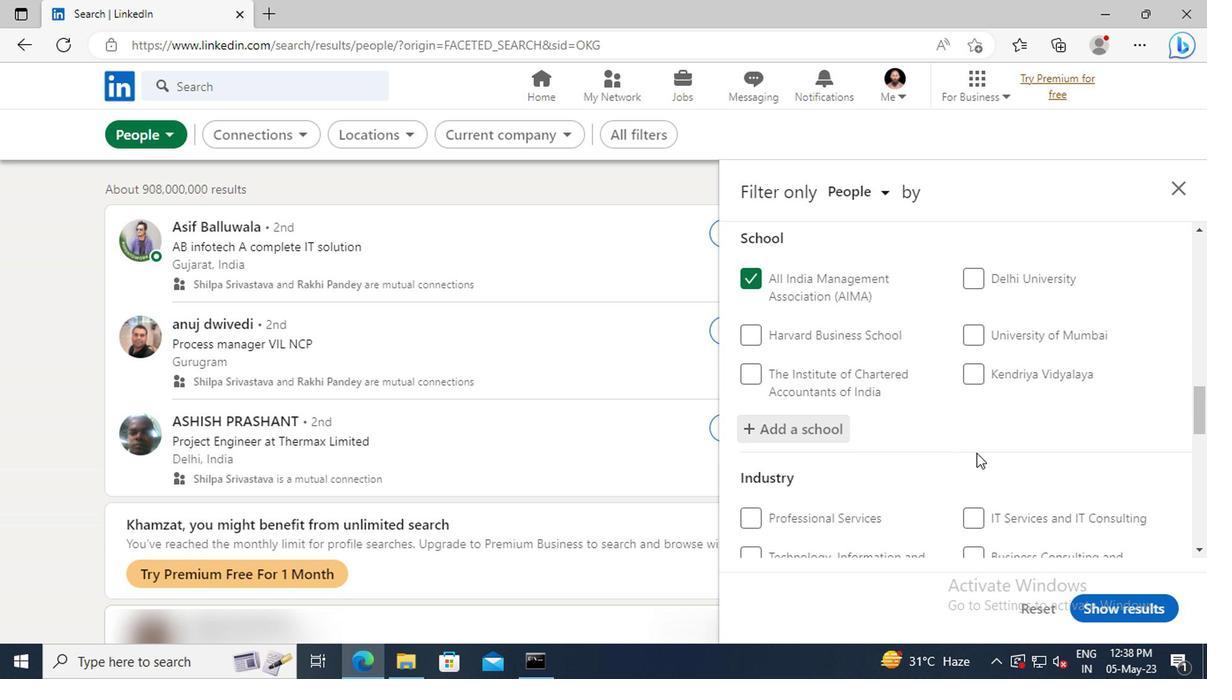 
Action: Mouse moved to (972, 454)
Screenshot: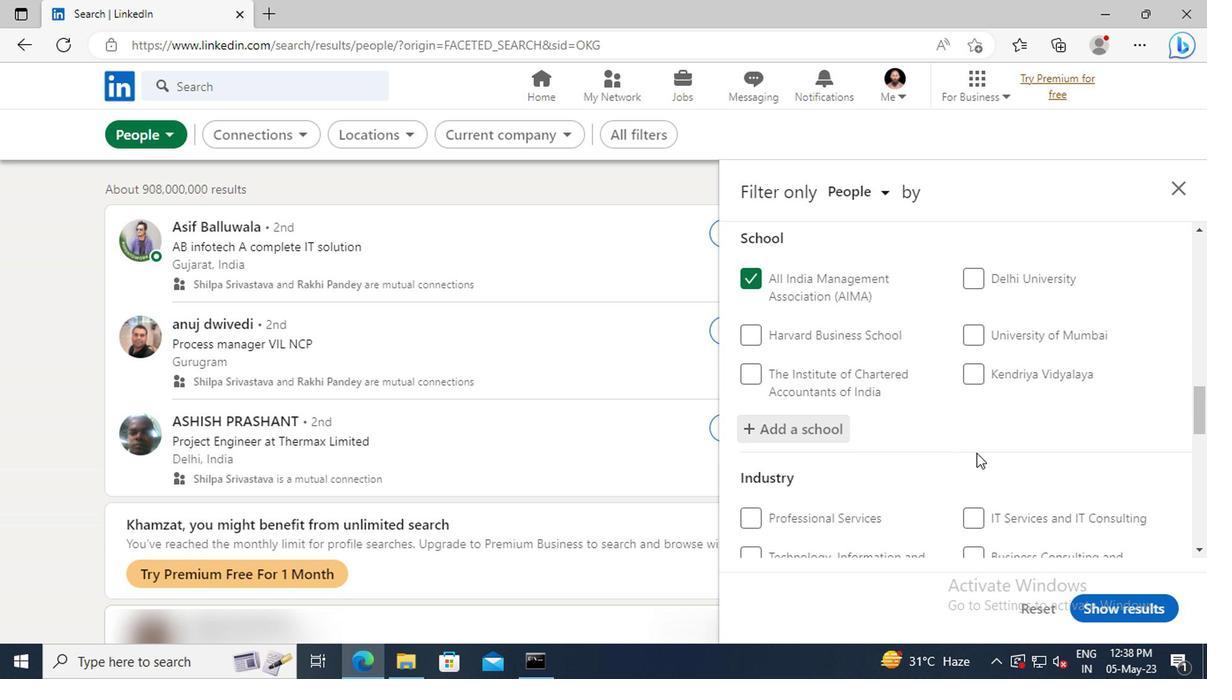 
Action: Mouse scrolled (972, 452) with delta (0, -1)
Screenshot: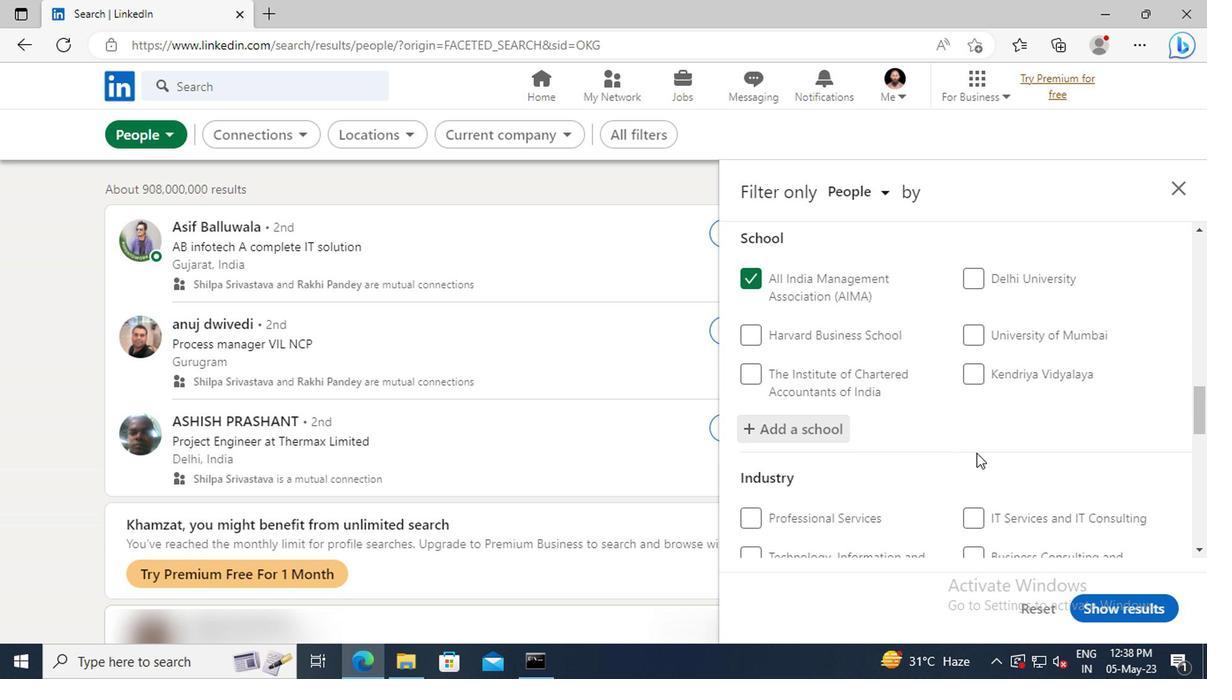 
Action: Mouse moved to (973, 448)
Screenshot: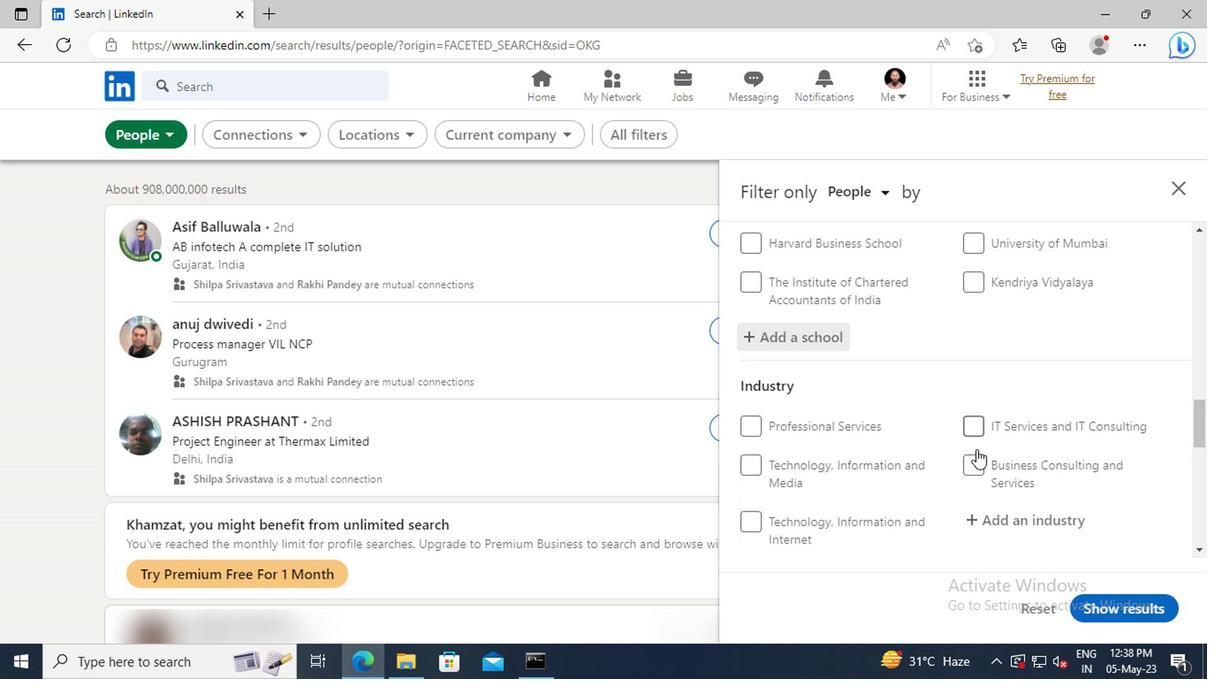 
Action: Mouse scrolled (973, 447) with delta (0, 0)
Screenshot: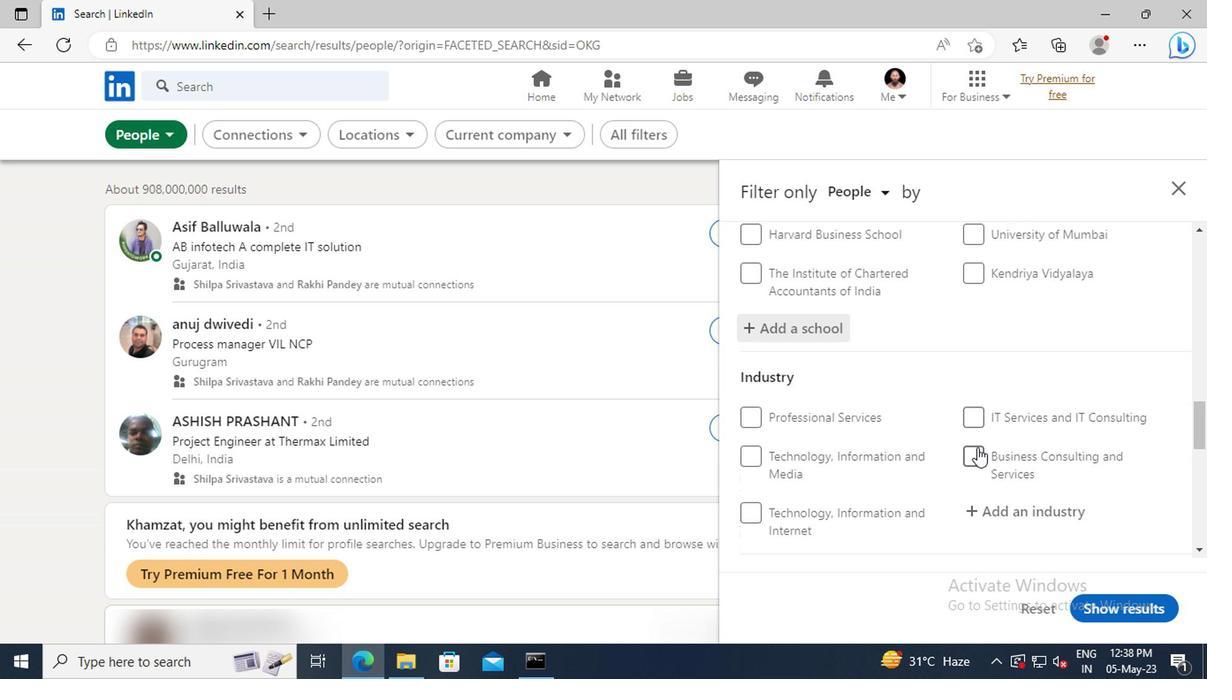 
Action: Mouse moved to (979, 459)
Screenshot: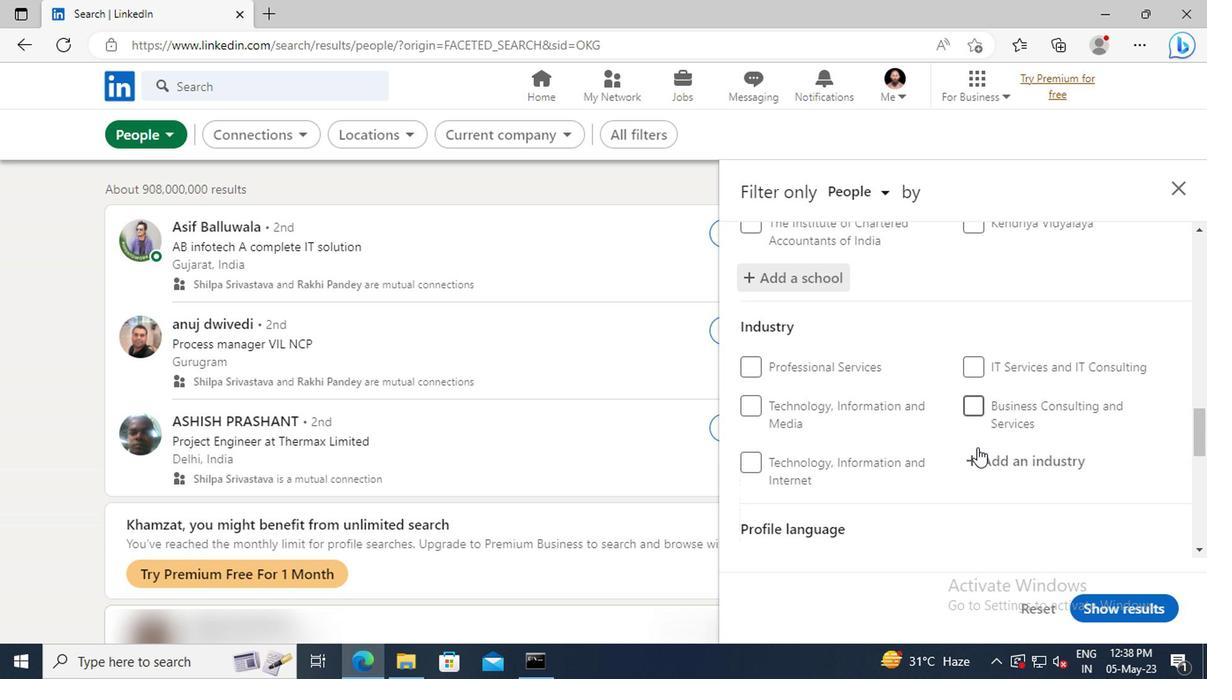 
Action: Mouse pressed left at (979, 459)
Screenshot: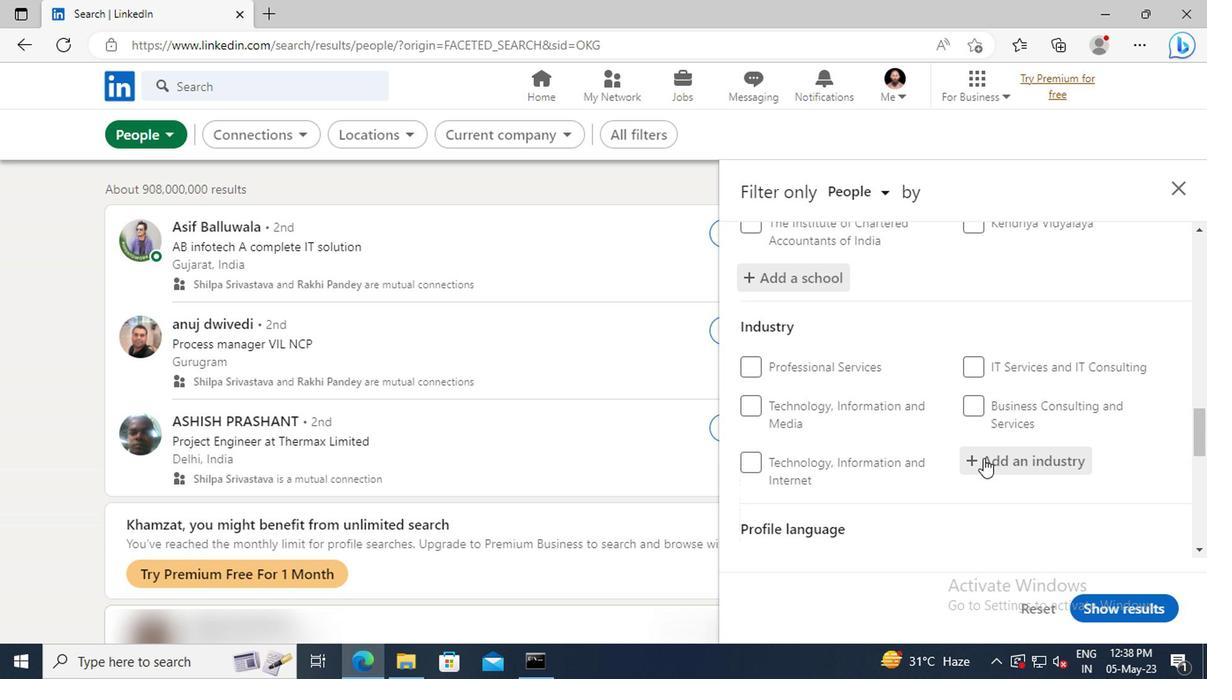 
Action: Key pressed <Key.shift>PHILA
Screenshot: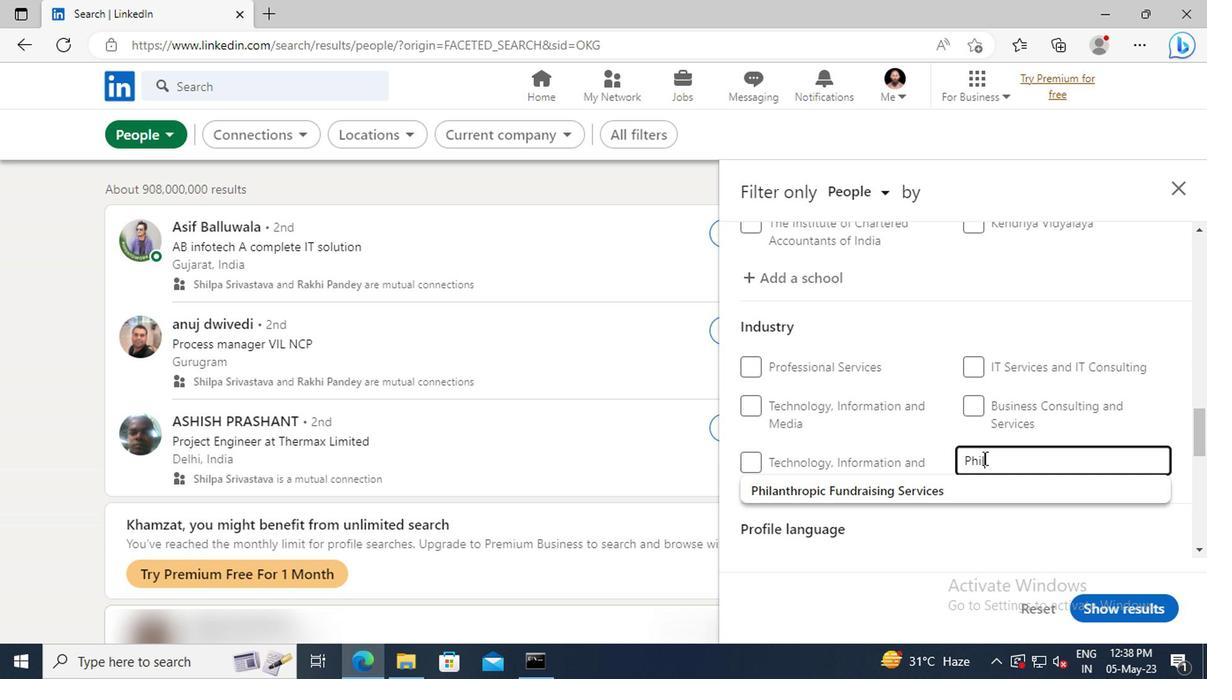 
Action: Mouse moved to (978, 484)
Screenshot: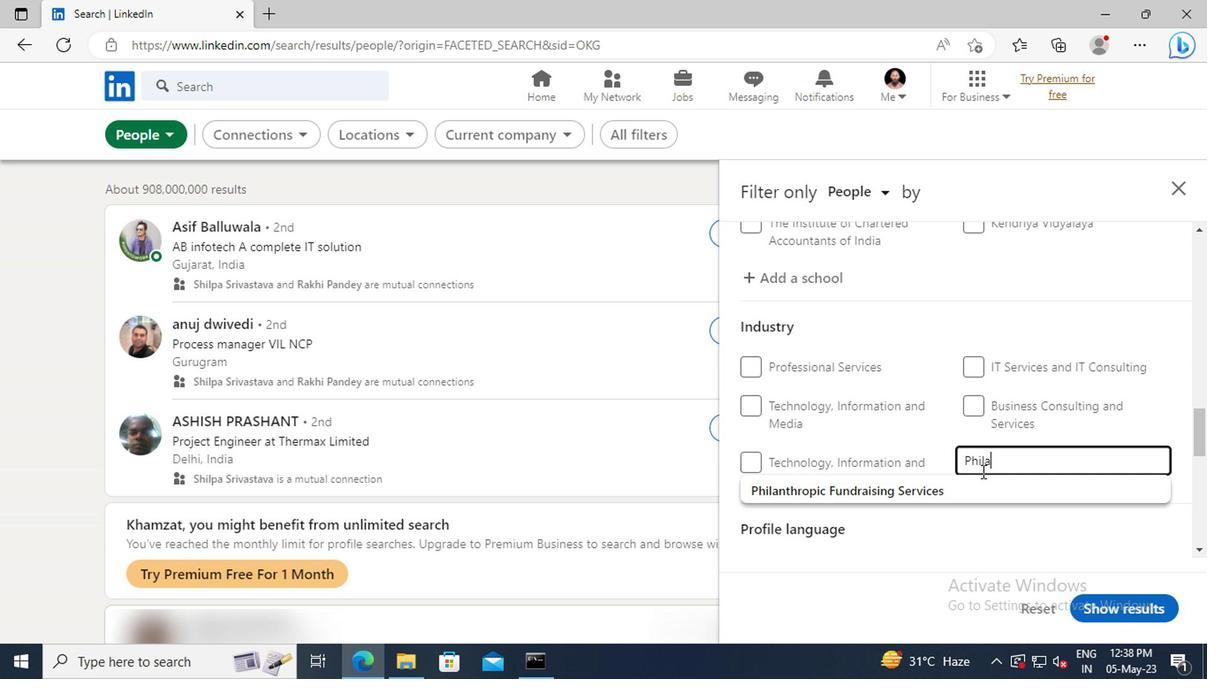 
Action: Mouse pressed left at (978, 484)
Screenshot: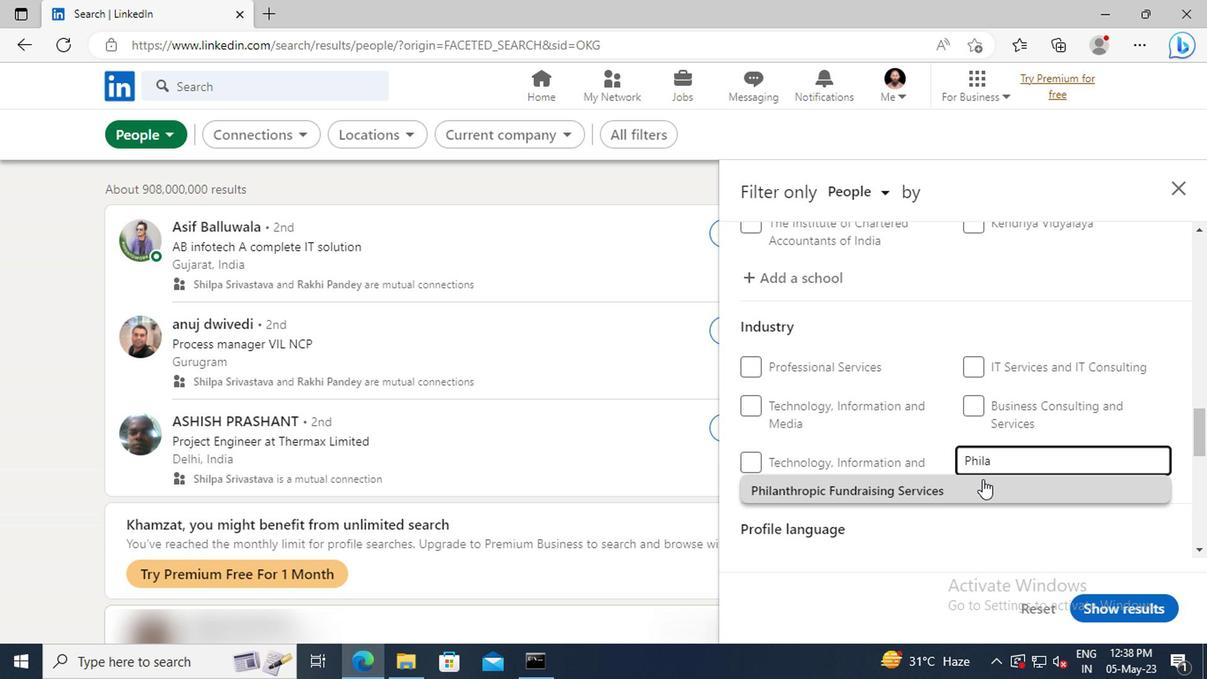 
Action: Mouse scrolled (978, 482) with delta (0, -1)
Screenshot: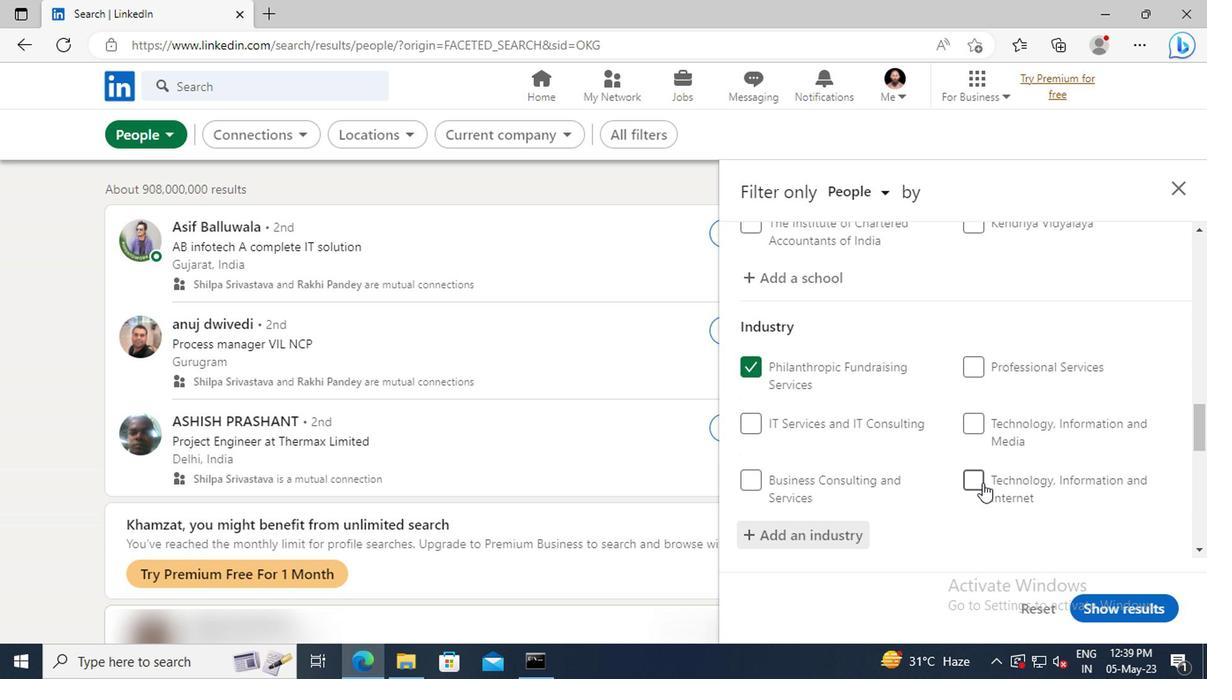 
Action: Mouse moved to (979, 484)
Screenshot: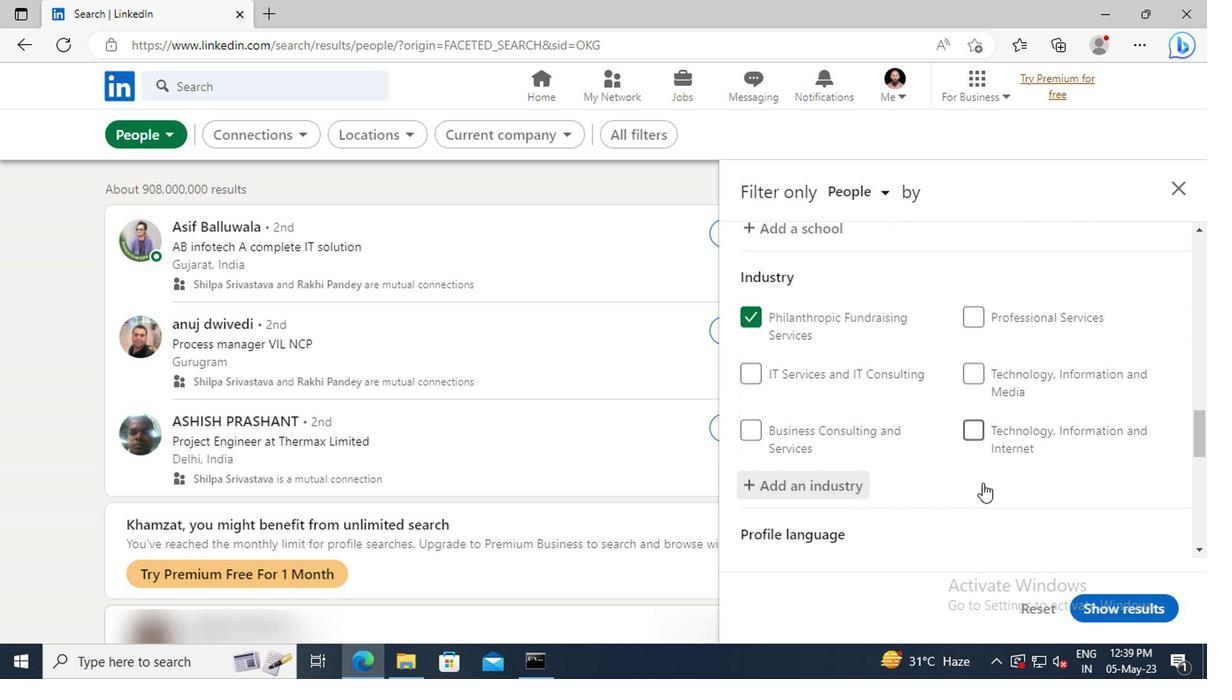 
Action: Mouse scrolled (979, 482) with delta (0, -1)
Screenshot: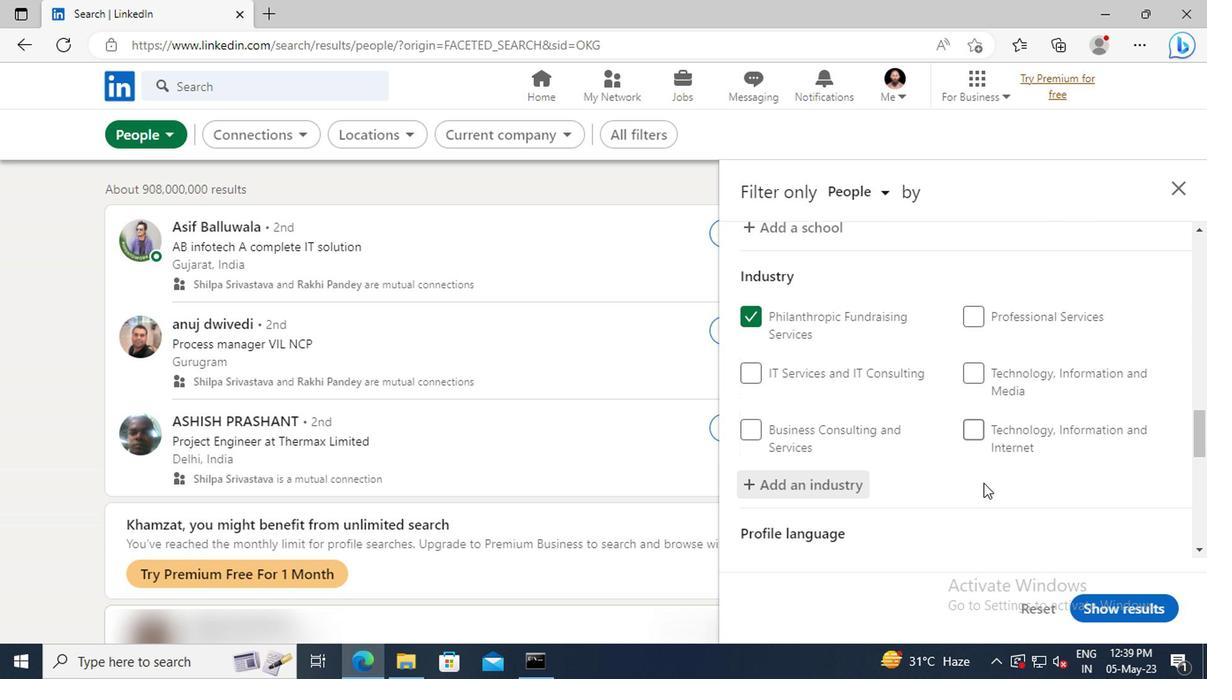 
Action: Mouse moved to (978, 478)
Screenshot: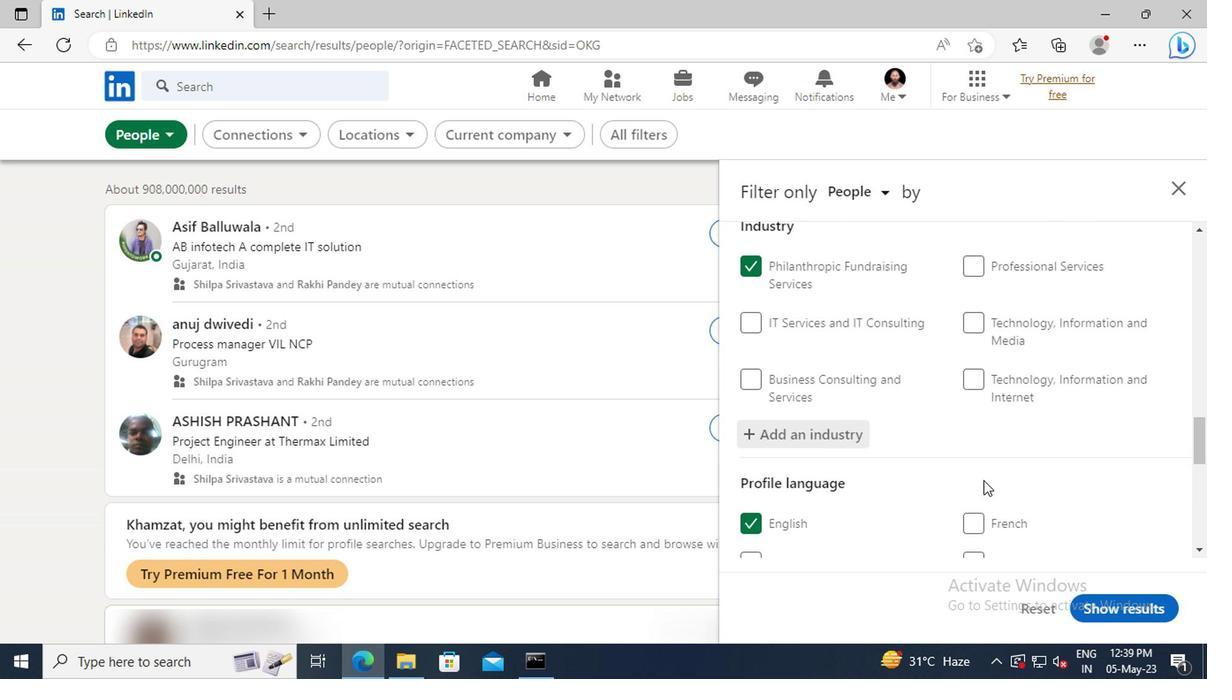 
Action: Mouse scrolled (978, 477) with delta (0, 0)
Screenshot: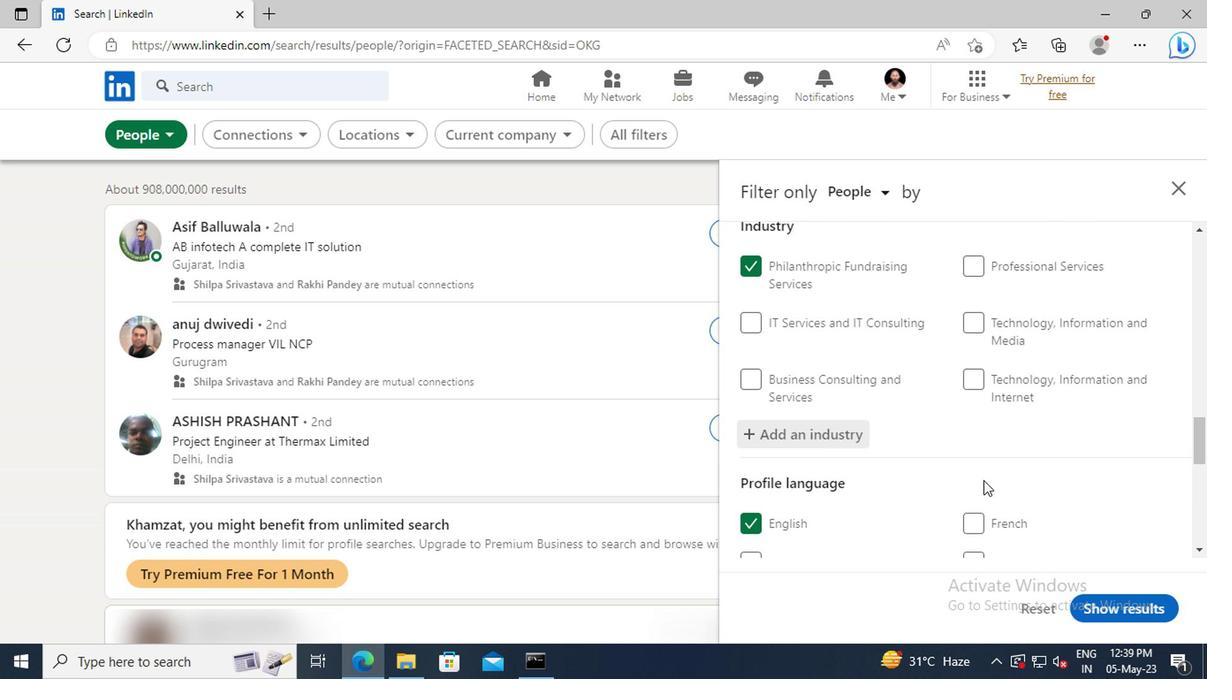 
Action: Mouse scrolled (978, 477) with delta (0, 0)
Screenshot: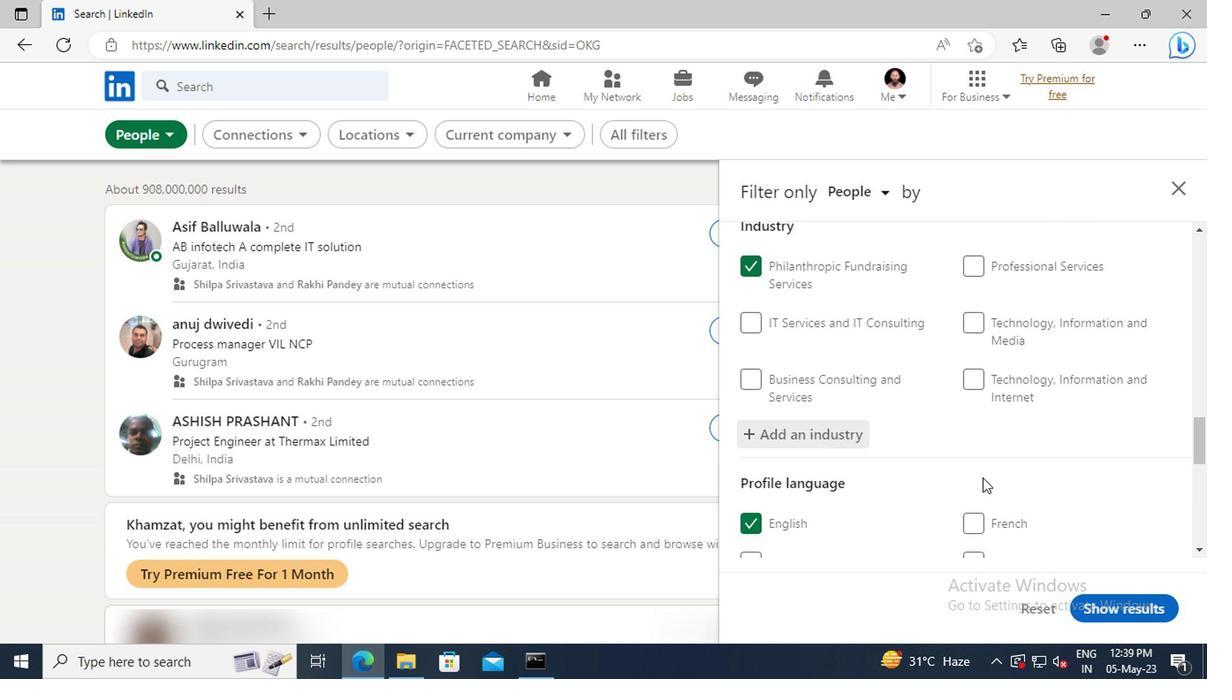 
Action: Mouse moved to (978, 464)
Screenshot: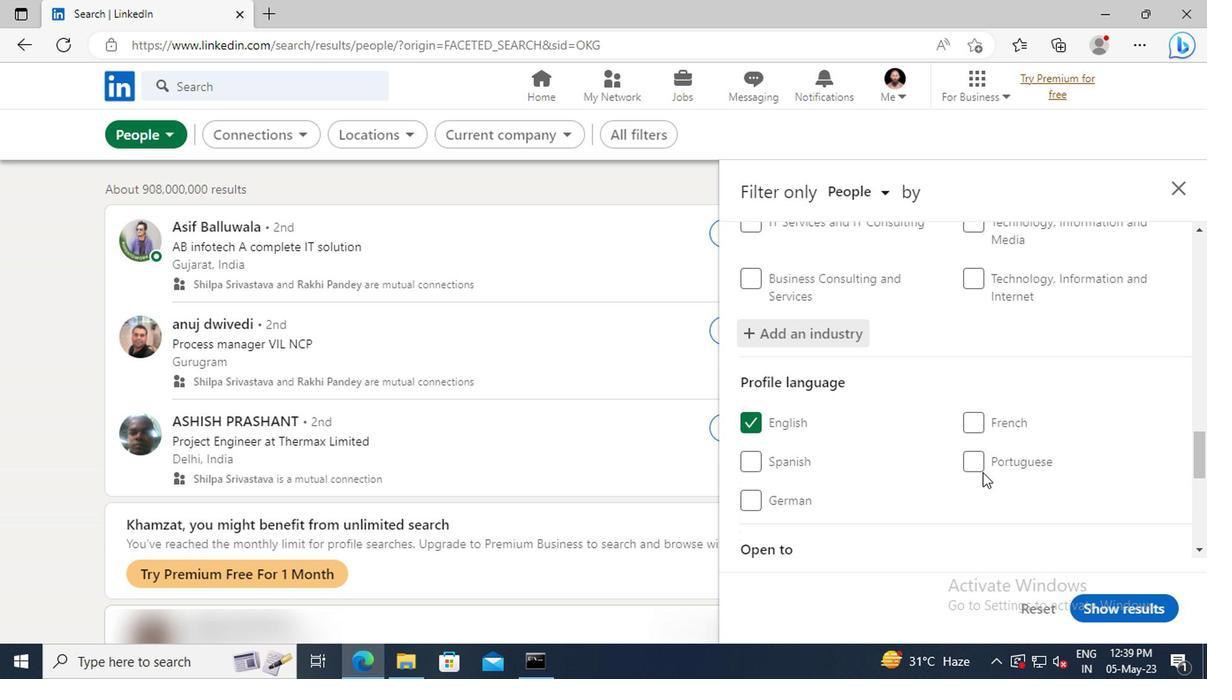 
Action: Mouse scrolled (978, 463) with delta (0, -1)
Screenshot: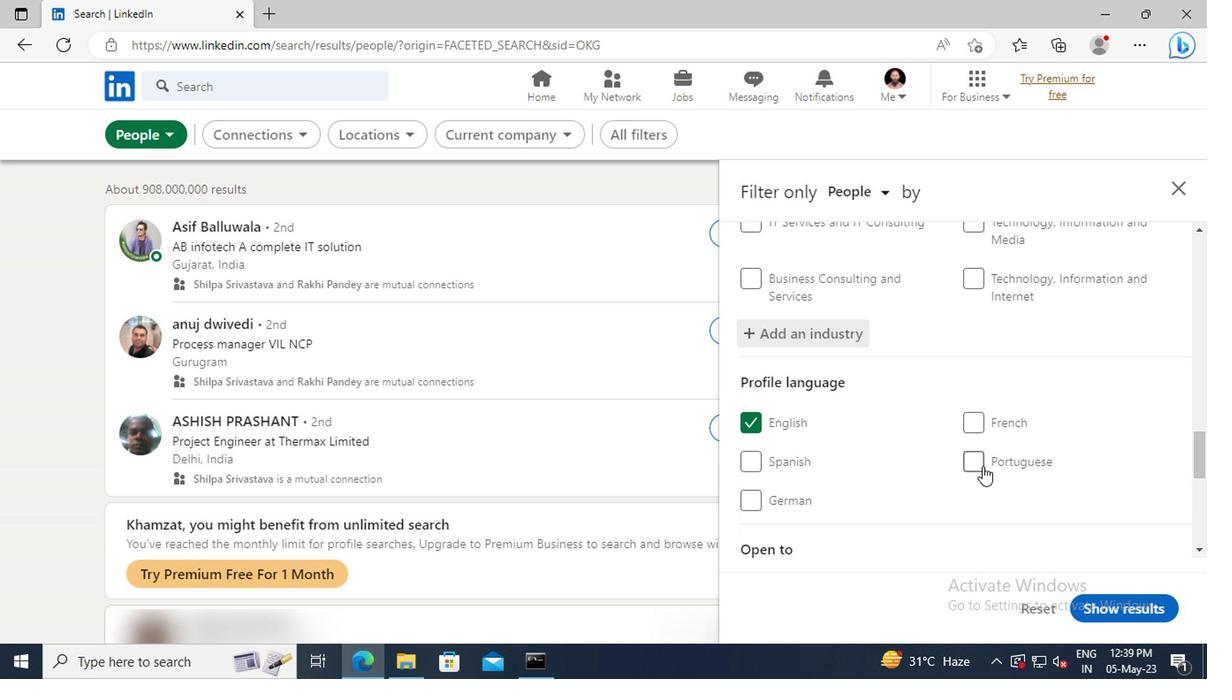 
Action: Mouse moved to (978, 462)
Screenshot: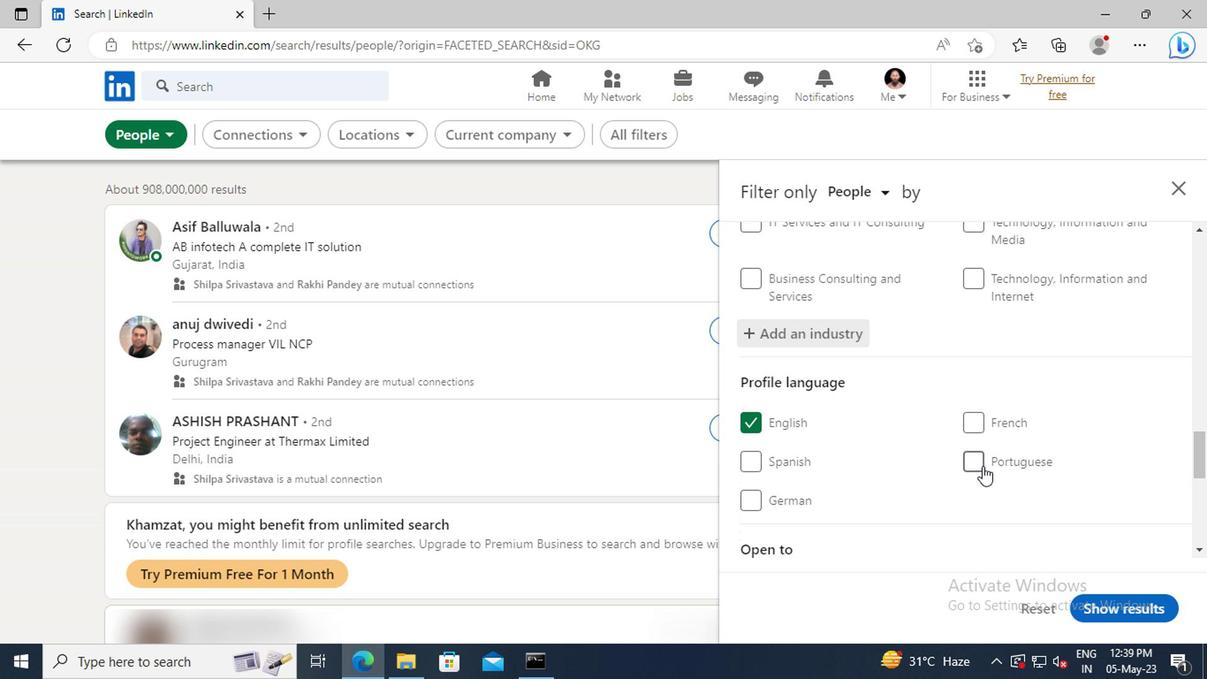 
Action: Mouse scrolled (978, 462) with delta (0, 0)
Screenshot: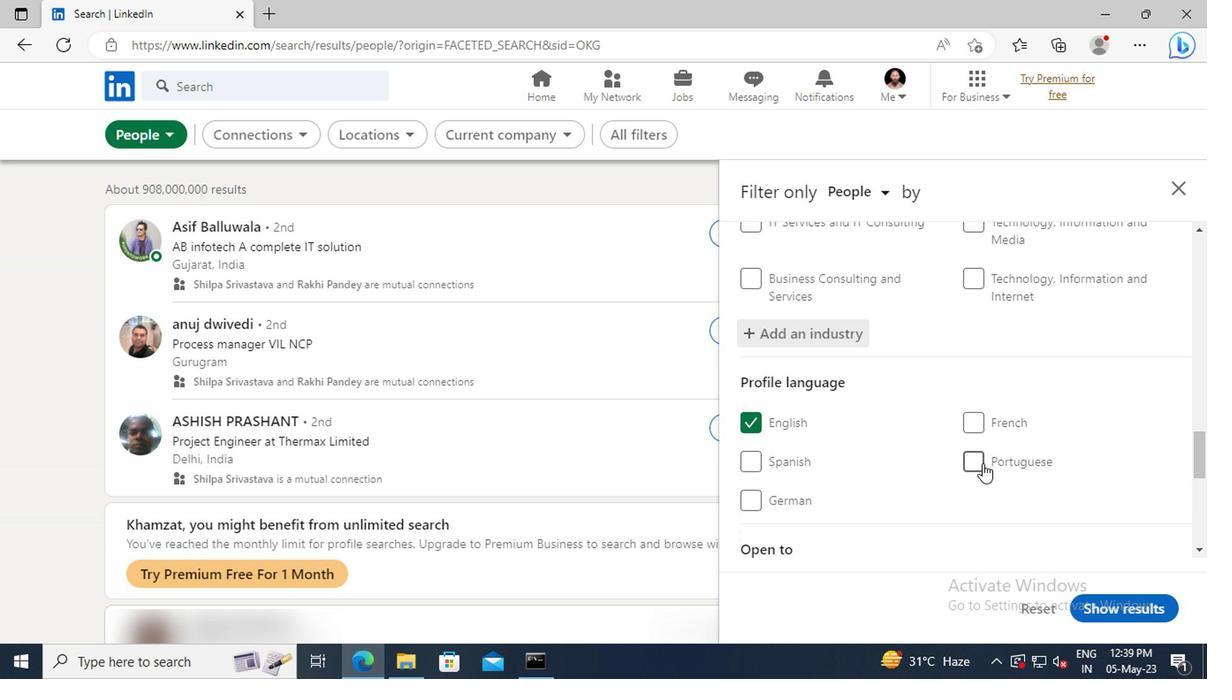 
Action: Mouse moved to (978, 437)
Screenshot: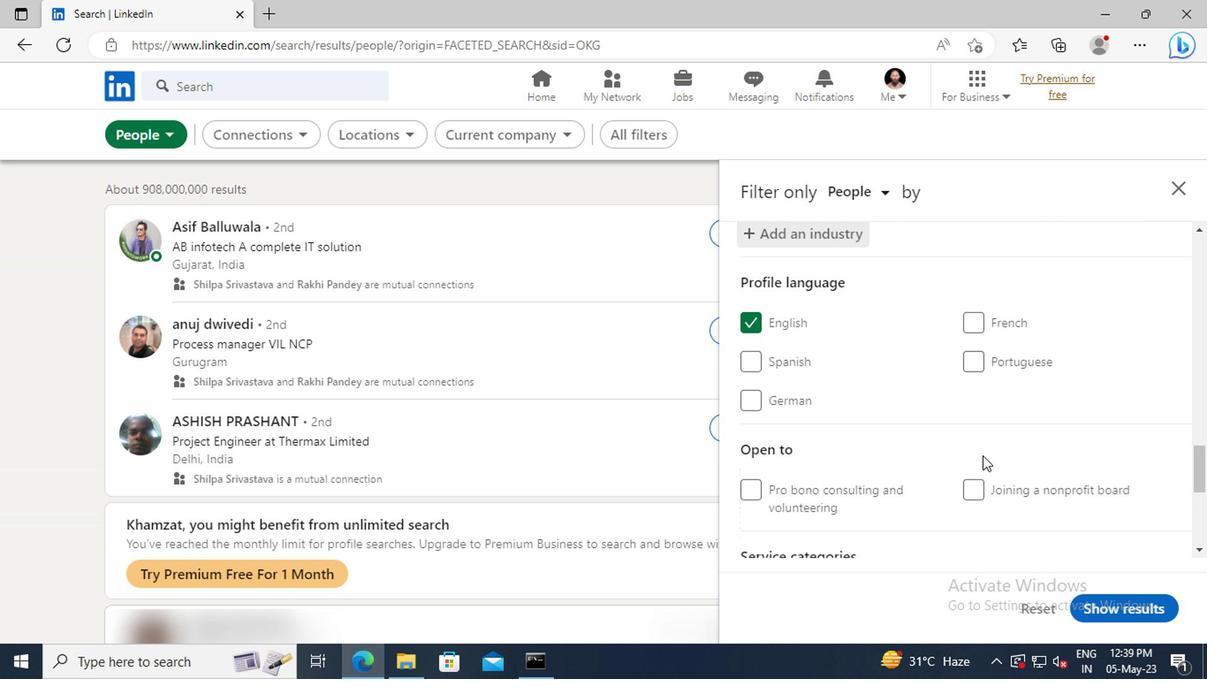 
Action: Mouse scrolled (978, 437) with delta (0, 0)
Screenshot: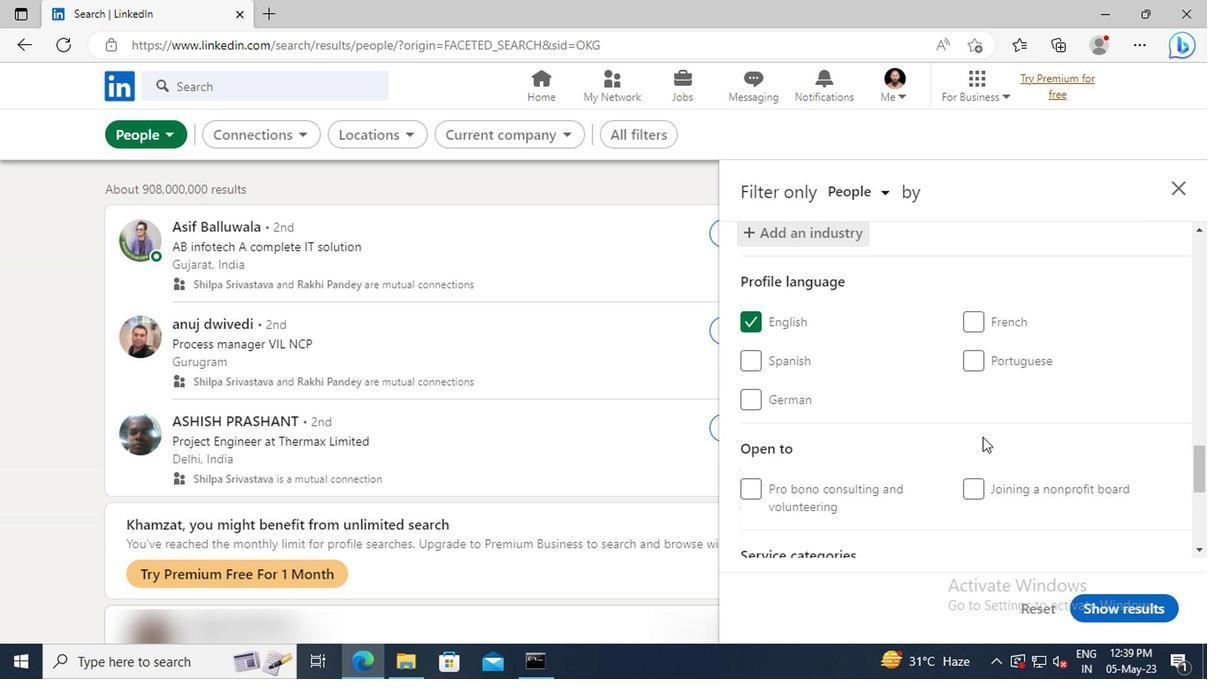 
Action: Mouse moved to (978, 432)
Screenshot: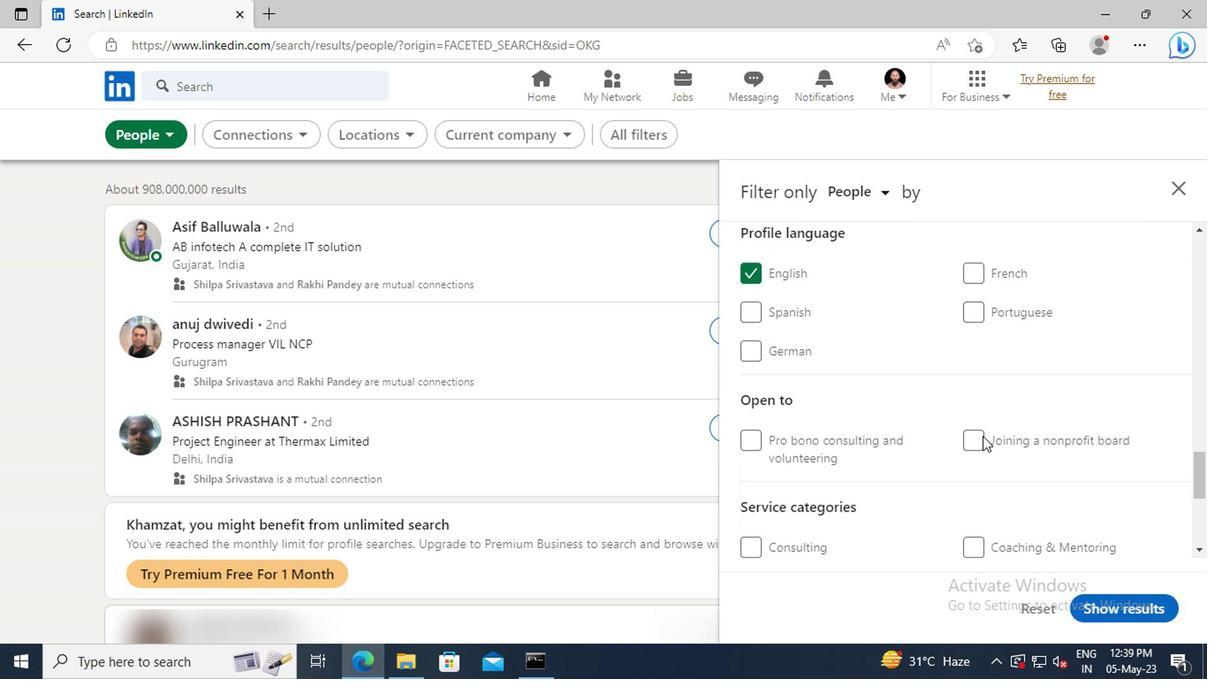 
Action: Mouse scrolled (978, 432) with delta (0, 0)
Screenshot: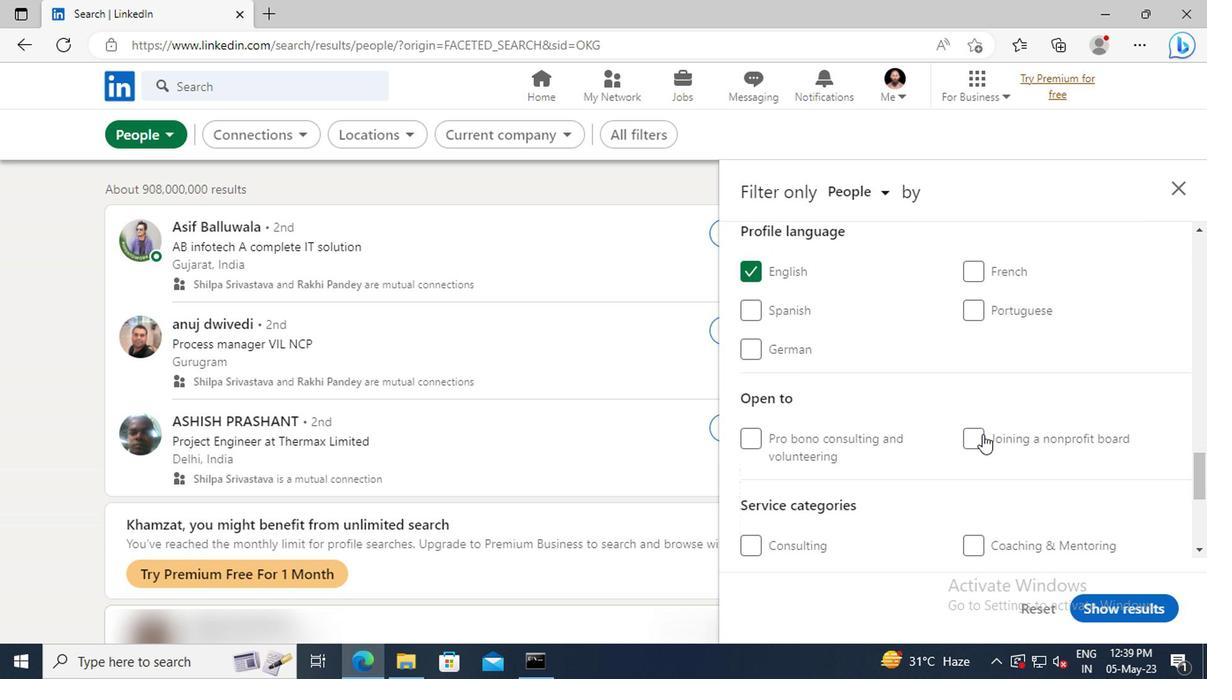 
Action: Mouse scrolled (978, 432) with delta (0, 0)
Screenshot: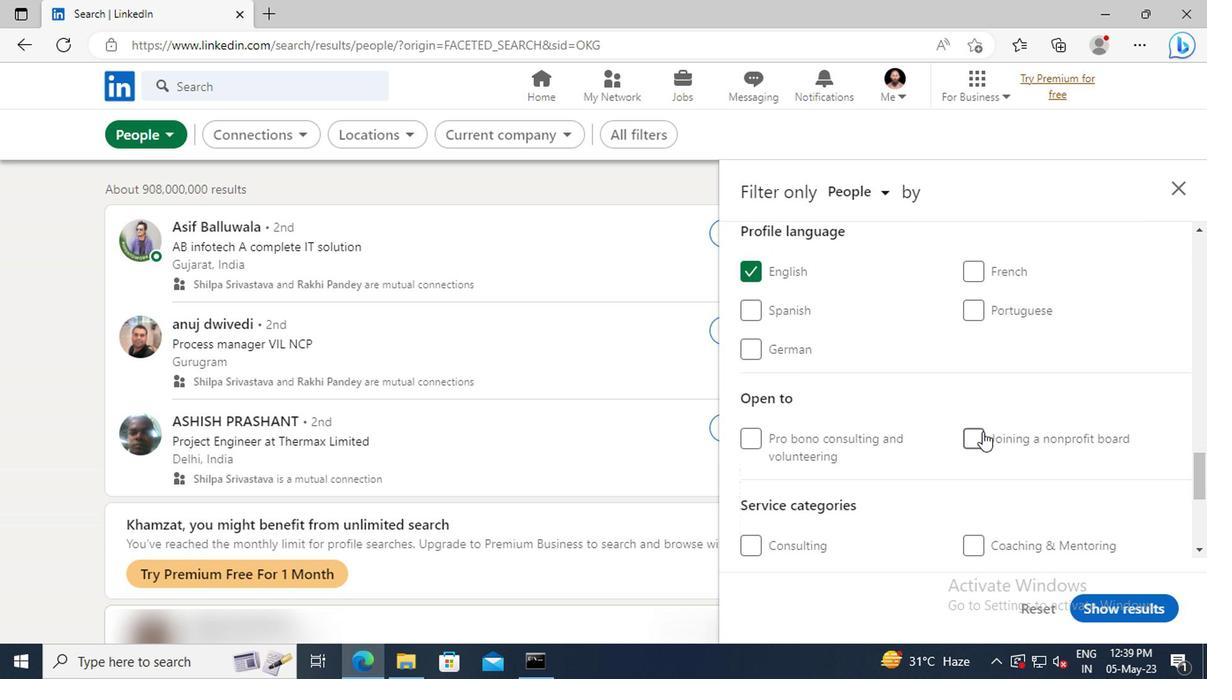 
Action: Mouse scrolled (978, 432) with delta (0, 0)
Screenshot: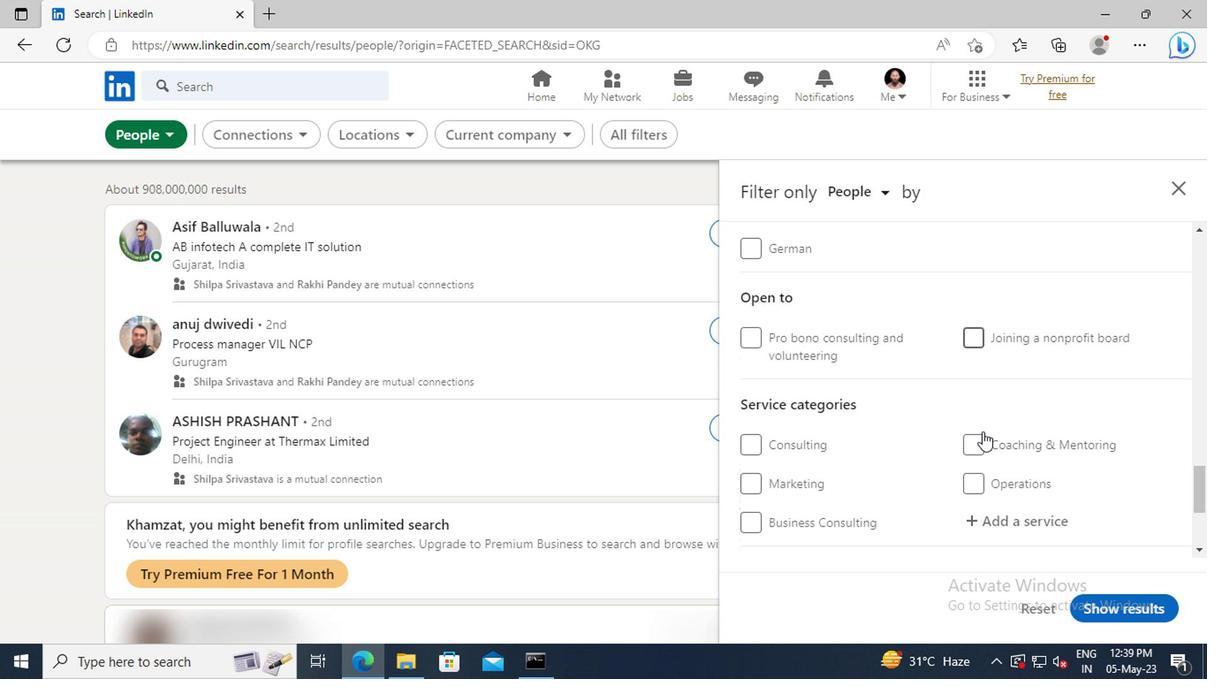 
Action: Mouse moved to (748, 437)
Screenshot: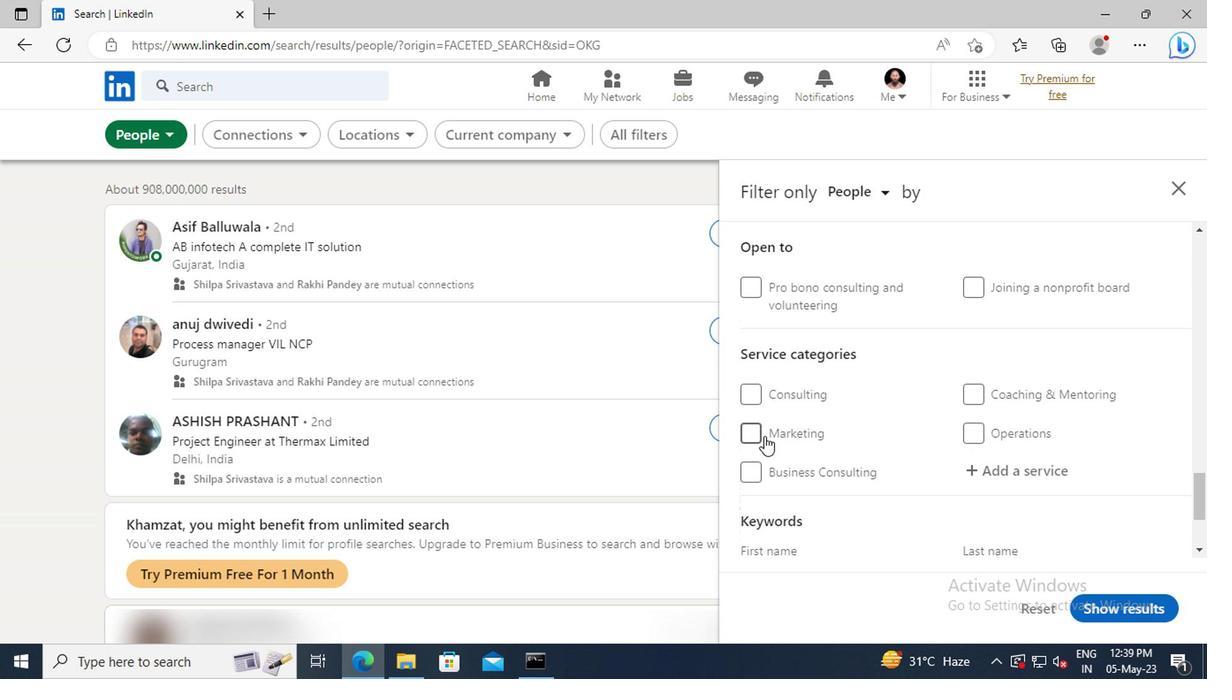 
Action: Mouse pressed left at (748, 437)
Screenshot: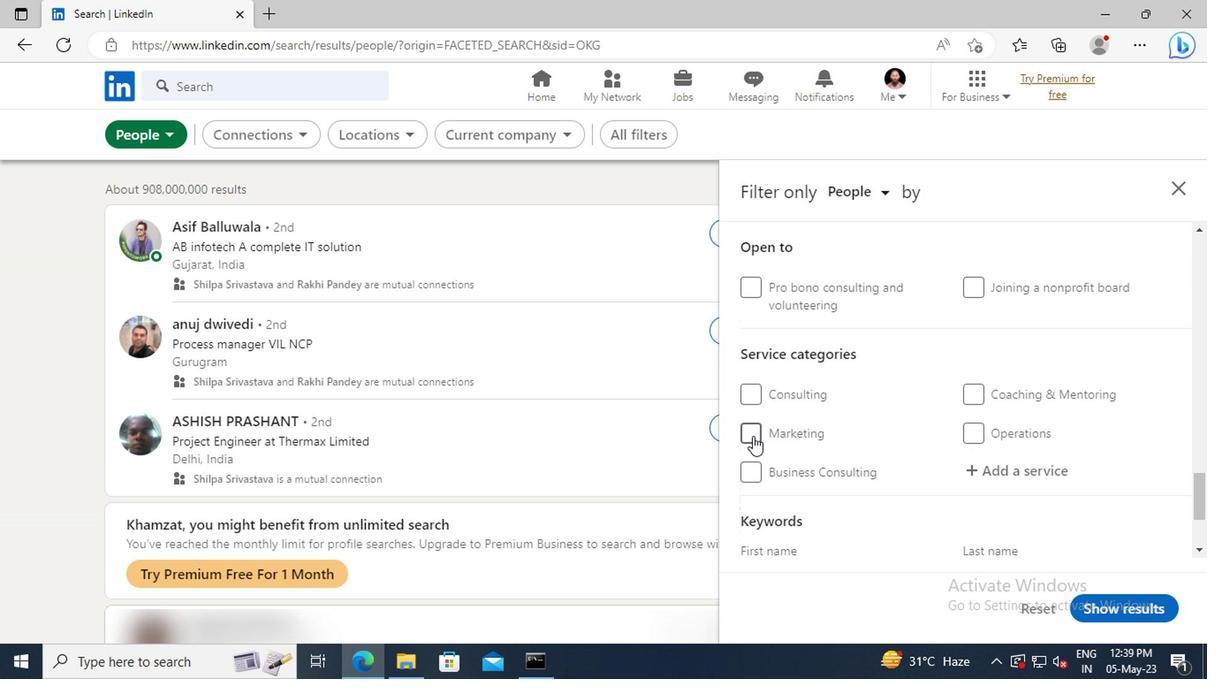 
Action: Mouse moved to (878, 439)
Screenshot: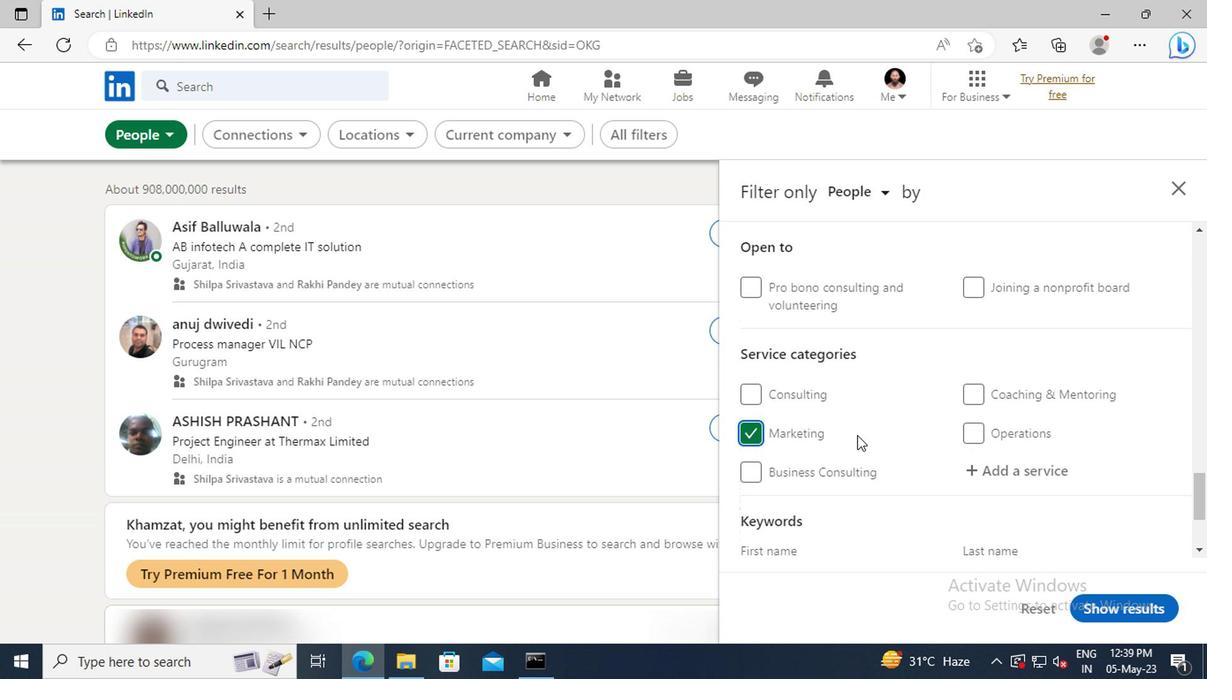 
Action: Mouse scrolled (878, 438) with delta (0, 0)
Screenshot: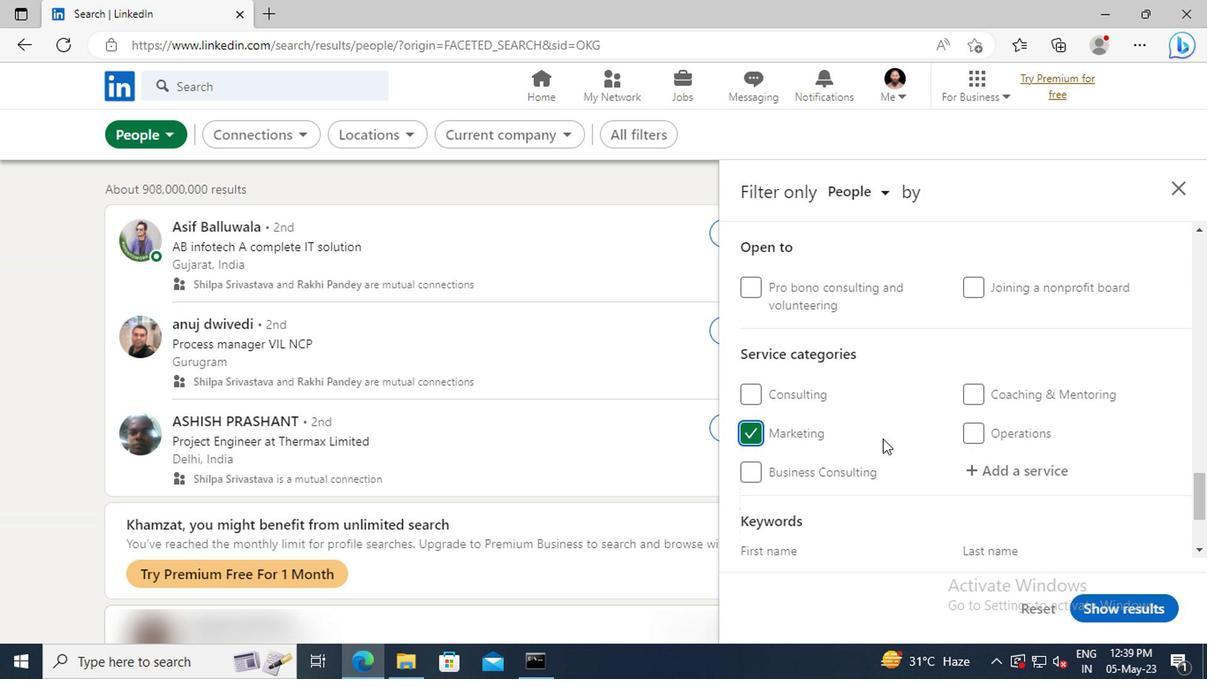 
Action: Mouse scrolled (878, 438) with delta (0, 0)
Screenshot: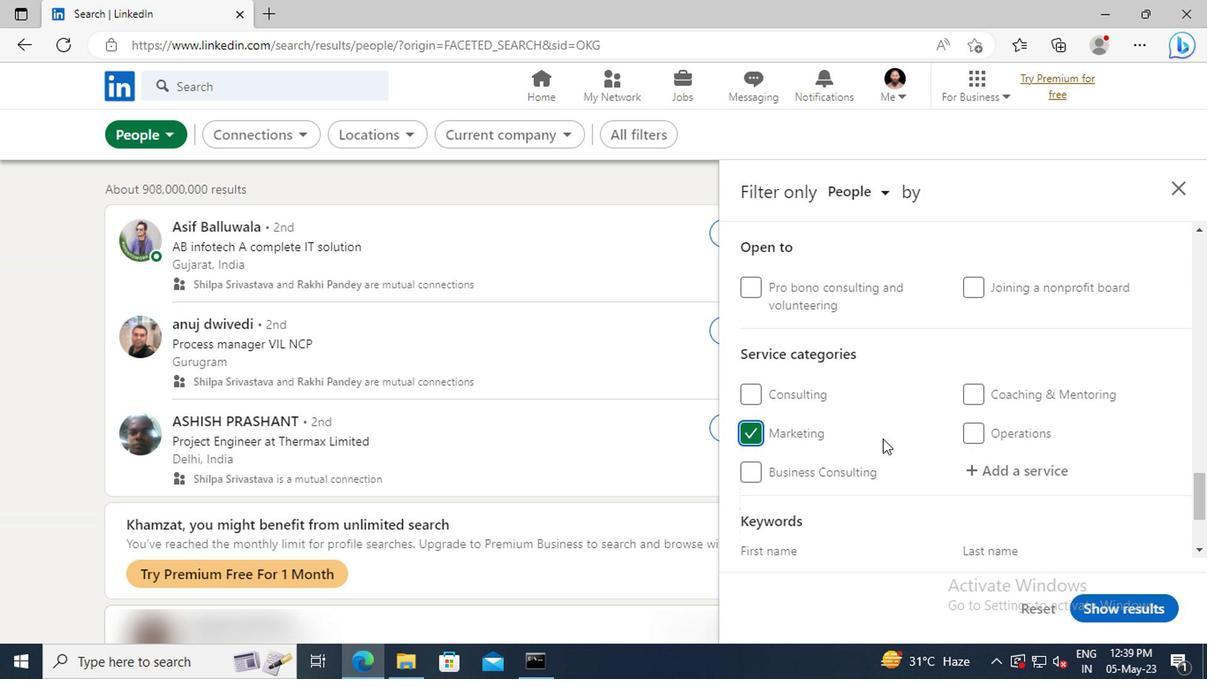 
Action: Mouse scrolled (878, 438) with delta (0, 0)
Screenshot: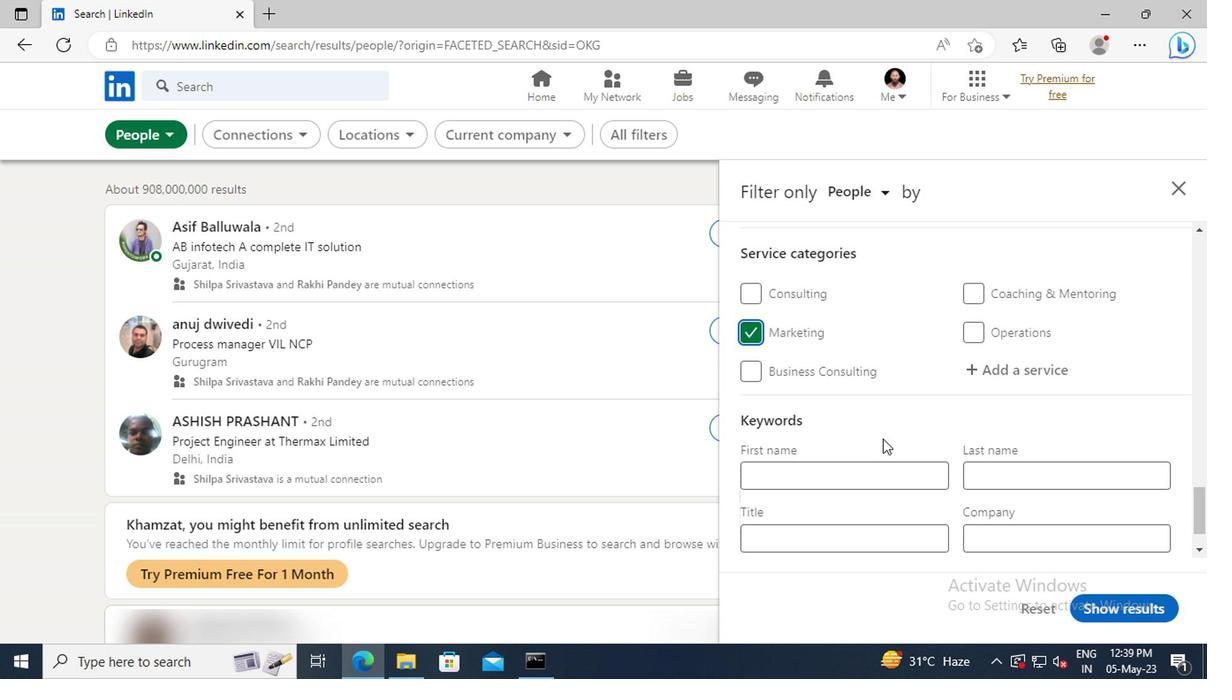 
Action: Mouse scrolled (878, 438) with delta (0, 0)
Screenshot: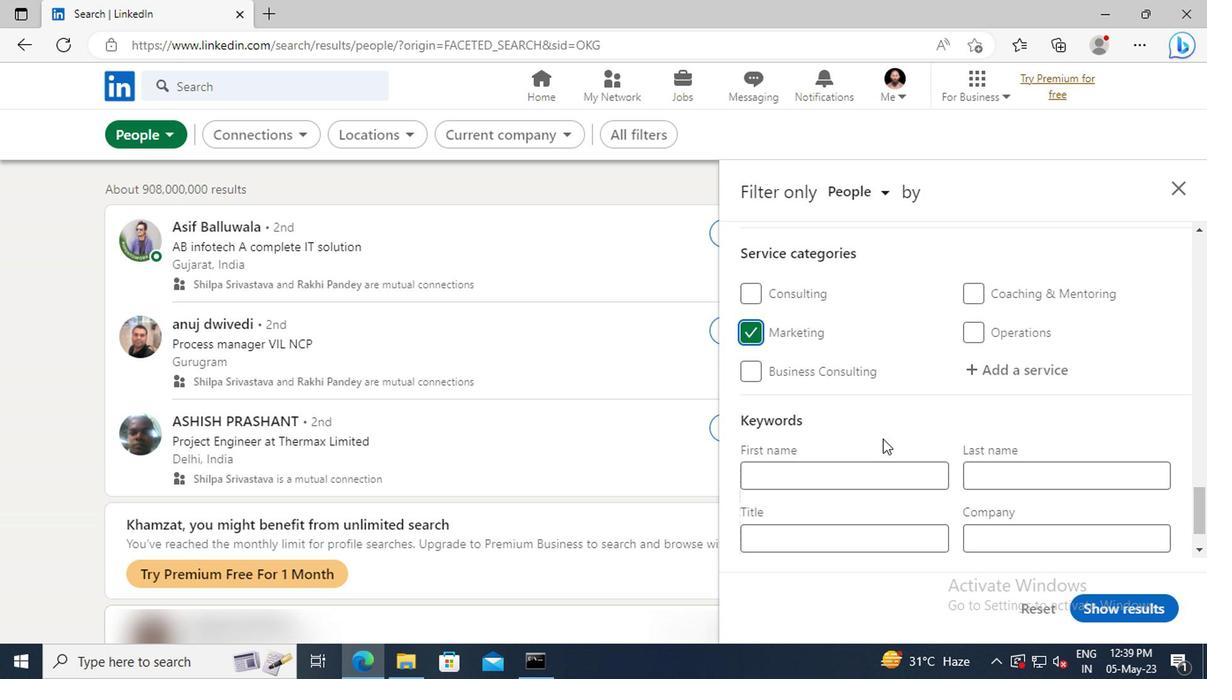 
Action: Mouse scrolled (878, 438) with delta (0, 0)
Screenshot: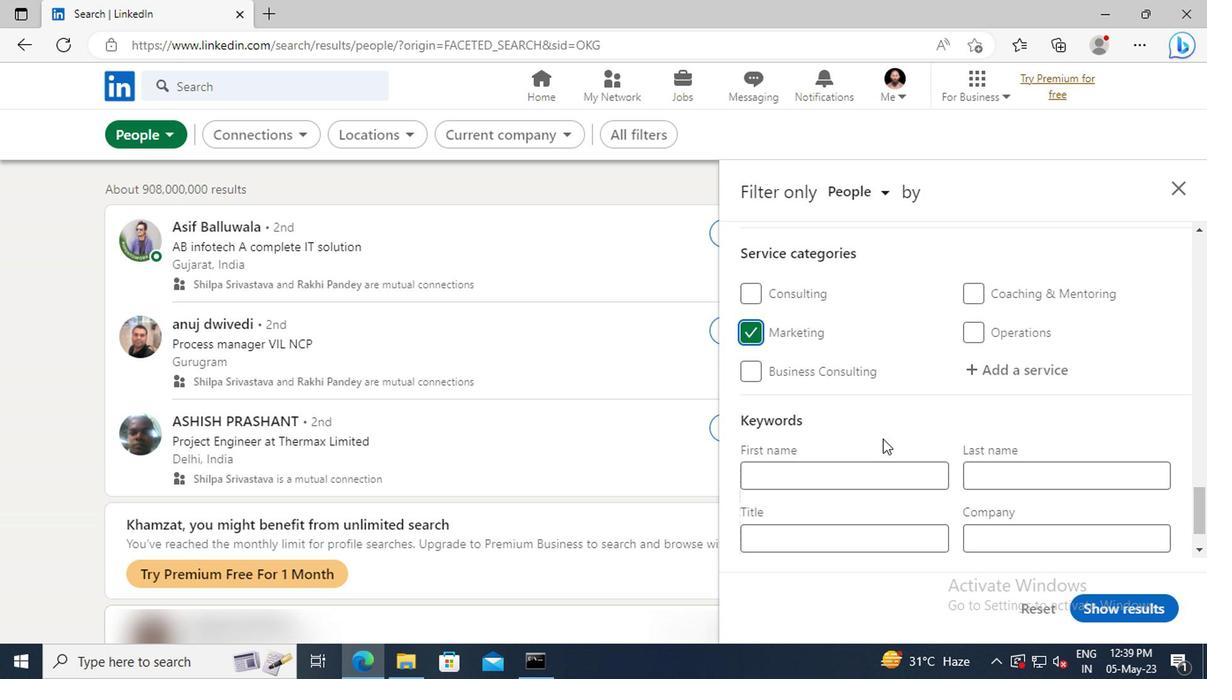 
Action: Mouse moved to (860, 481)
Screenshot: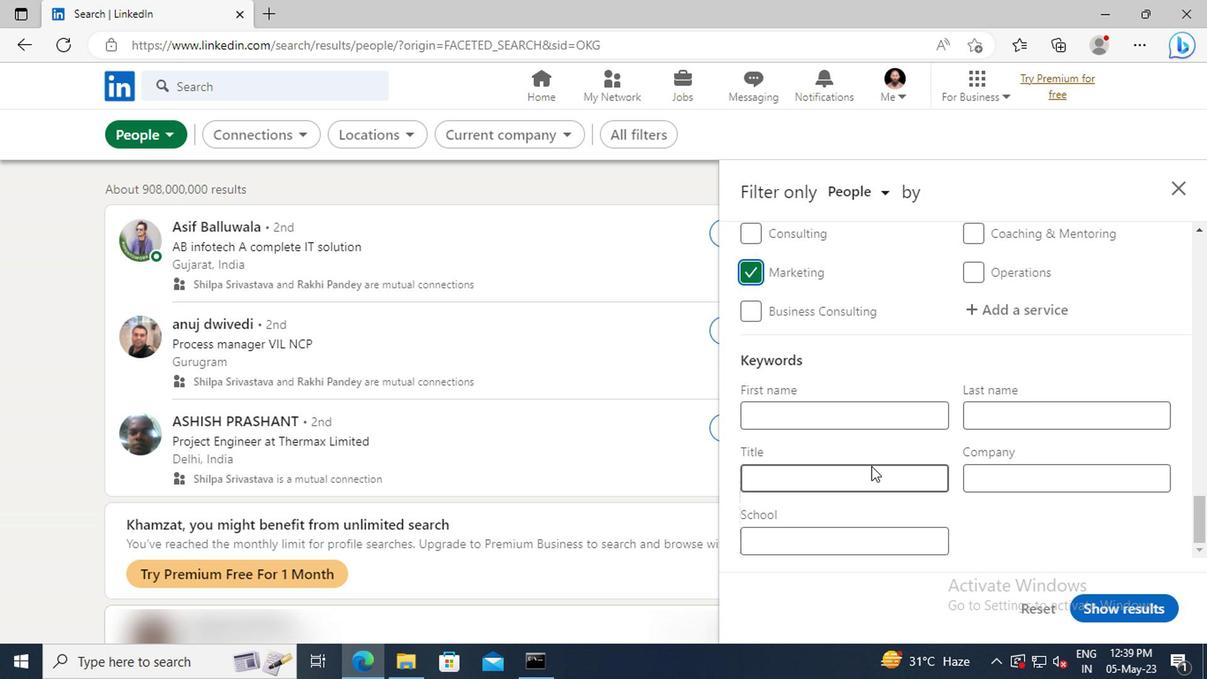 
Action: Mouse pressed left at (860, 481)
Screenshot: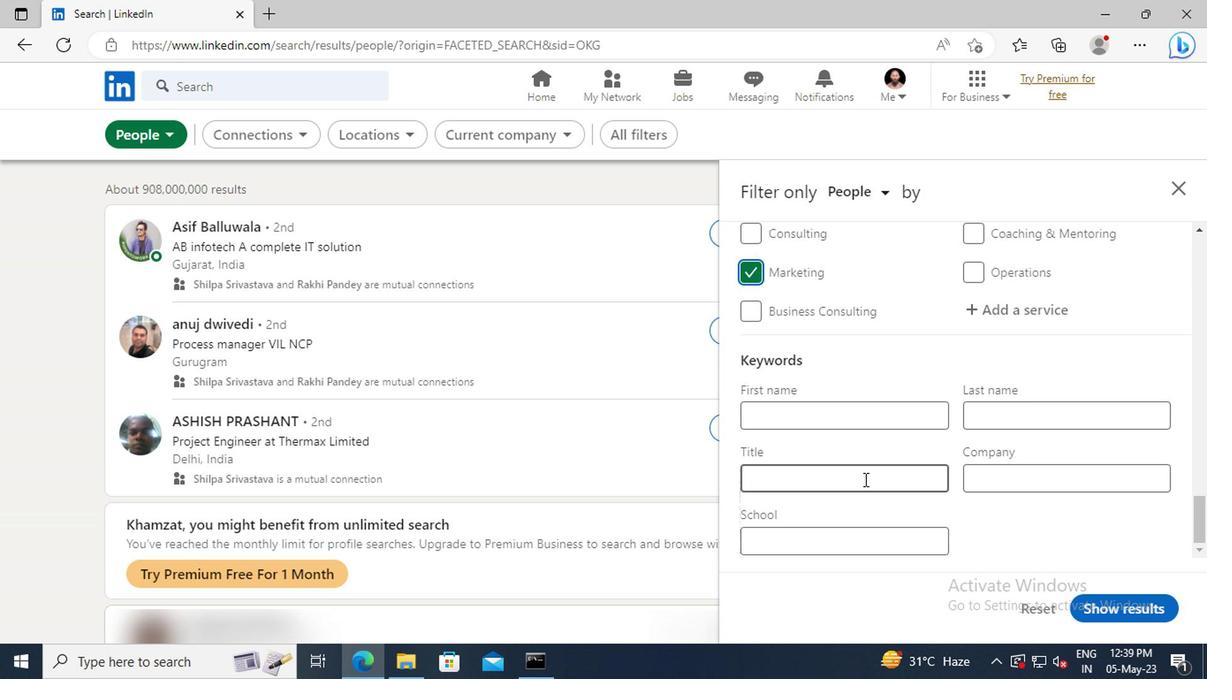 
Action: Key pressed <Key.shift>MASON<Key.enter>
Screenshot: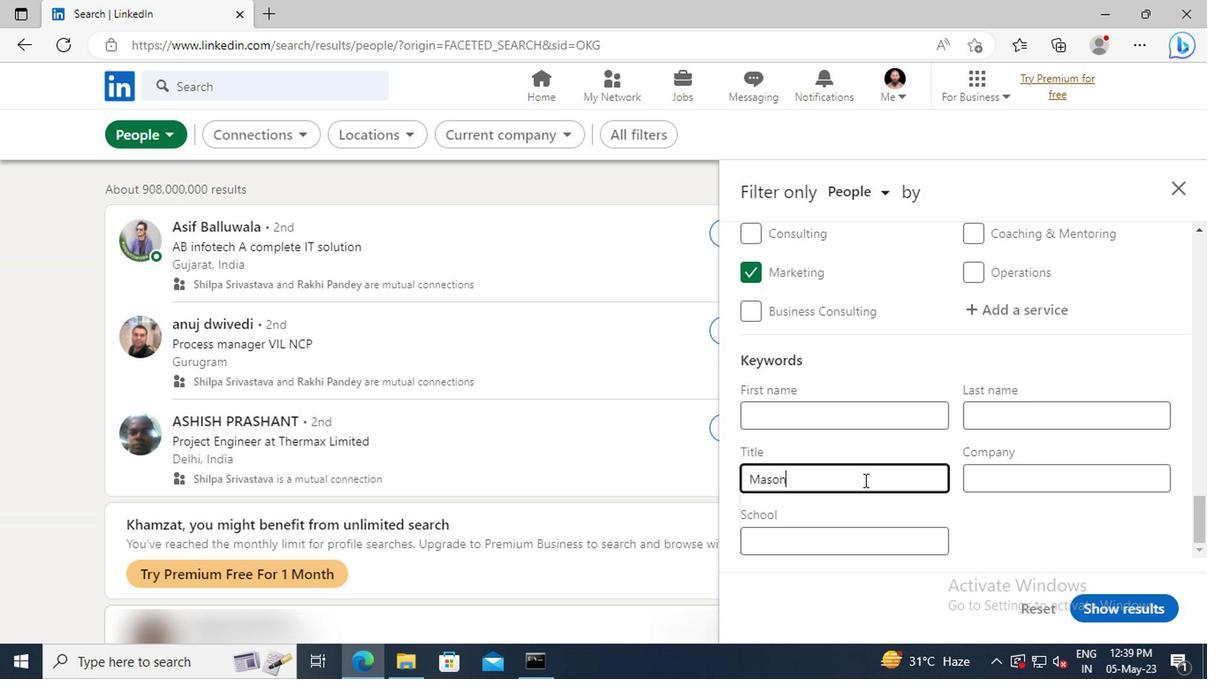 
Action: Mouse moved to (1102, 609)
Screenshot: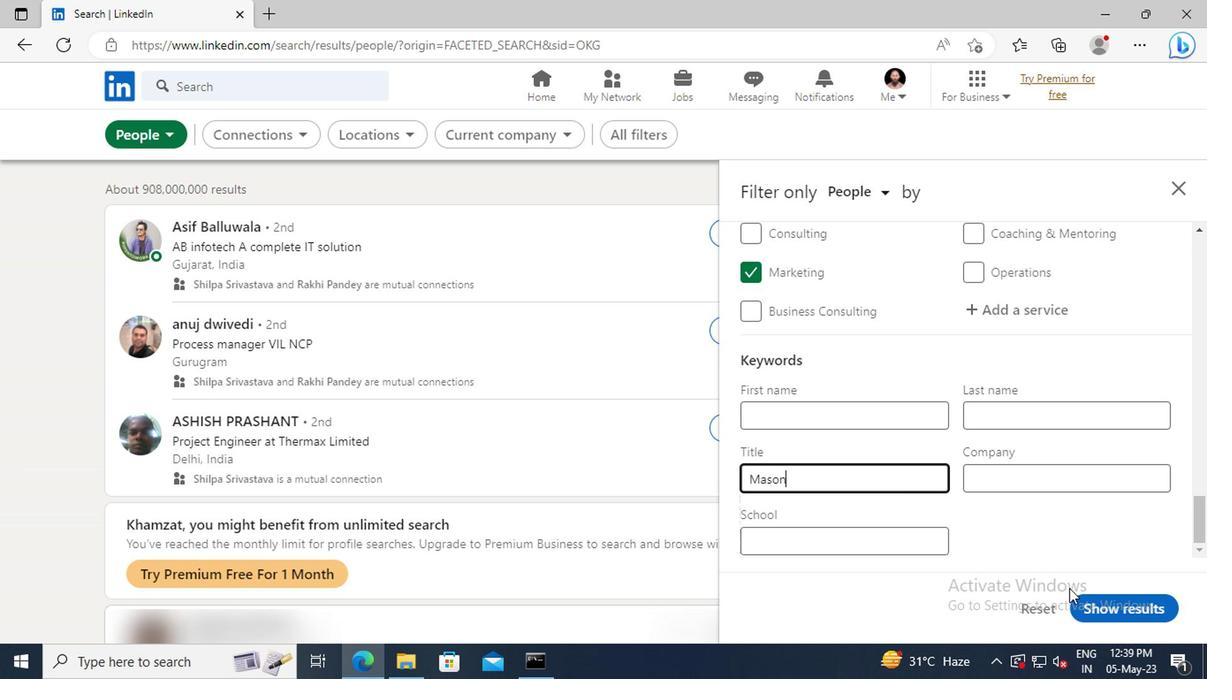 
Action: Mouse pressed left at (1102, 609)
Screenshot: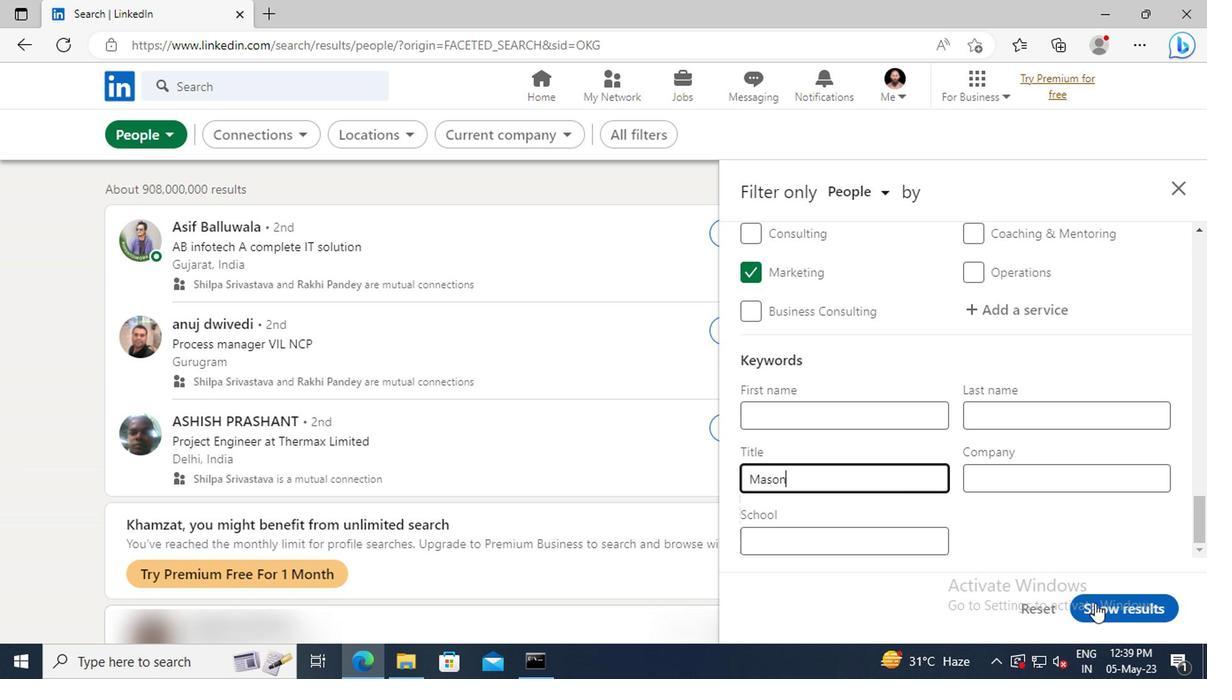 
